 Task: Look for space in Butte, United States from 10th July, 2023 to 15th July, 2023 for 7 adults in price range Rs.10000 to Rs.15000. Place can be entire place or shared room with 4 bedrooms having 7 beds and 4 bathrooms. Property type can be house, flat, guest house. Amenities needed are: wifi, TV, free parkinig on premises, gym, breakfast. Booking option can be shelf check-in. Required host language is English.
Action: Mouse moved to (529, 120)
Screenshot: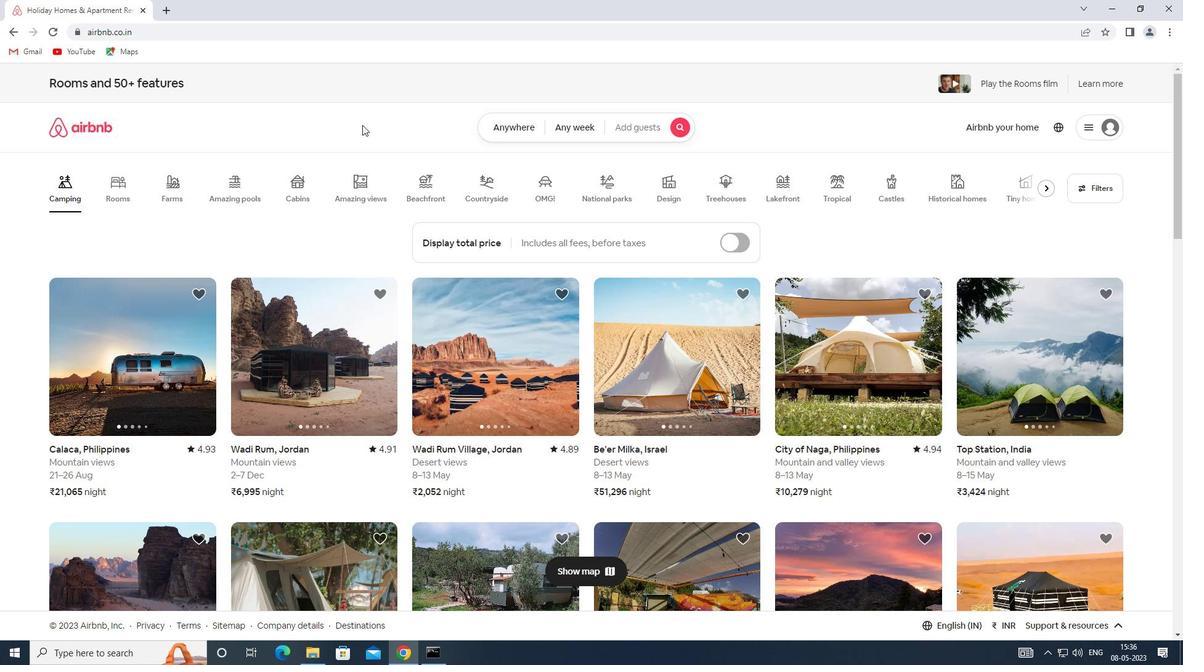 
Action: Mouse pressed left at (529, 120)
Screenshot: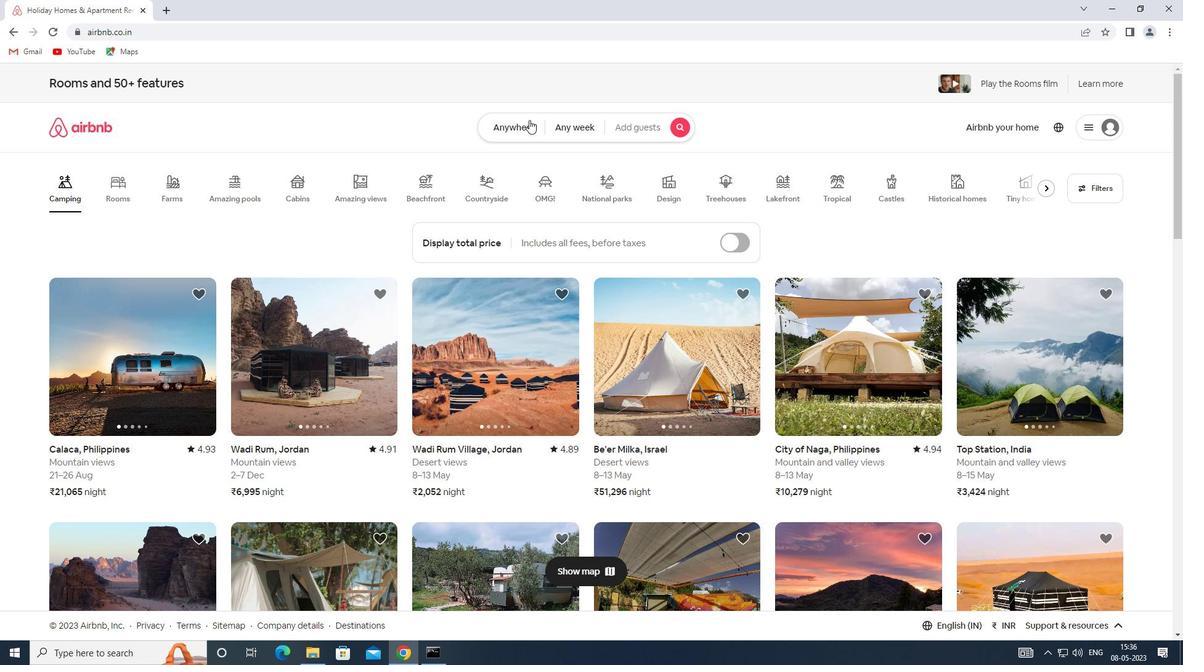 
Action: Mouse moved to (436, 170)
Screenshot: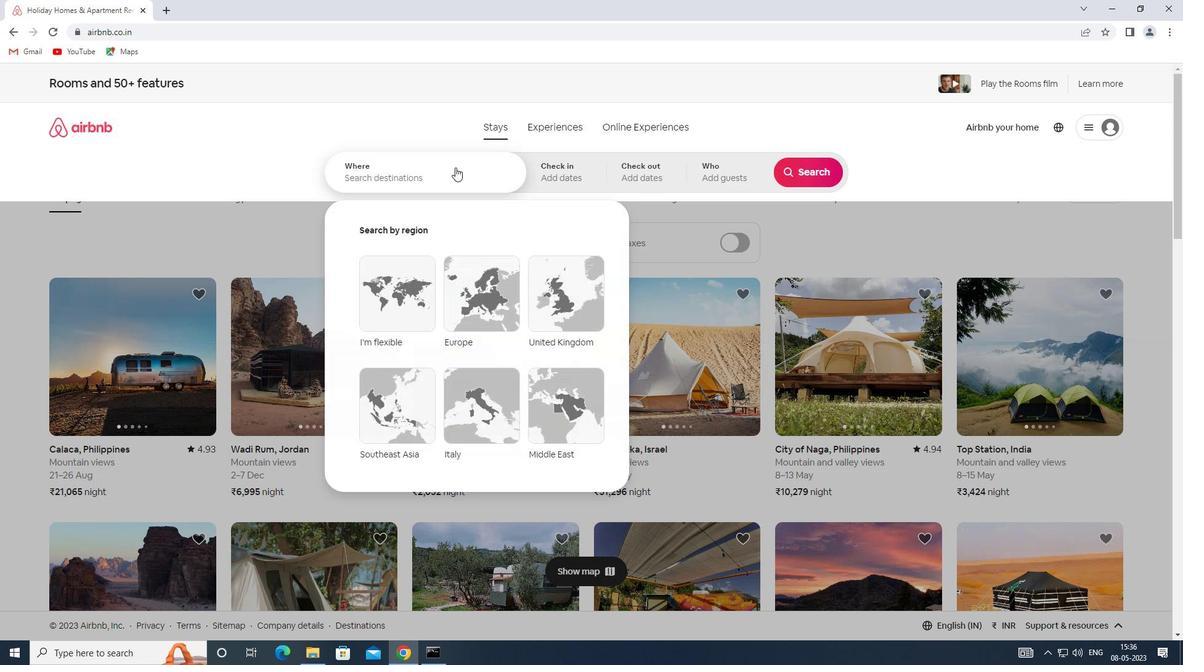 
Action: Mouse pressed left at (436, 170)
Screenshot: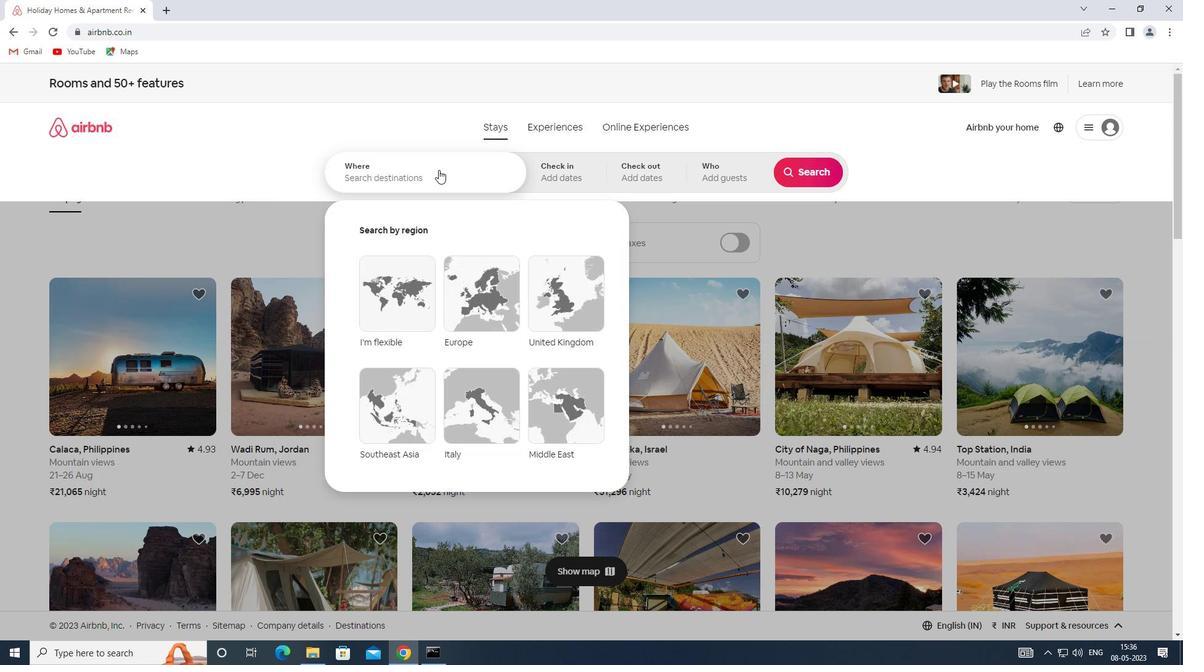 
Action: Mouse moved to (433, 172)
Screenshot: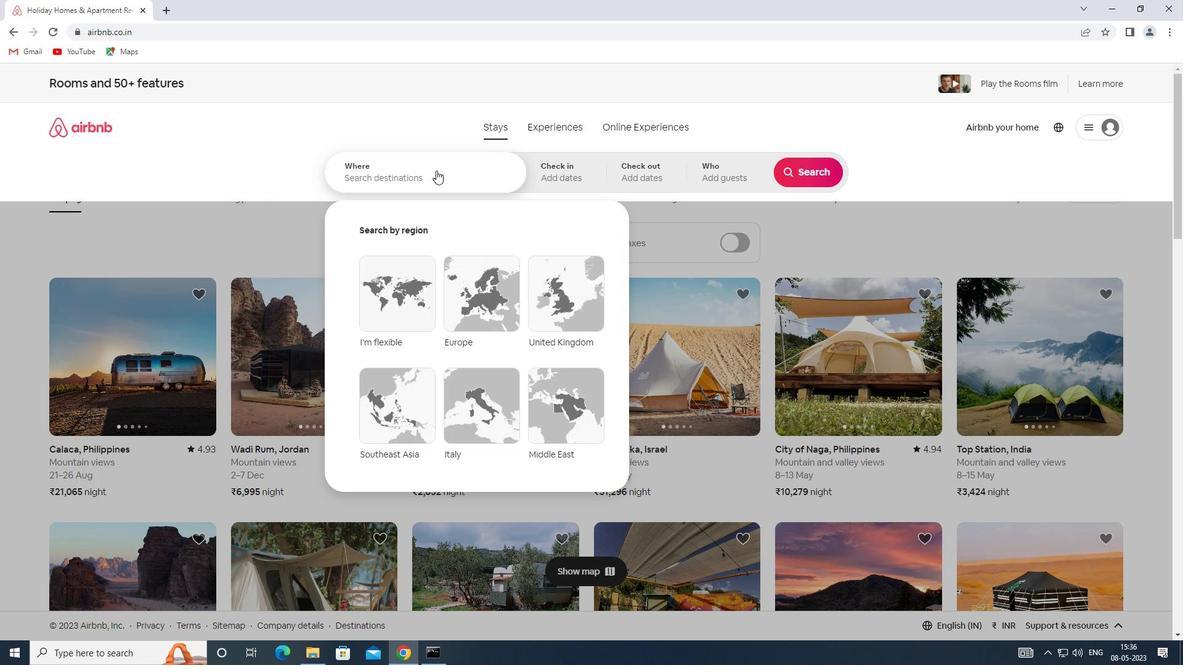 
Action: Key pressed <Key.shift>S
Screenshot: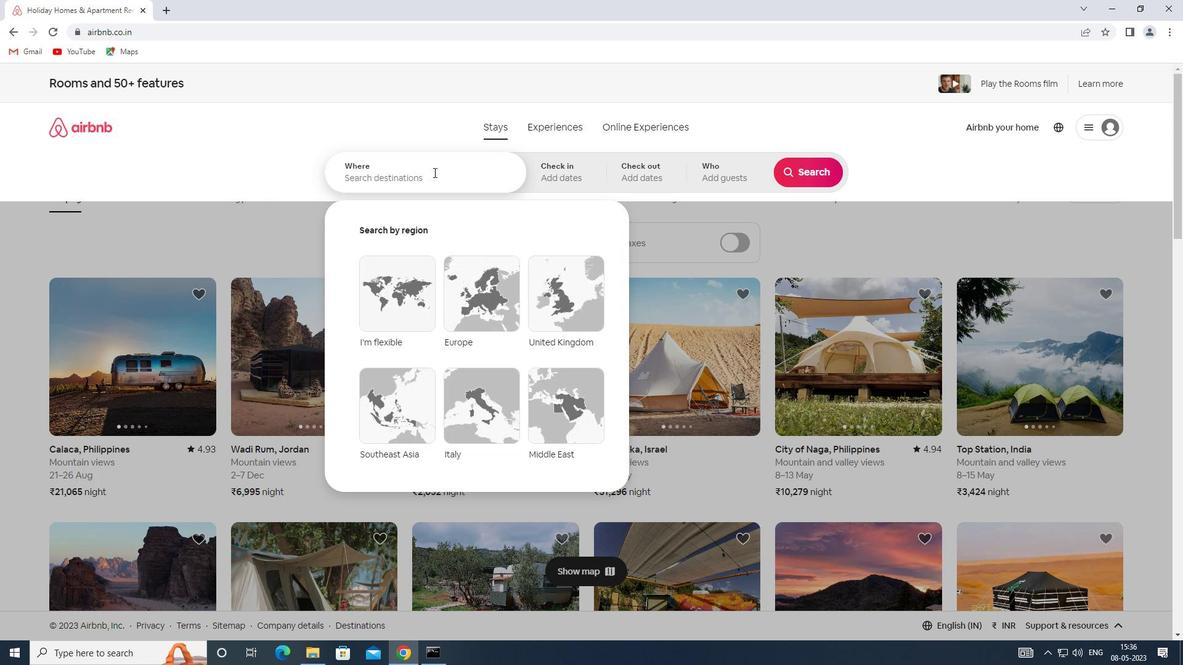 
Action: Mouse moved to (396, 179)
Screenshot: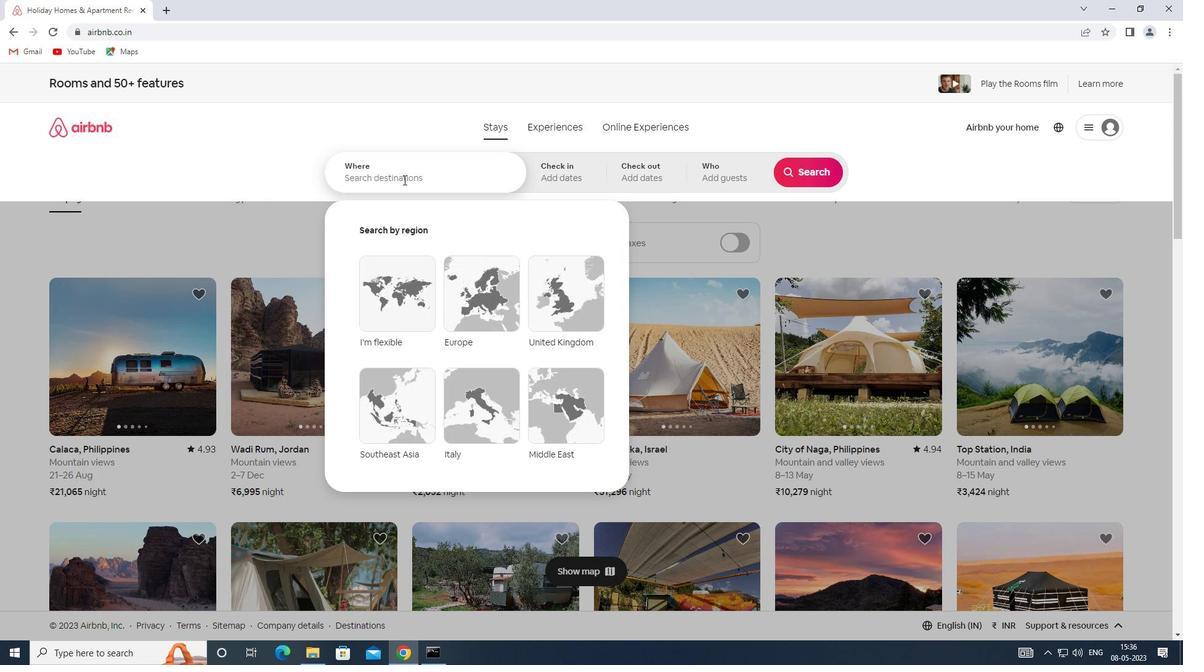 
Action: Mouse pressed left at (396, 179)
Screenshot: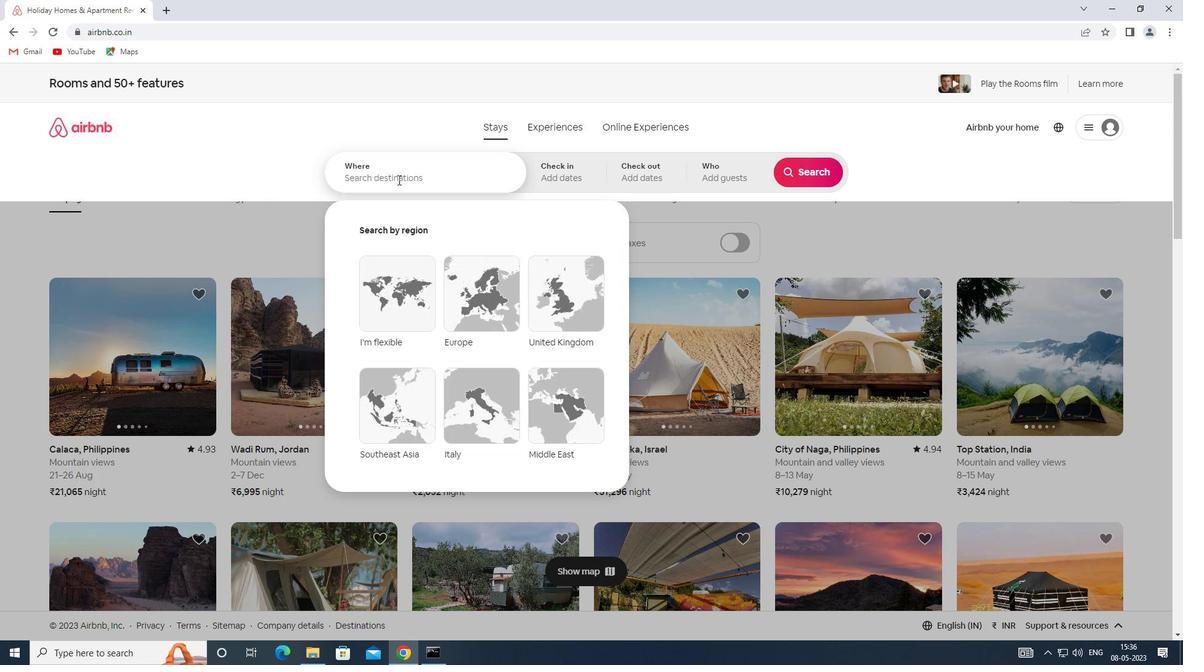 
Action: Mouse moved to (392, 180)
Screenshot: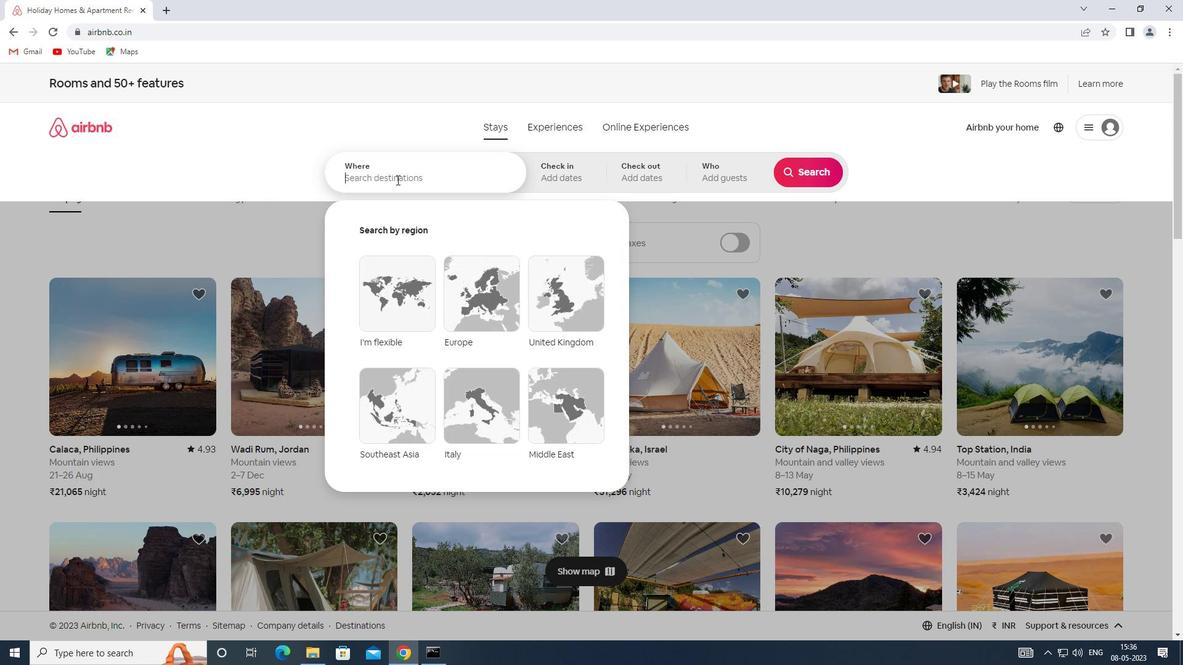 
Action: Key pressed <Key.shift>SPACE<Key.space>IN<Key.space><Key.shift>BUTTE,<Key.shift>UNITED<Key.space><Key.shift>STATES
Screenshot: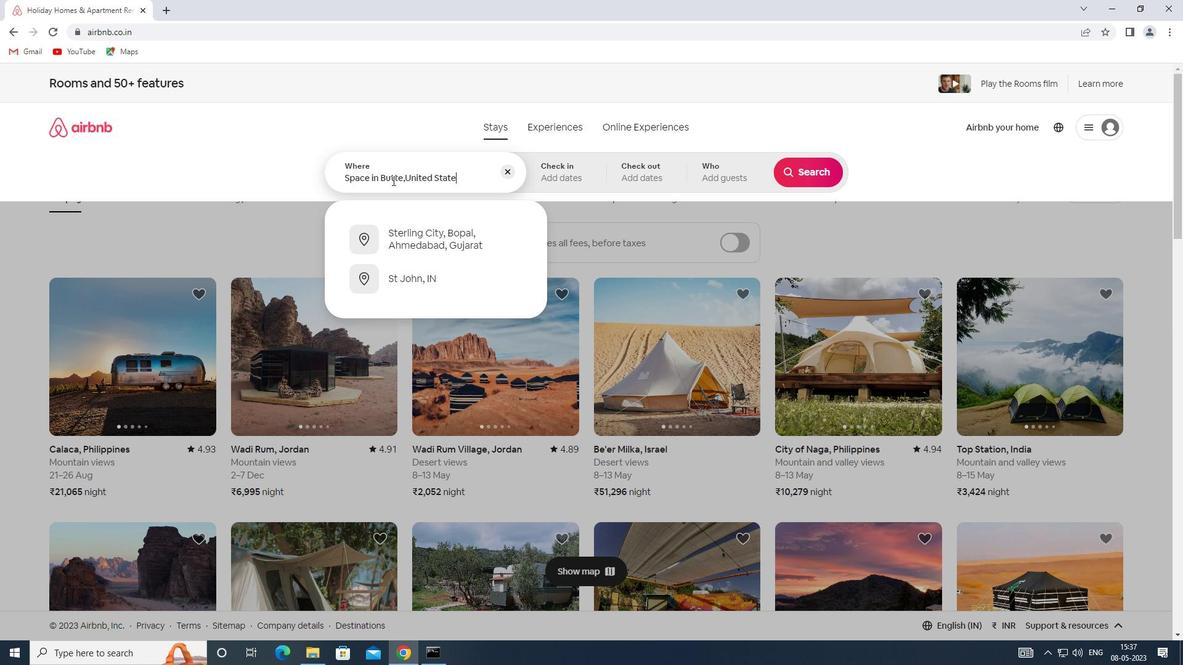 
Action: Mouse moved to (560, 173)
Screenshot: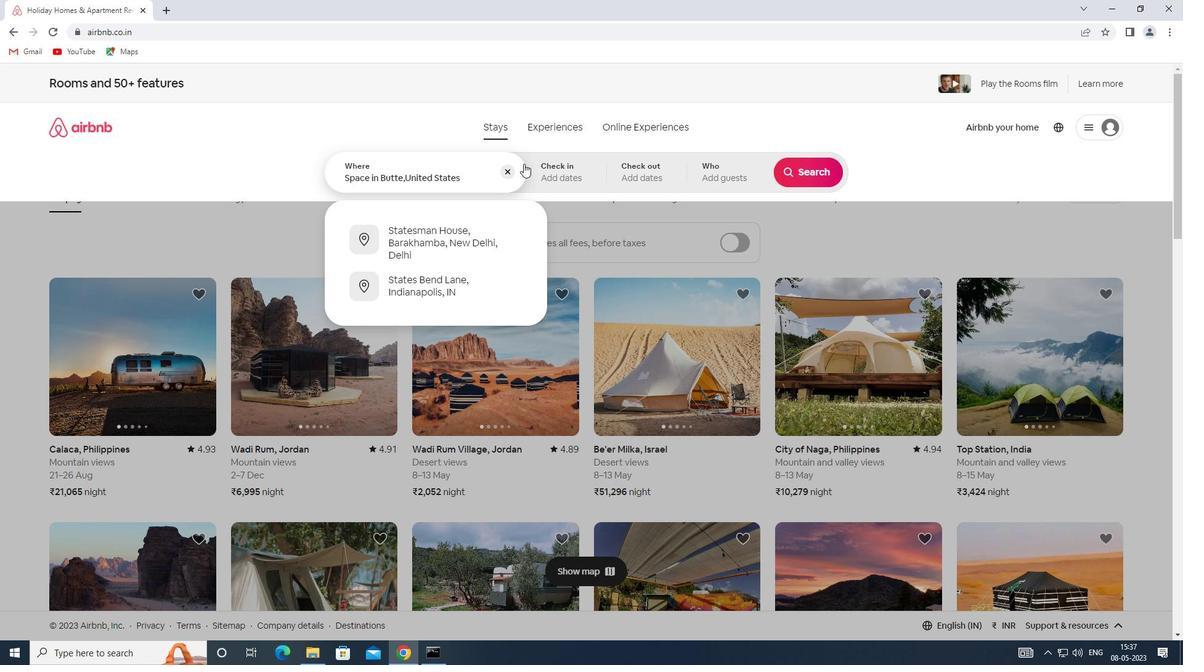 
Action: Mouse pressed left at (560, 173)
Screenshot: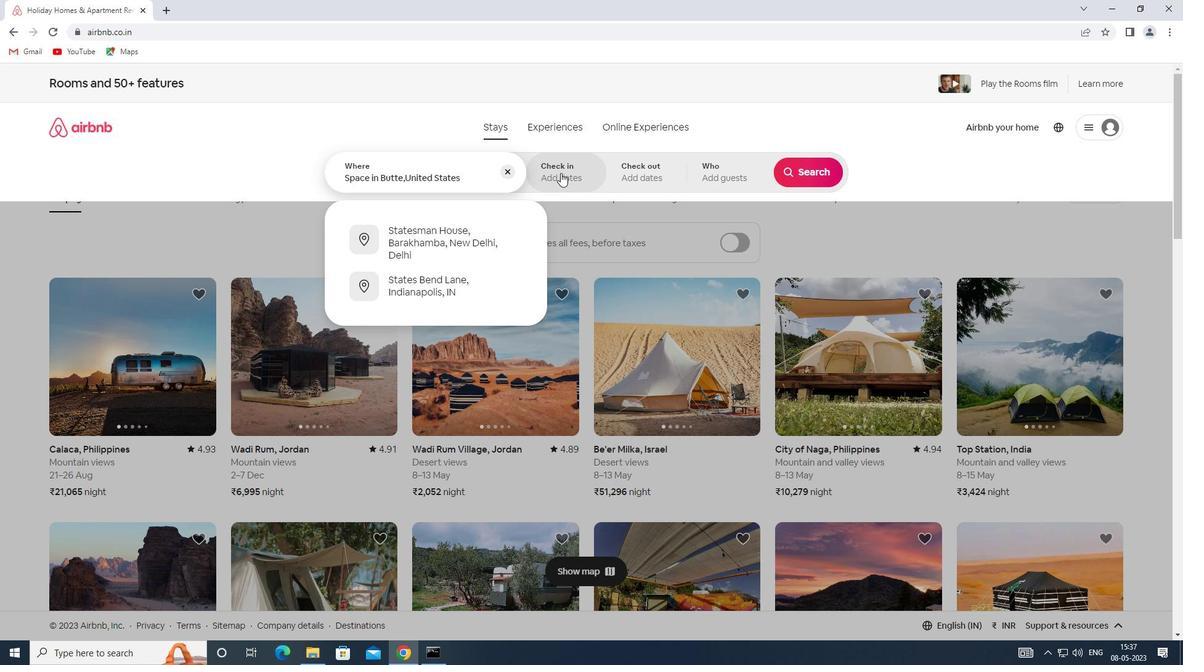 
Action: Mouse moved to (807, 271)
Screenshot: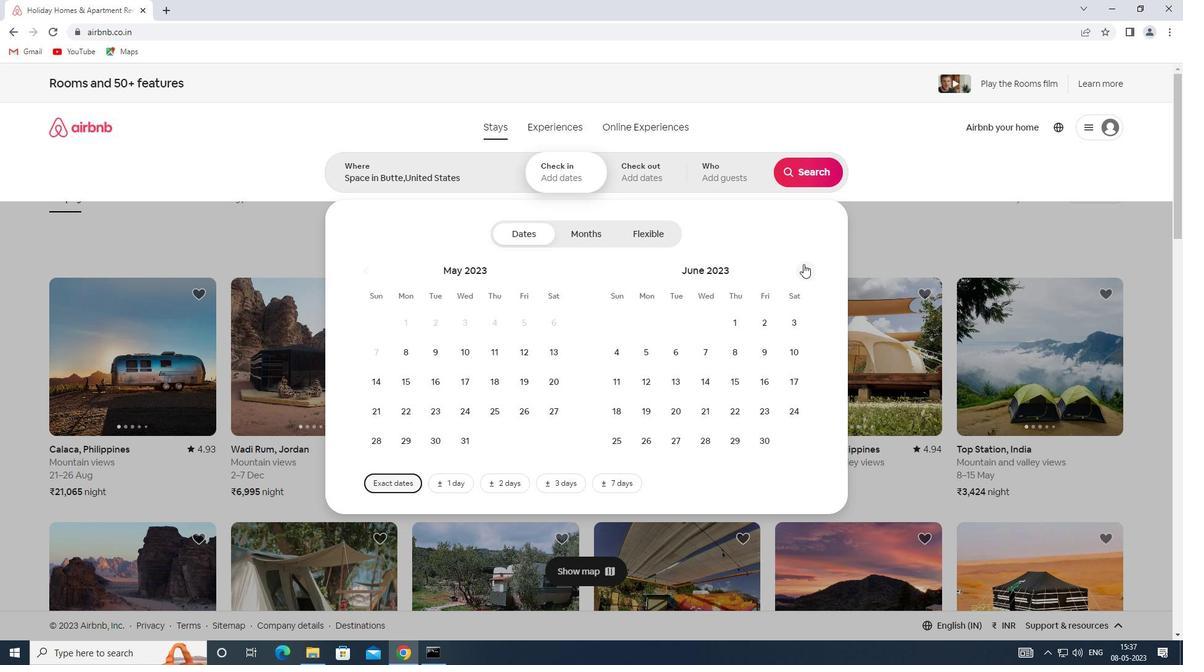 
Action: Mouse pressed left at (807, 271)
Screenshot: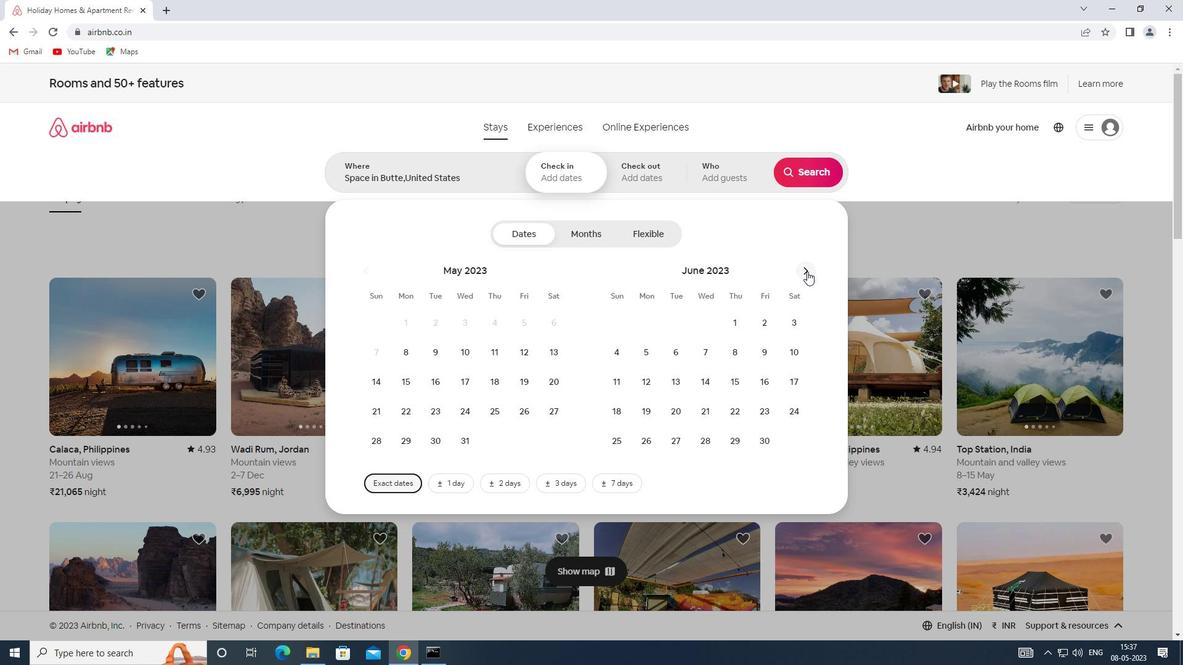 
Action: Mouse moved to (648, 371)
Screenshot: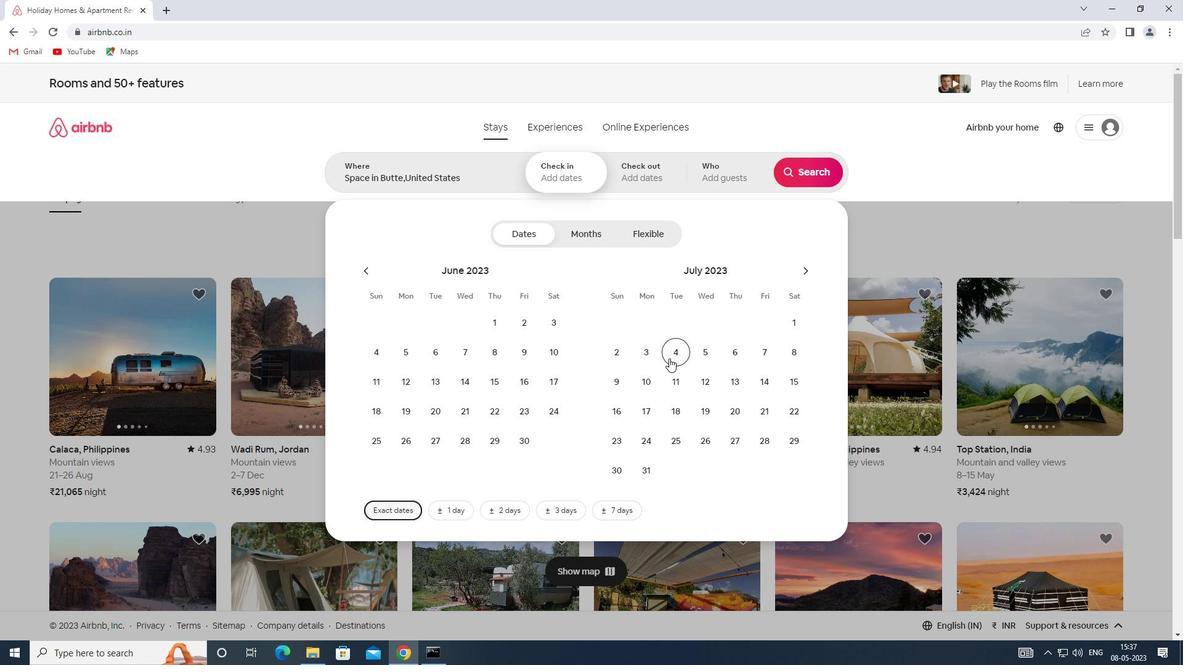 
Action: Mouse pressed left at (648, 371)
Screenshot: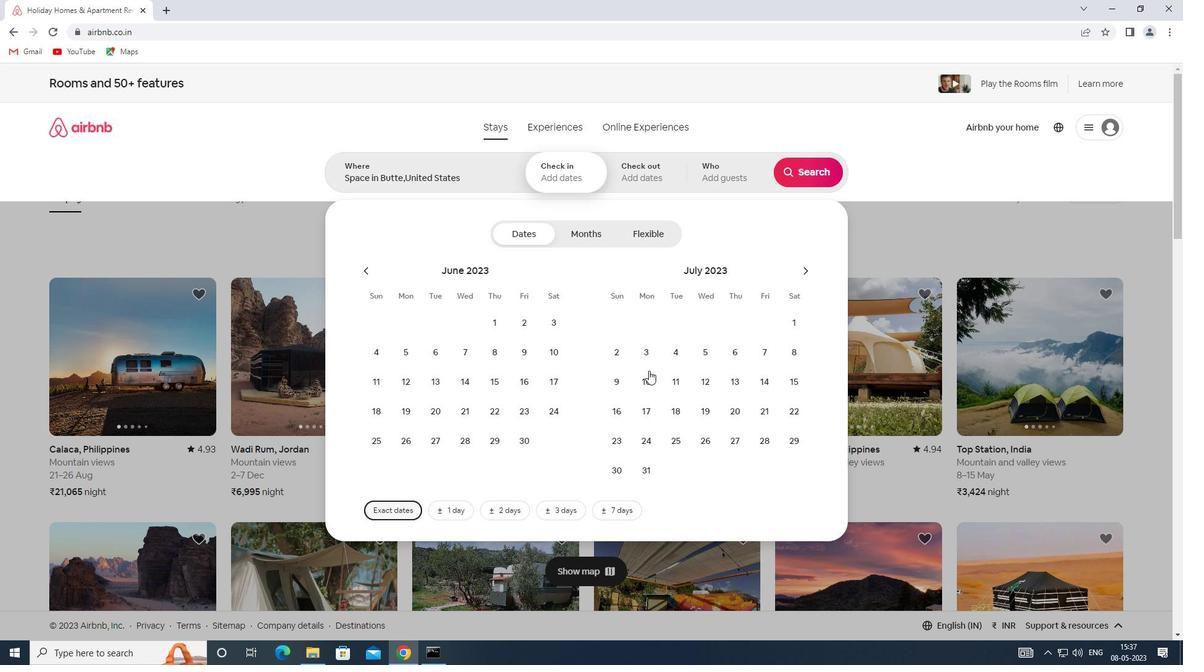 
Action: Mouse moved to (801, 378)
Screenshot: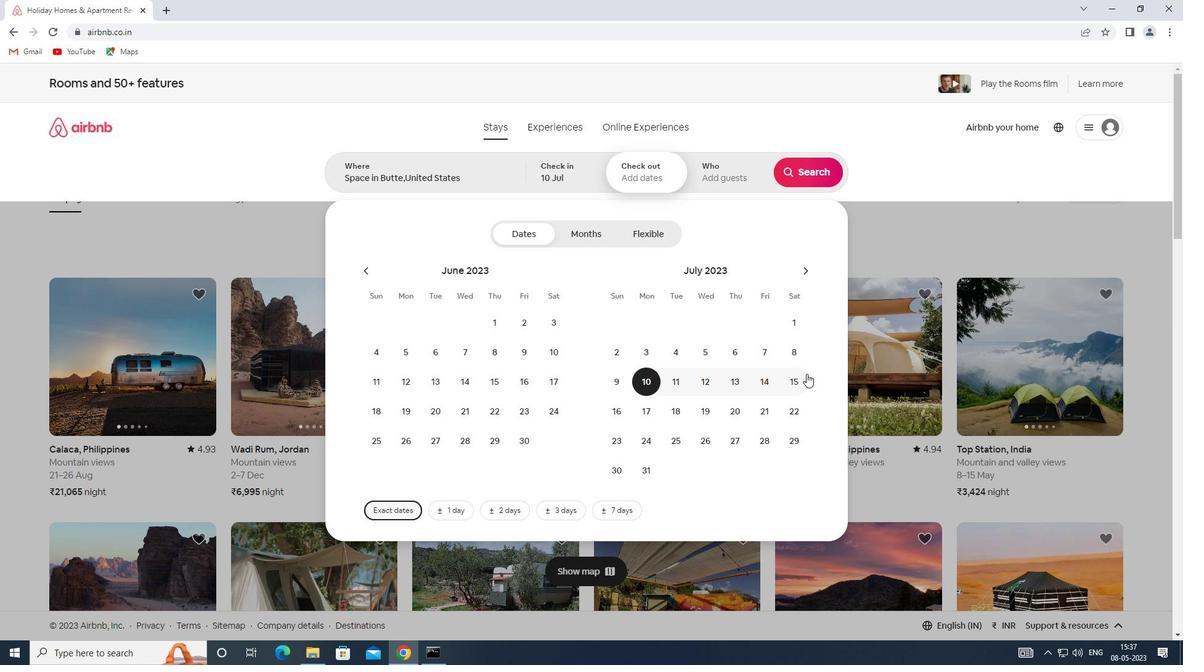 
Action: Mouse pressed left at (801, 378)
Screenshot: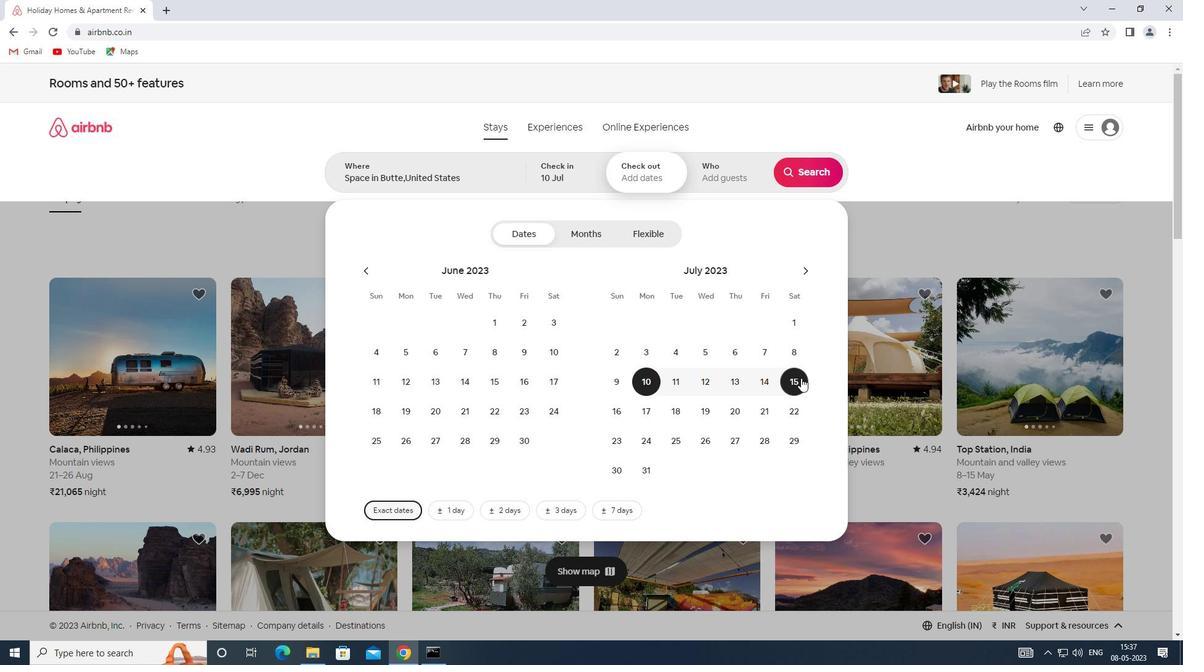 
Action: Mouse moved to (732, 174)
Screenshot: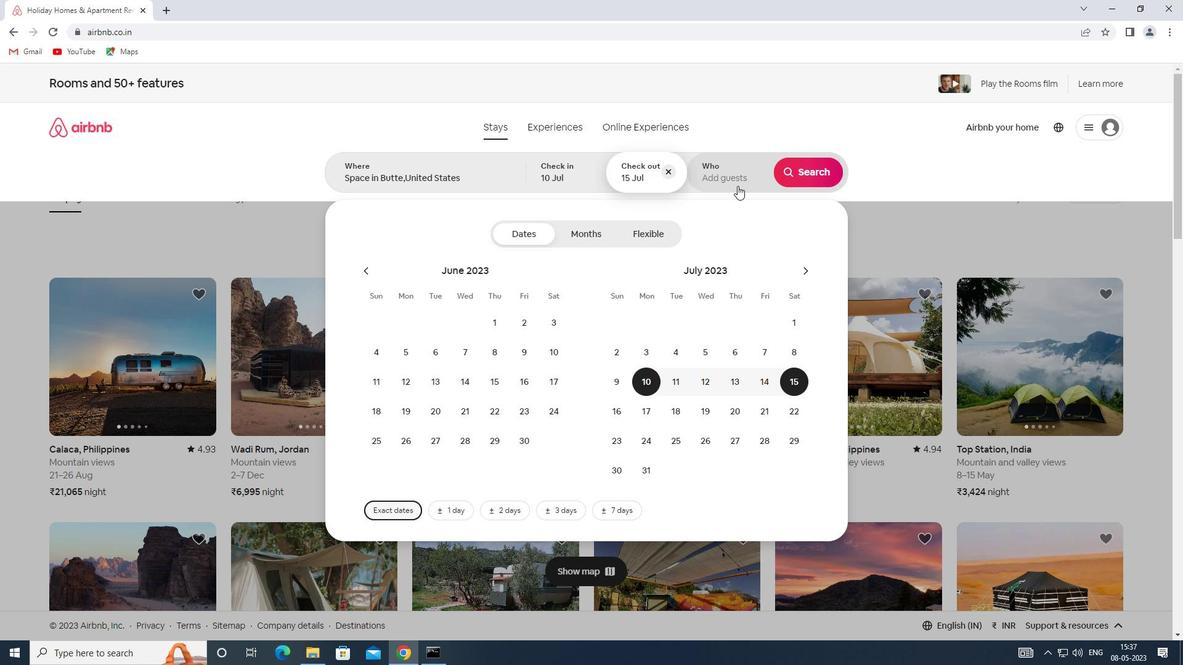 
Action: Mouse pressed left at (732, 174)
Screenshot: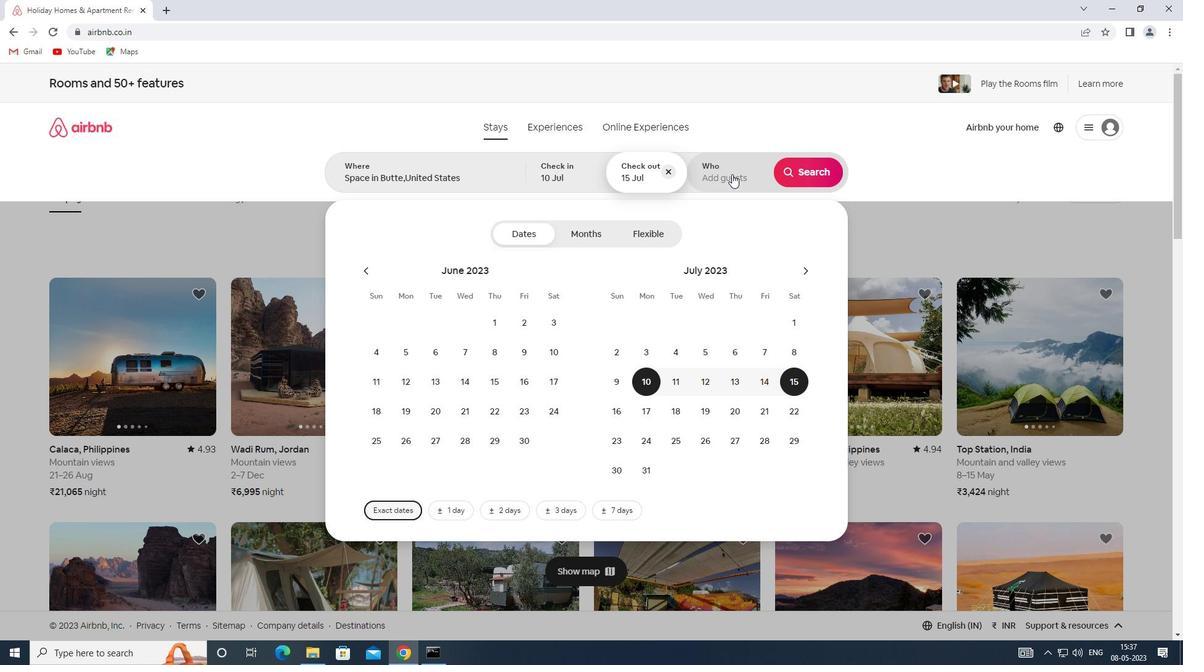 
Action: Mouse moved to (813, 239)
Screenshot: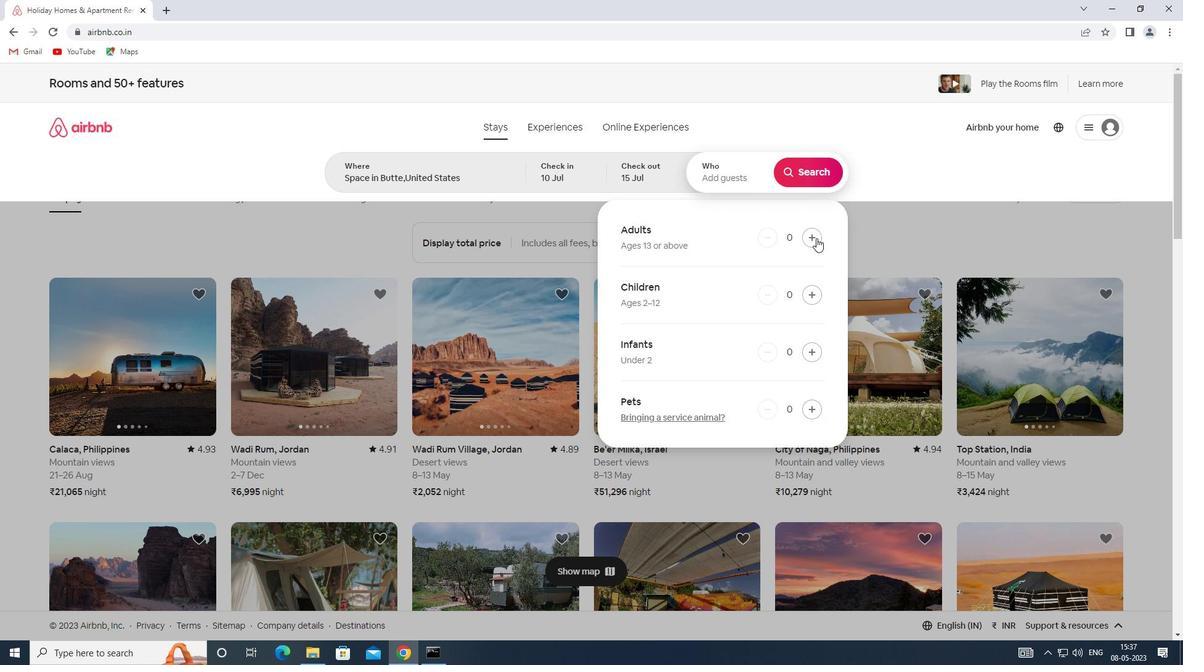 
Action: Mouse pressed left at (813, 239)
Screenshot: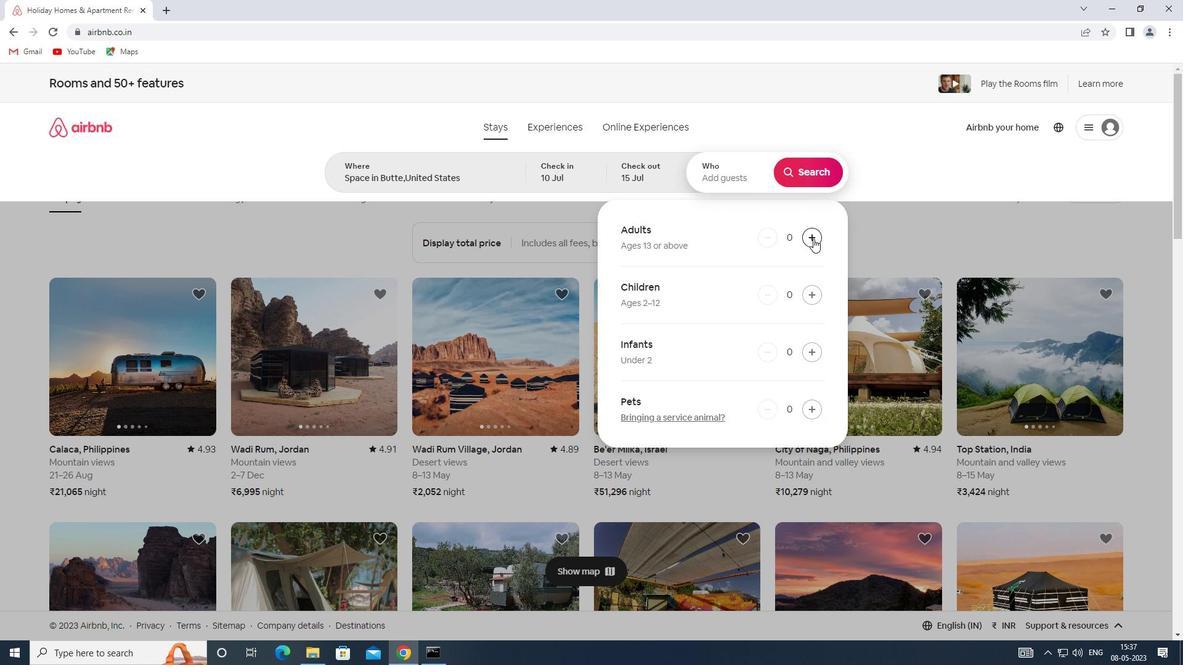 
Action: Mouse pressed left at (813, 239)
Screenshot: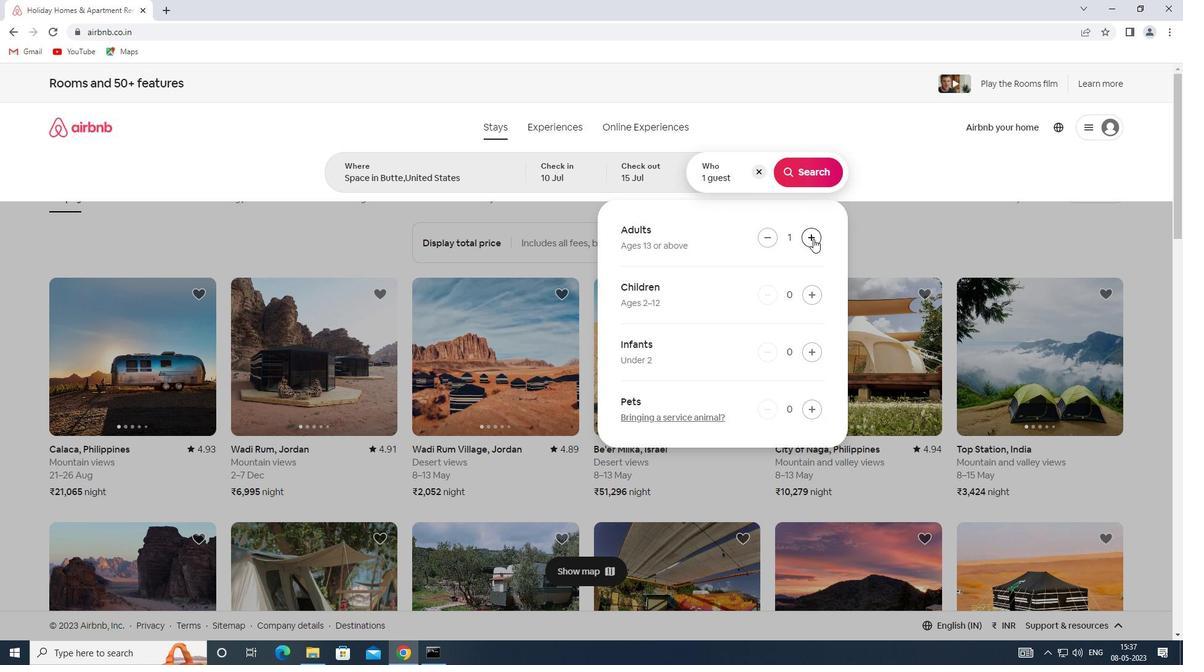 
Action: Mouse pressed left at (813, 239)
Screenshot: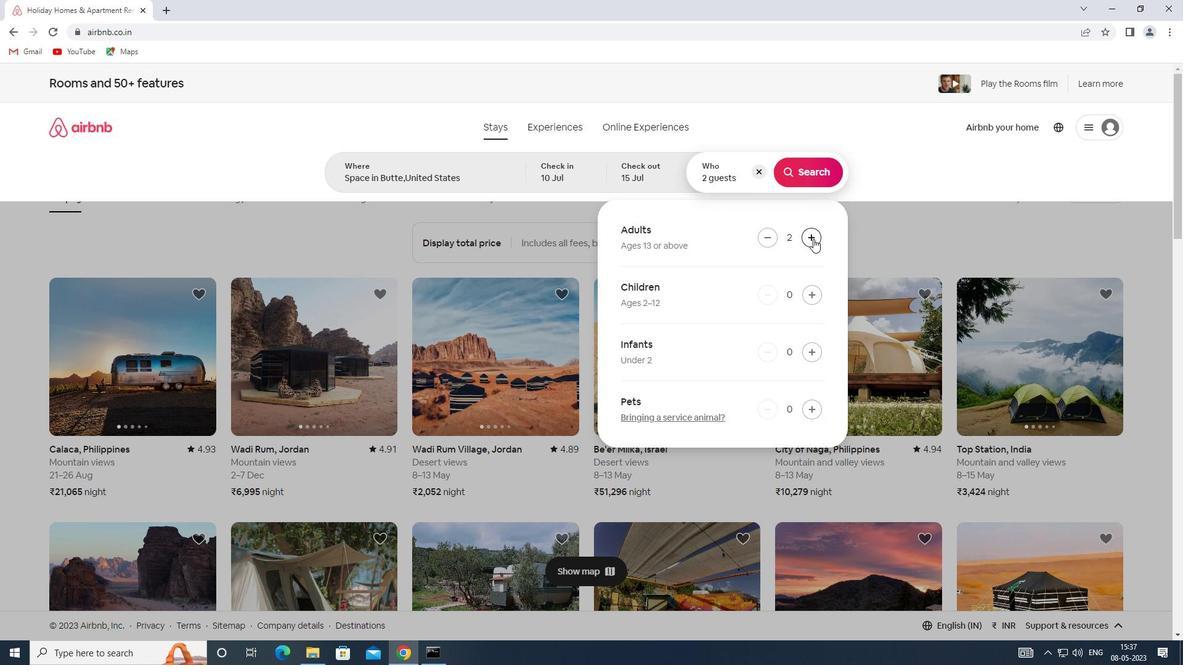 
Action: Mouse pressed left at (813, 239)
Screenshot: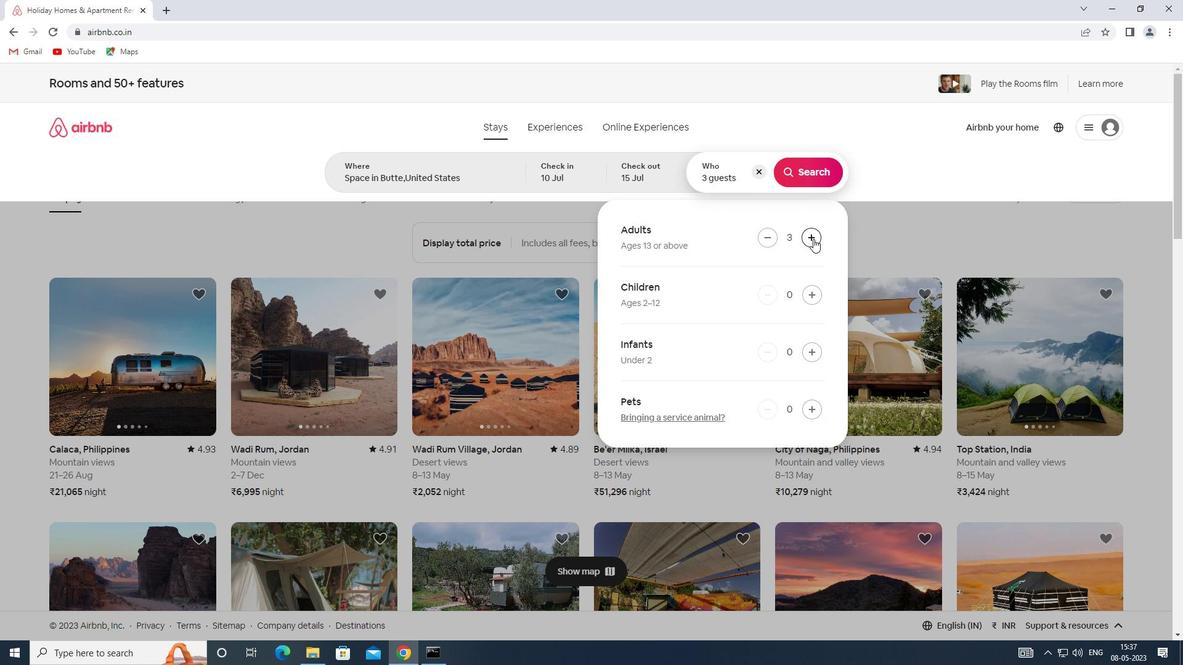 
Action: Mouse pressed left at (813, 239)
Screenshot: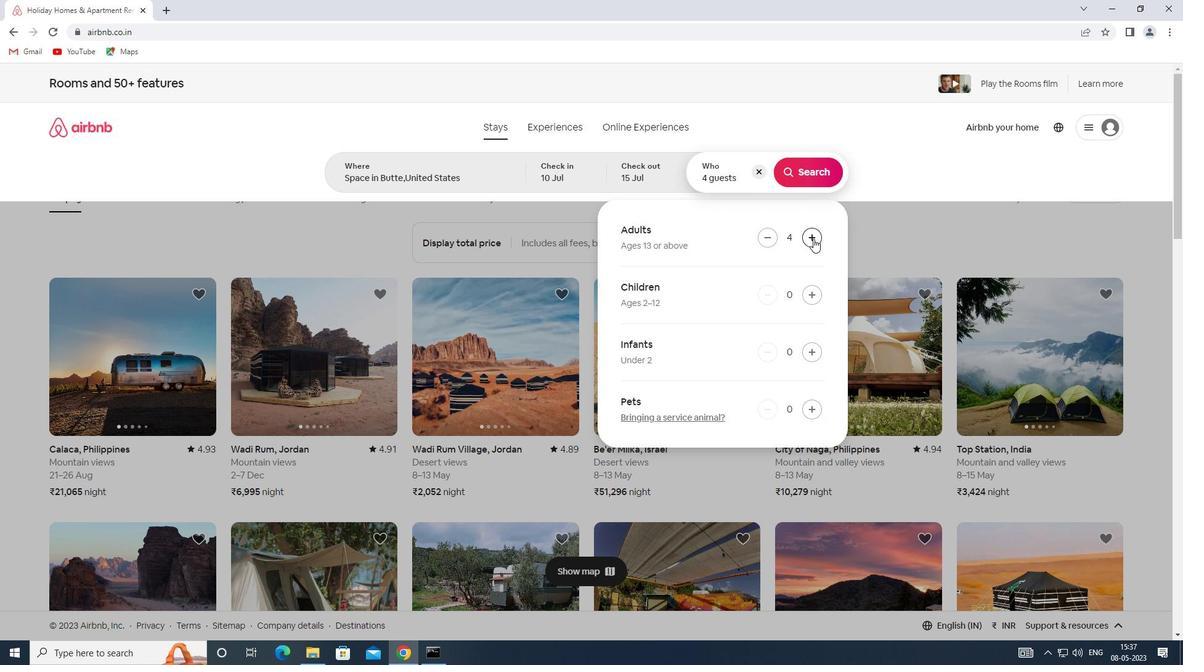 
Action: Mouse pressed left at (813, 239)
Screenshot: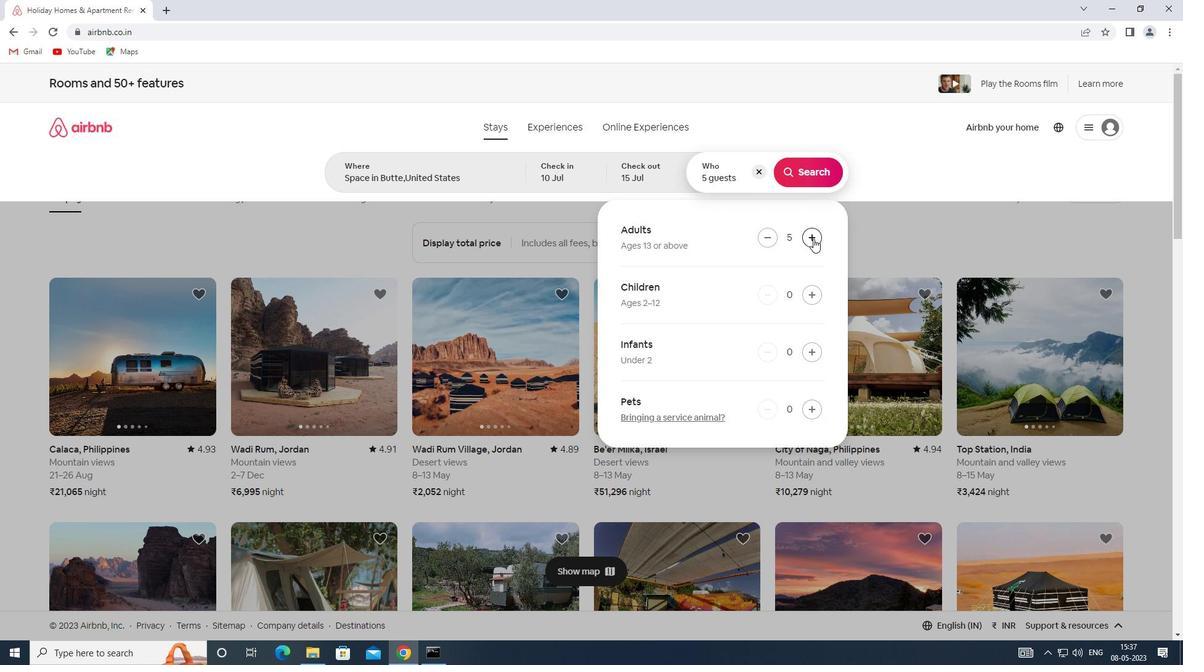 
Action: Mouse moved to (813, 239)
Screenshot: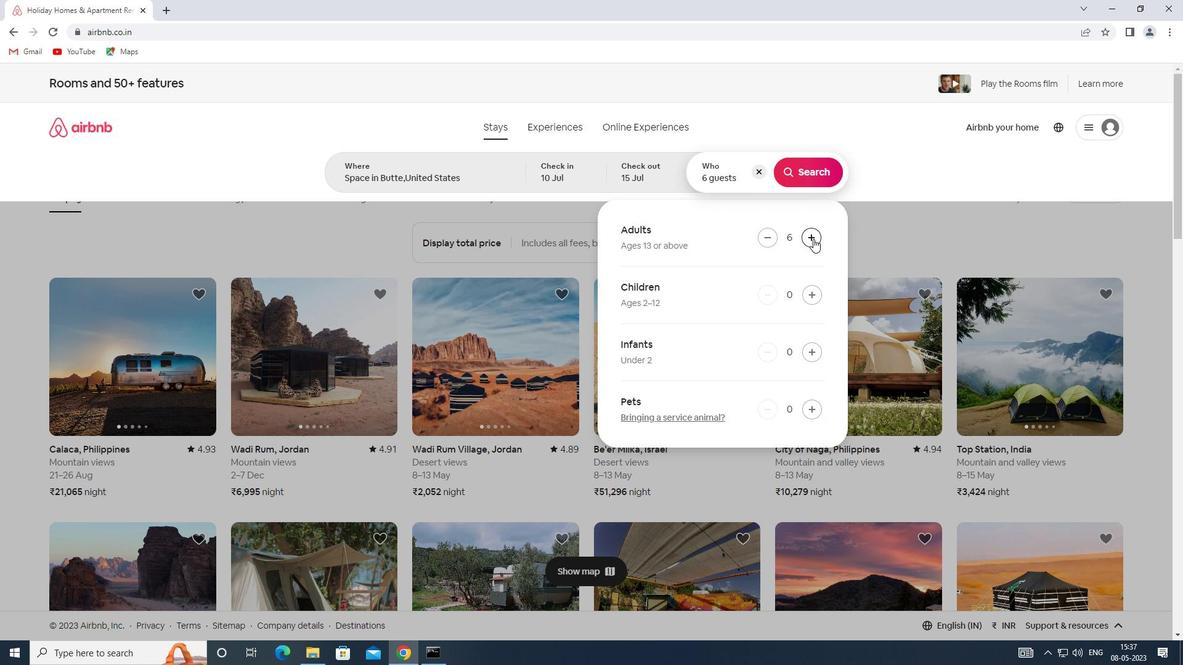 
Action: Mouse pressed left at (813, 239)
Screenshot: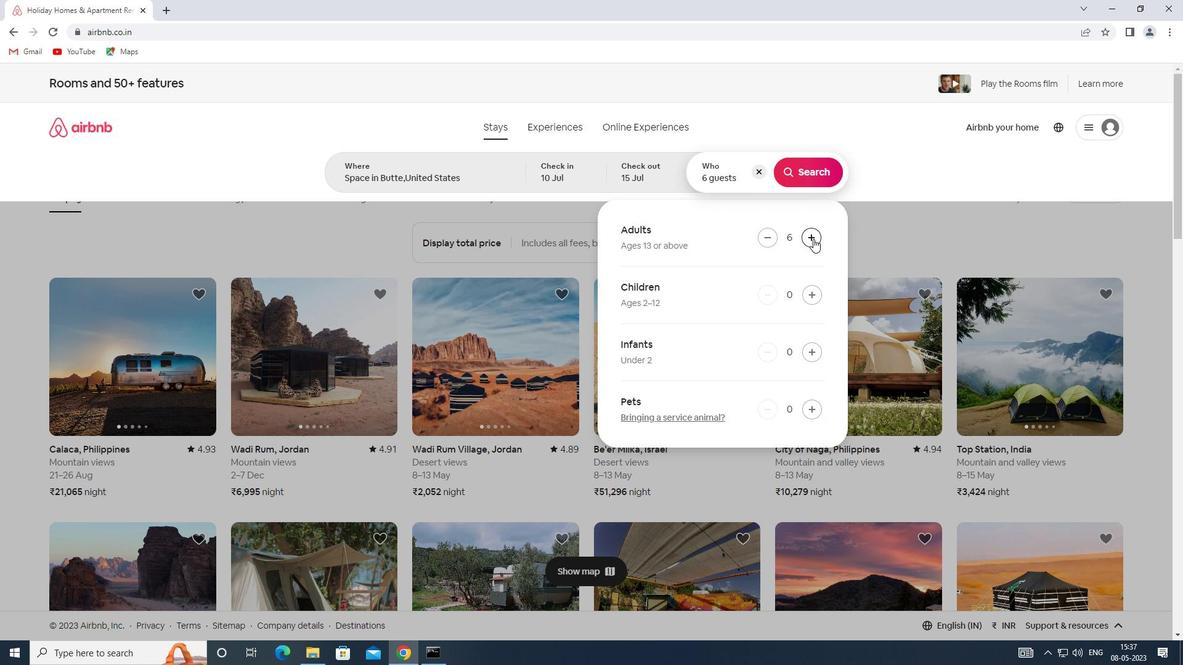 
Action: Mouse moved to (797, 180)
Screenshot: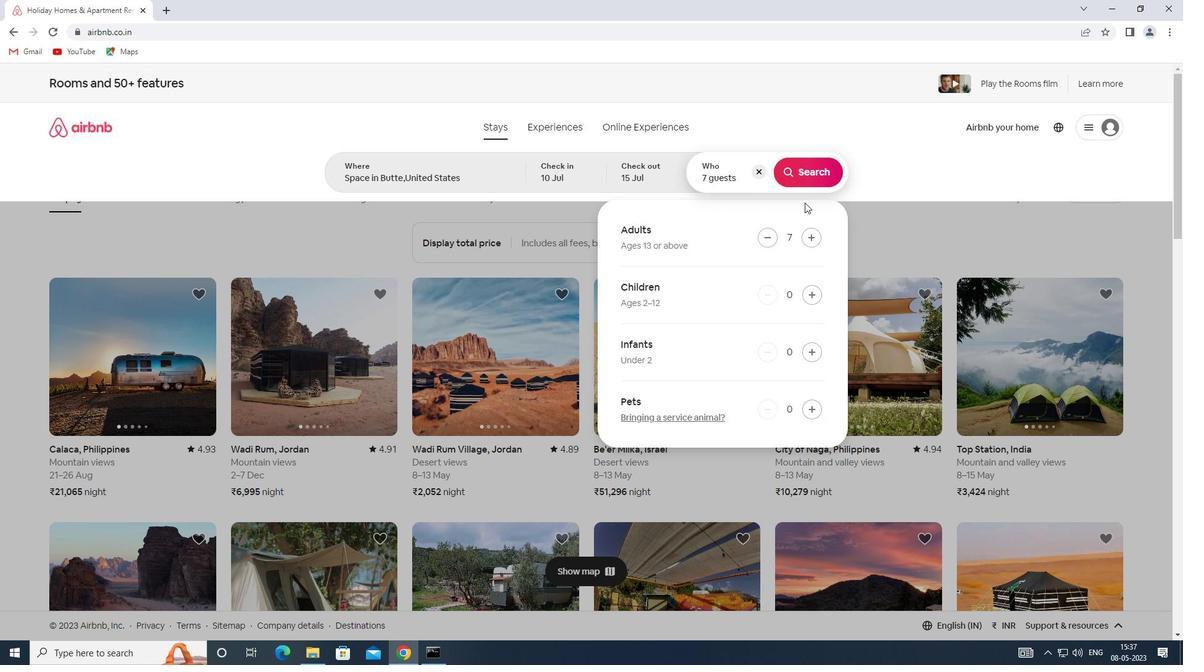 
Action: Mouse pressed left at (797, 180)
Screenshot: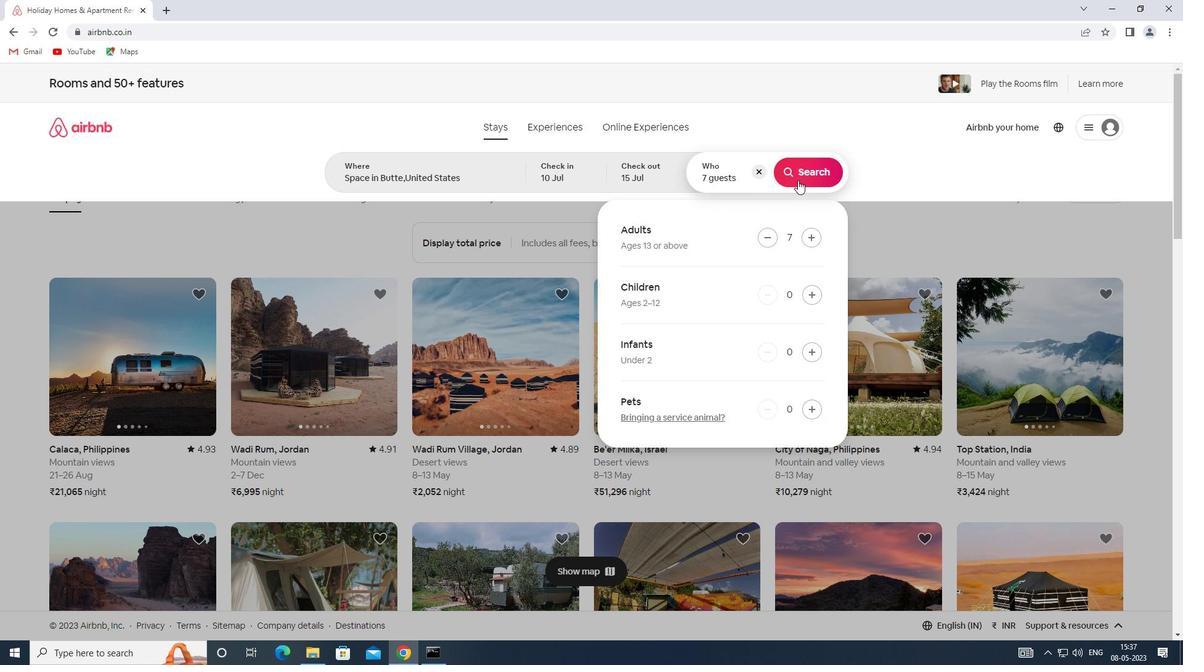 
Action: Mouse moved to (1120, 139)
Screenshot: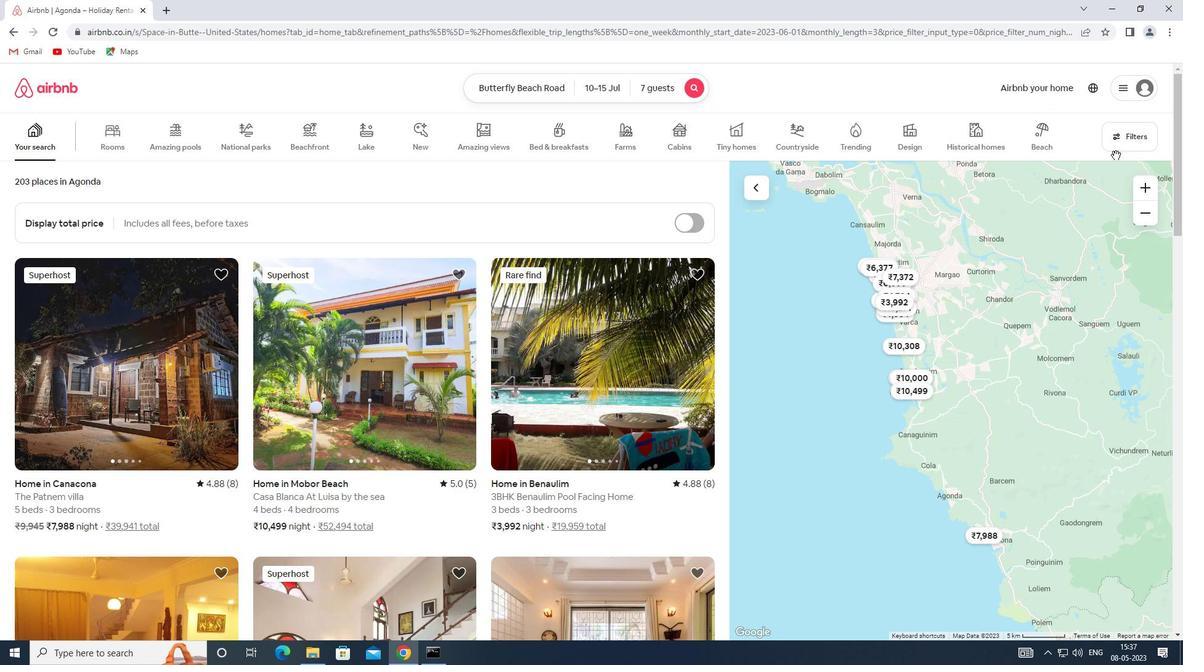
Action: Mouse pressed left at (1120, 139)
Screenshot: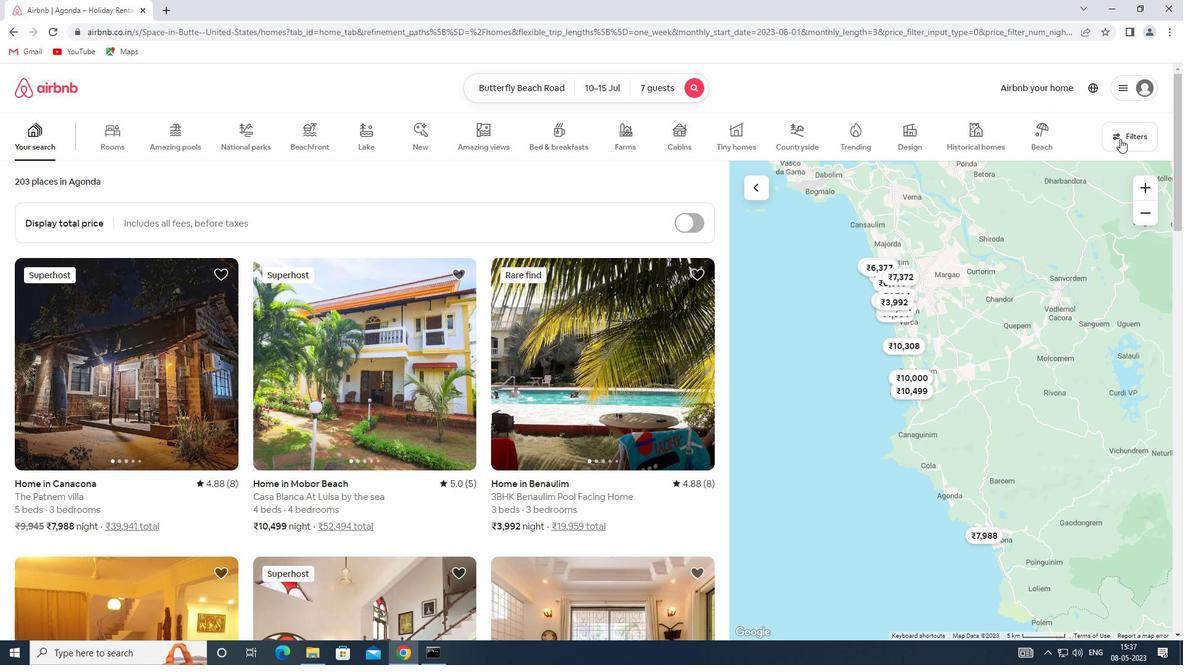
Action: Mouse moved to (432, 433)
Screenshot: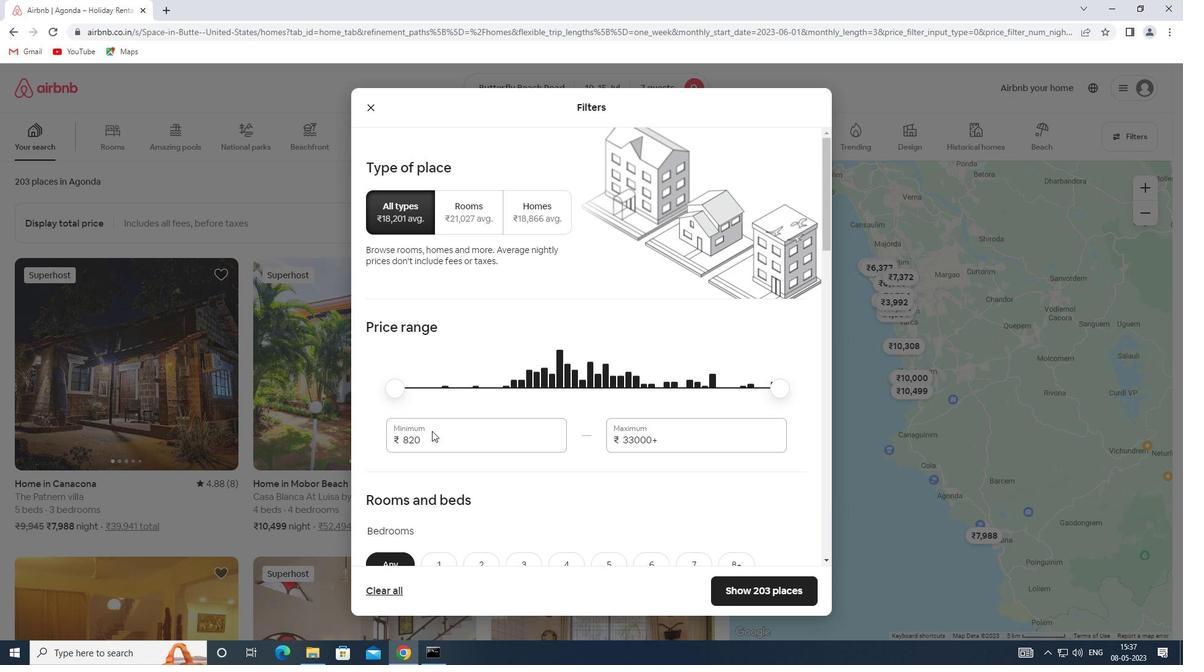 
Action: Mouse pressed left at (432, 433)
Screenshot: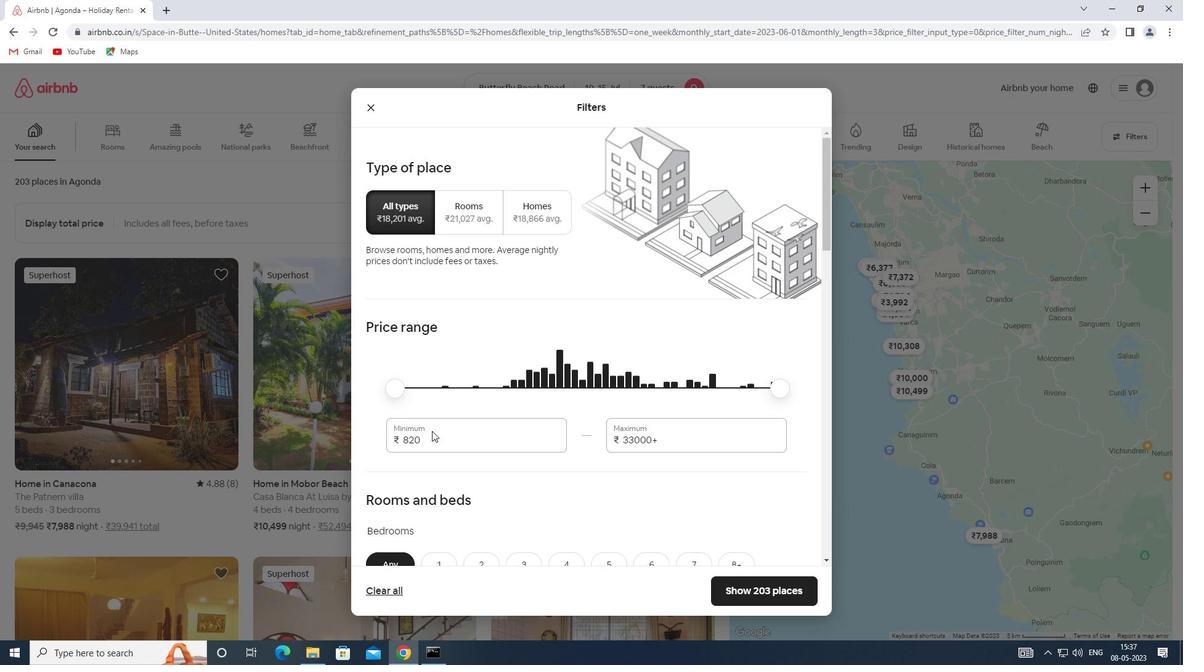 
Action: Mouse moved to (422, 441)
Screenshot: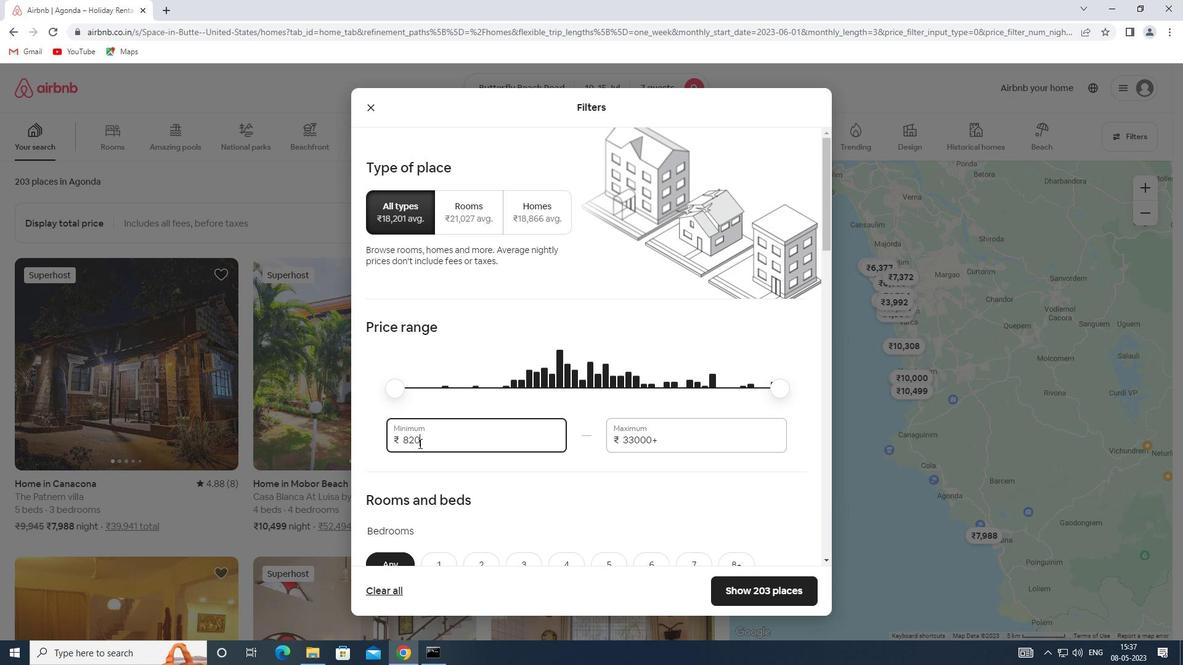 
Action: Mouse pressed left at (422, 441)
Screenshot: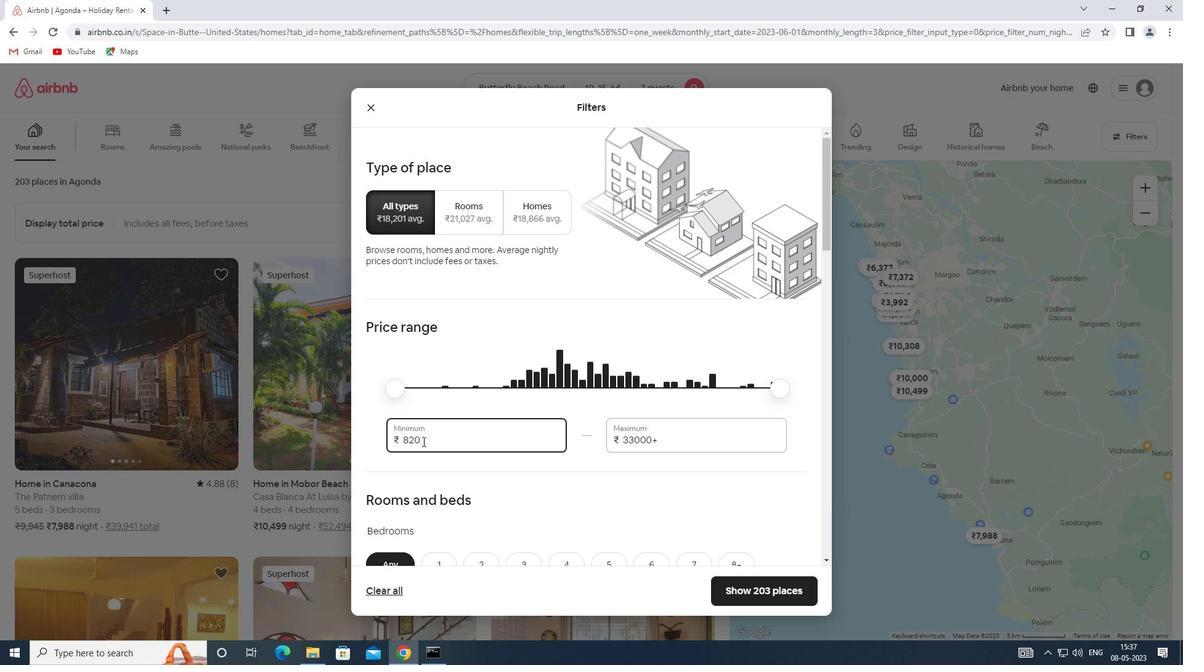 
Action: Mouse moved to (400, 436)
Screenshot: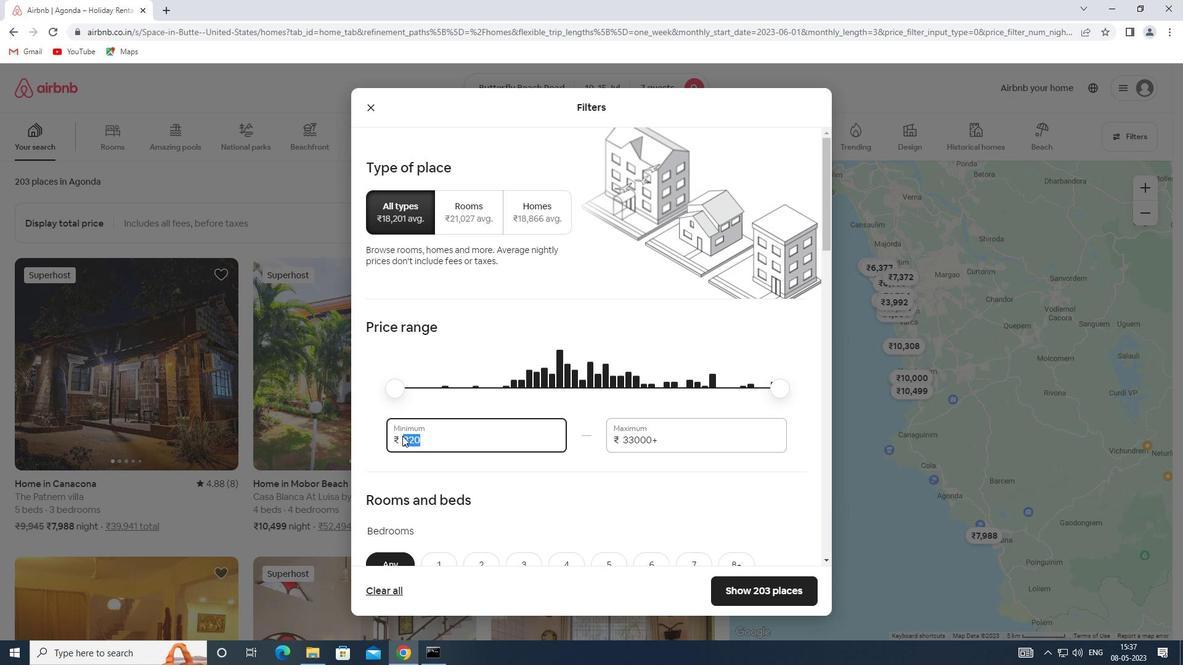 
Action: Key pressed 10000
Screenshot: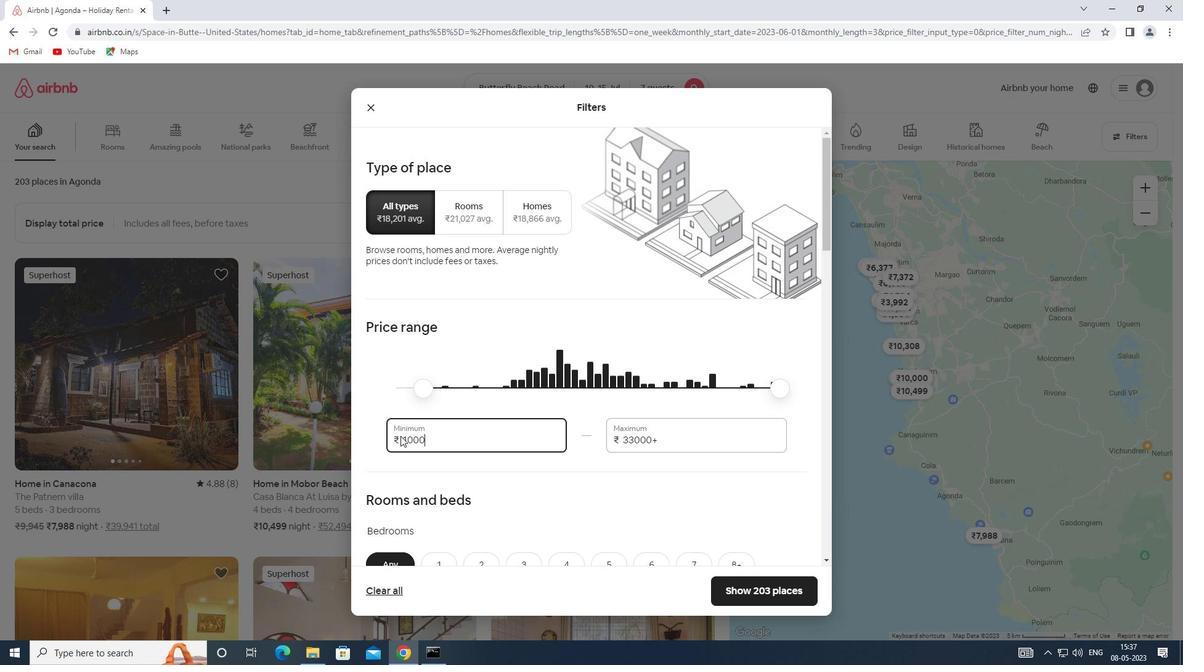 
Action: Mouse moved to (659, 435)
Screenshot: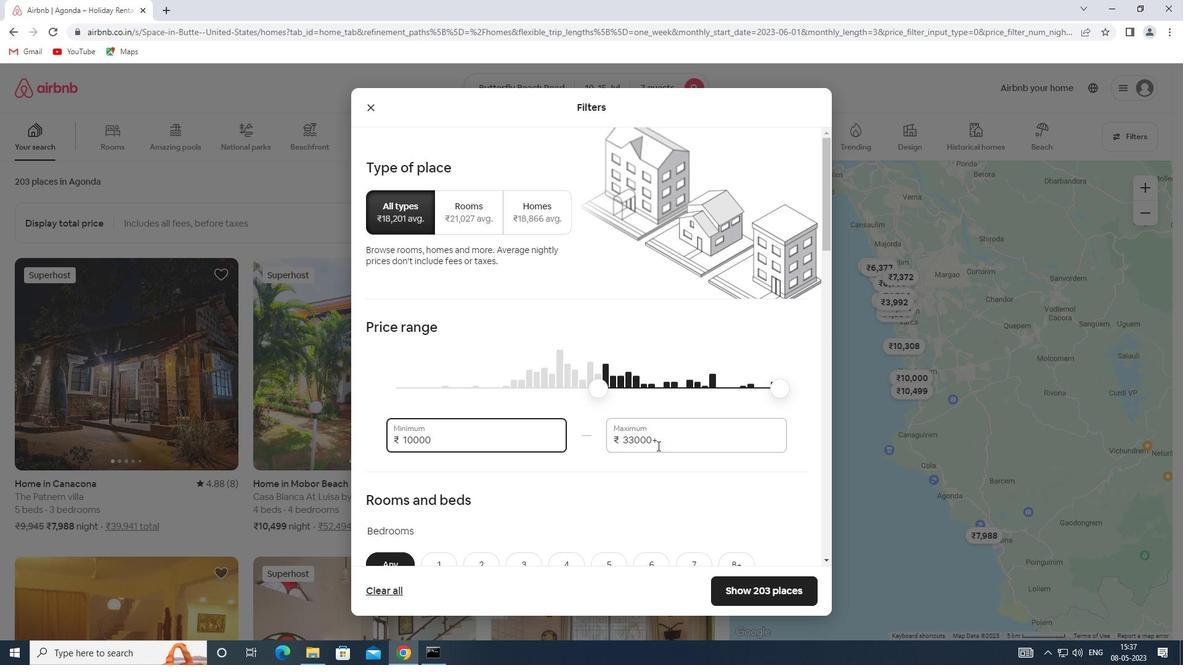 
Action: Mouse pressed left at (659, 435)
Screenshot: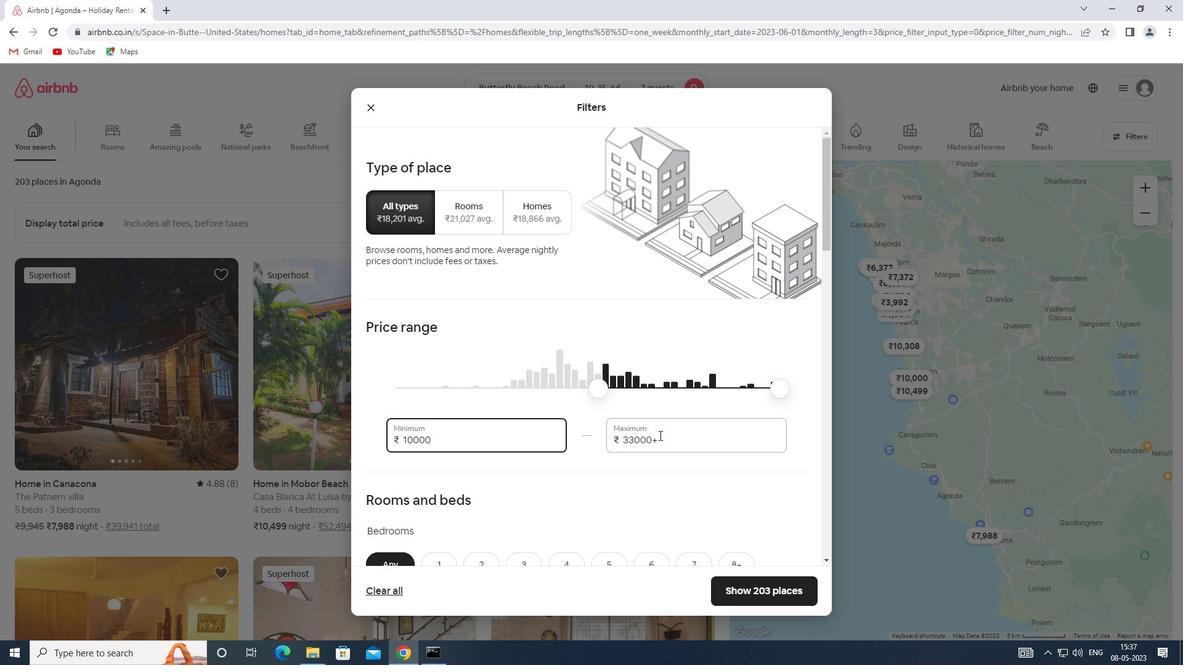 
Action: Mouse moved to (617, 438)
Screenshot: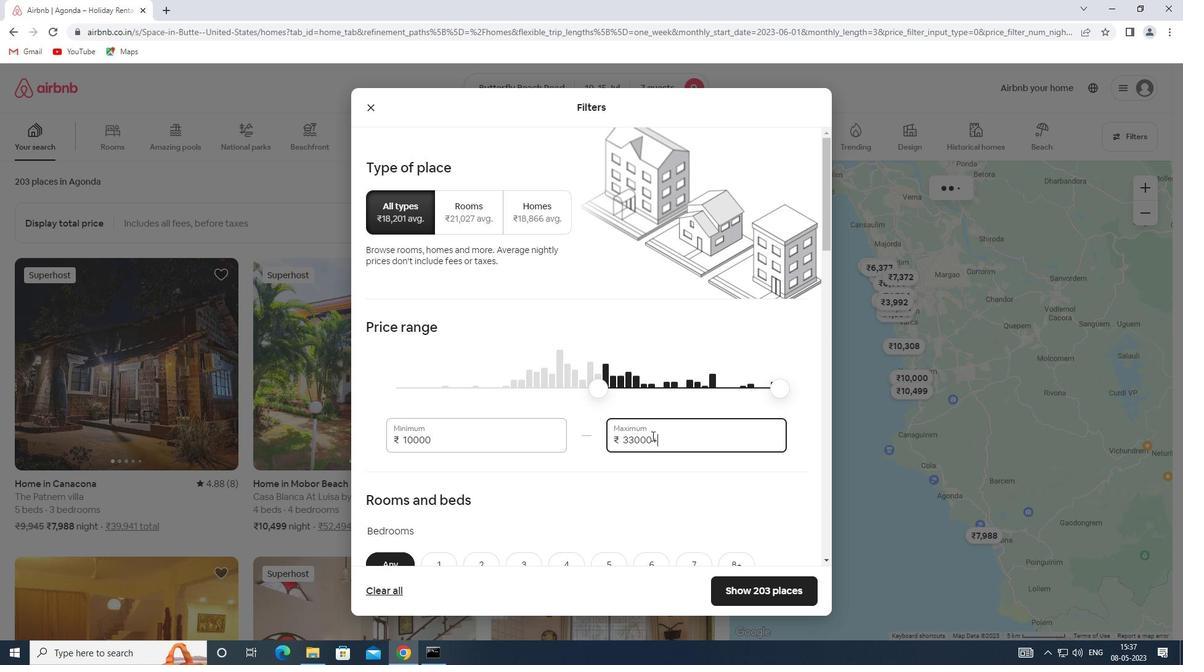 
Action: Key pressed 15000
Screenshot: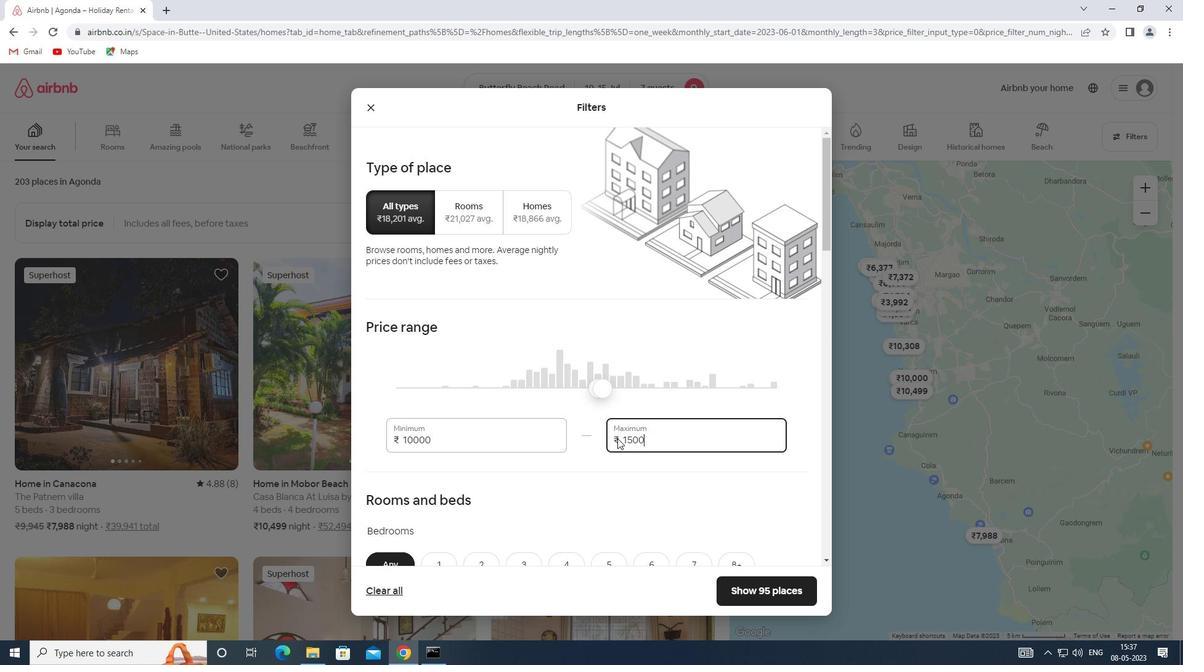 
Action: Mouse moved to (612, 437)
Screenshot: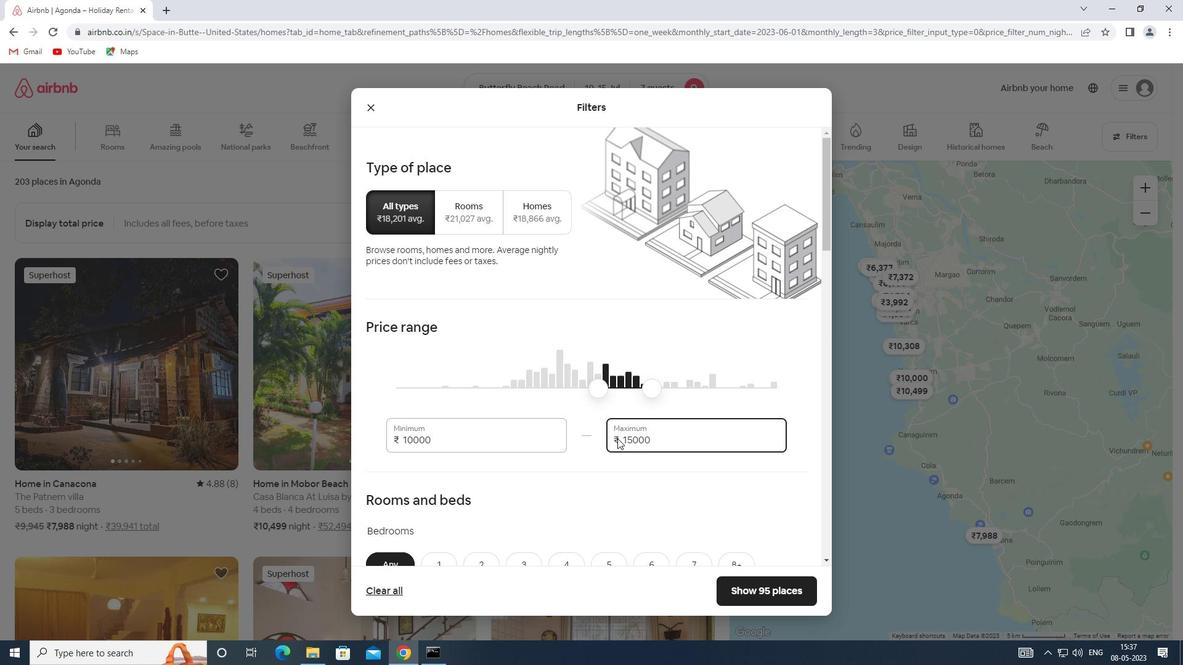 
Action: Mouse scrolled (612, 436) with delta (0, 0)
Screenshot: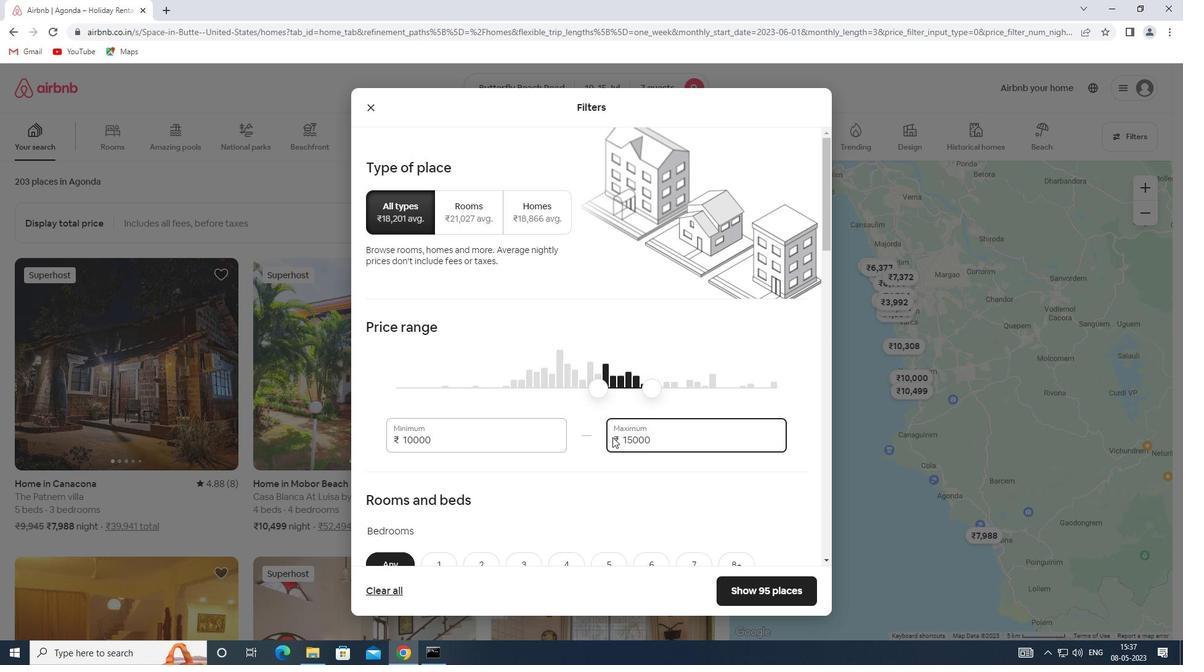 
Action: Mouse scrolled (612, 436) with delta (0, 0)
Screenshot: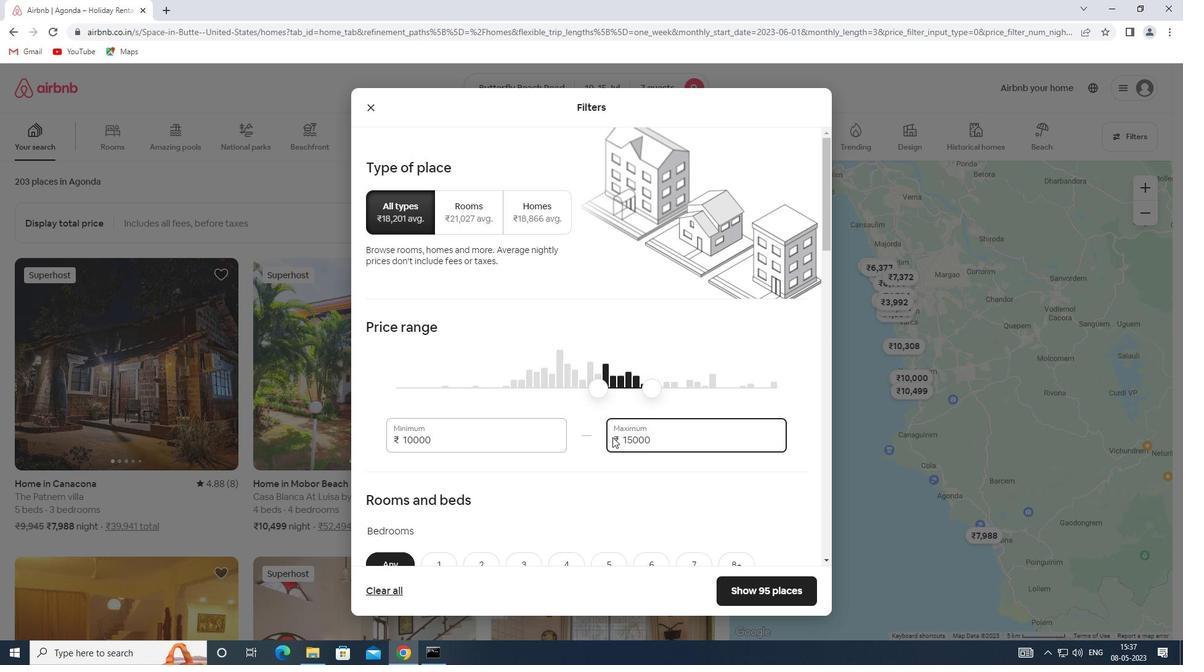 
Action: Mouse moved to (611, 437)
Screenshot: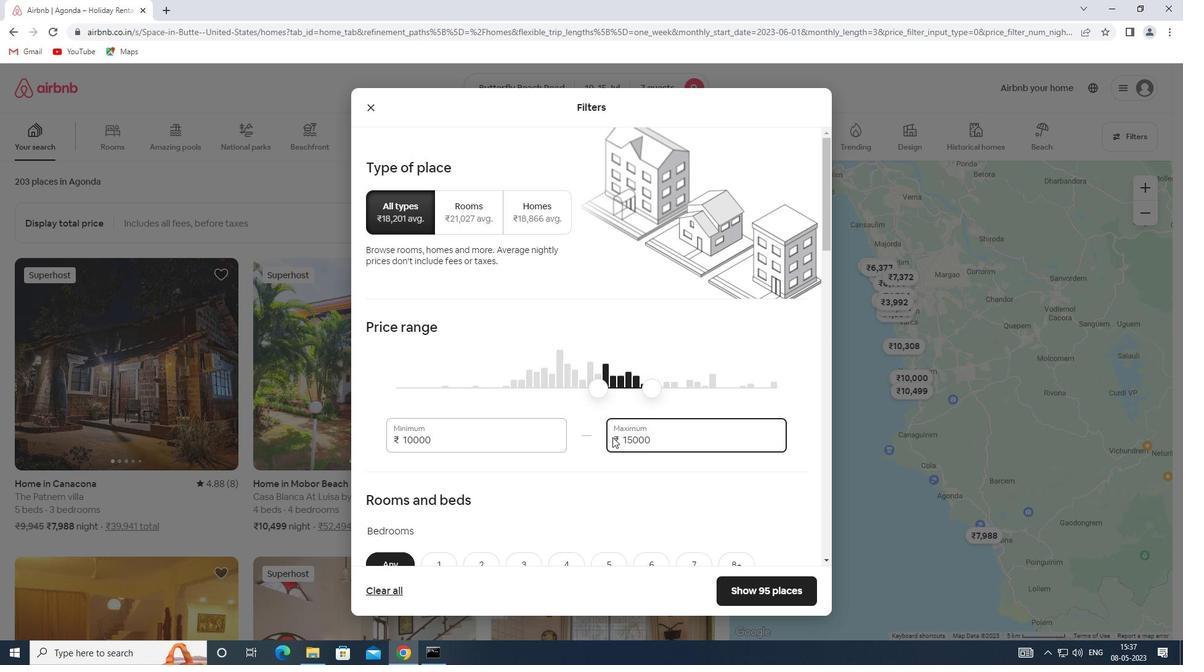 
Action: Mouse scrolled (611, 436) with delta (0, 0)
Screenshot: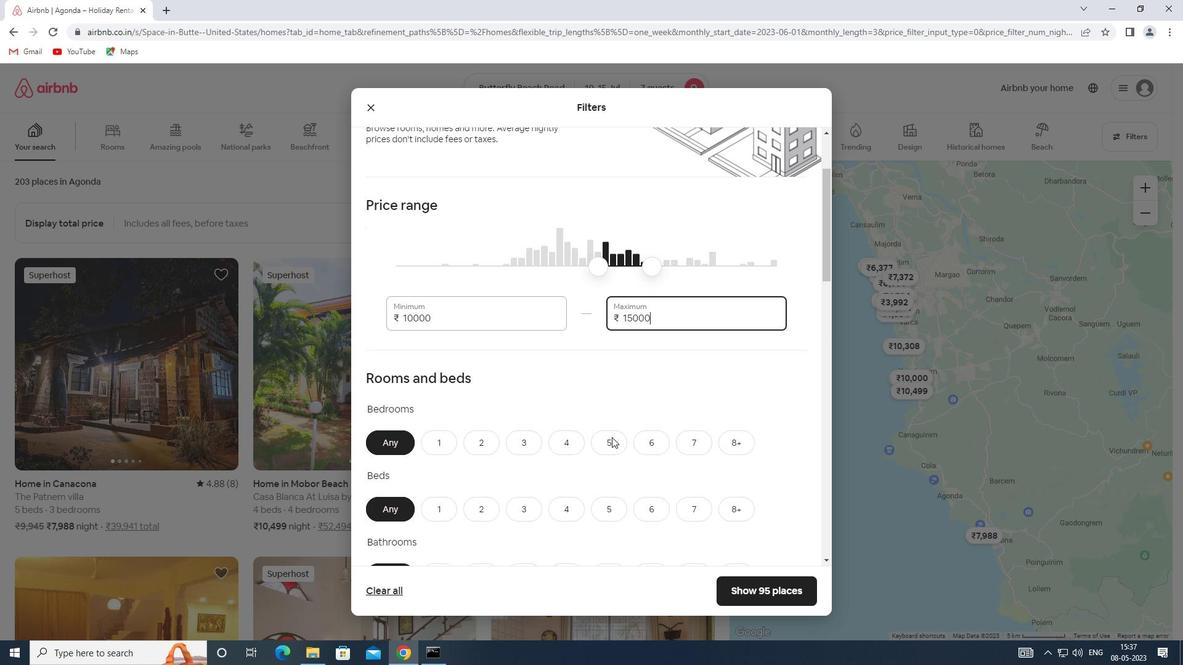 
Action: Mouse moved to (565, 377)
Screenshot: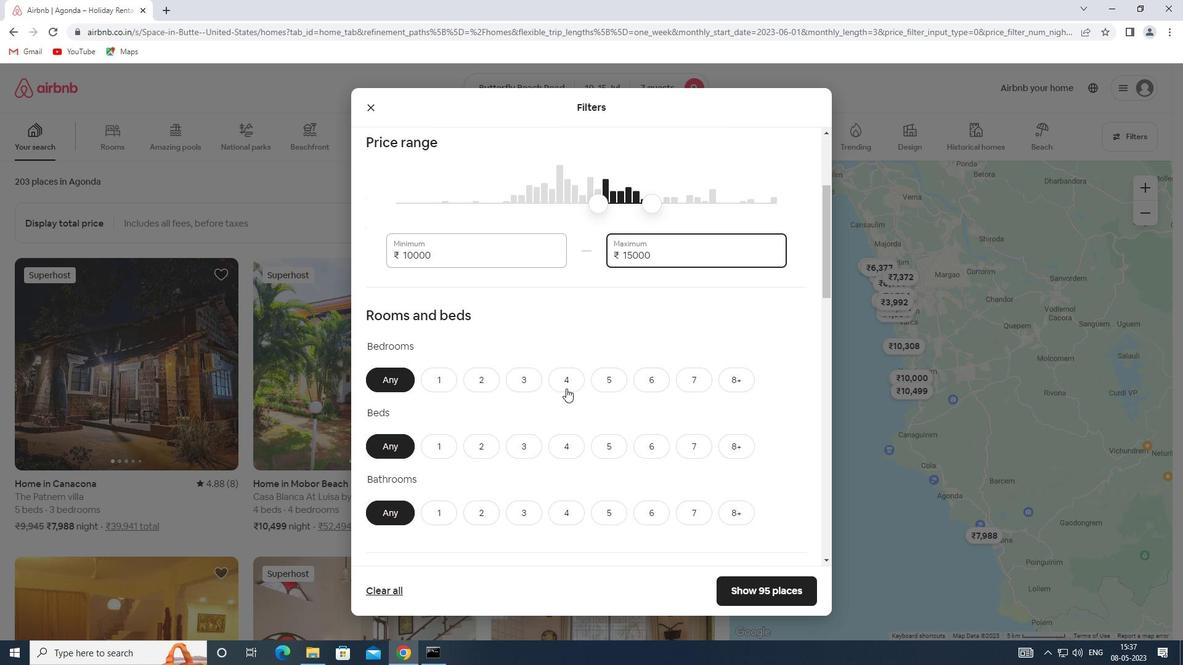 
Action: Mouse pressed left at (565, 377)
Screenshot: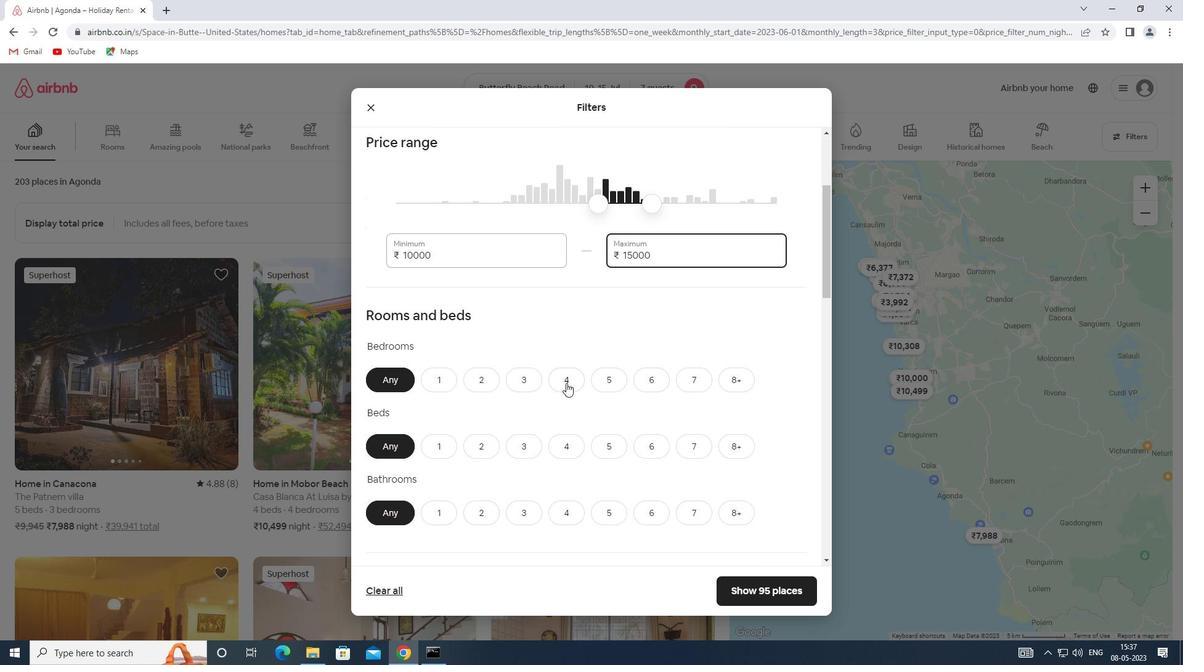 
Action: Mouse moved to (696, 446)
Screenshot: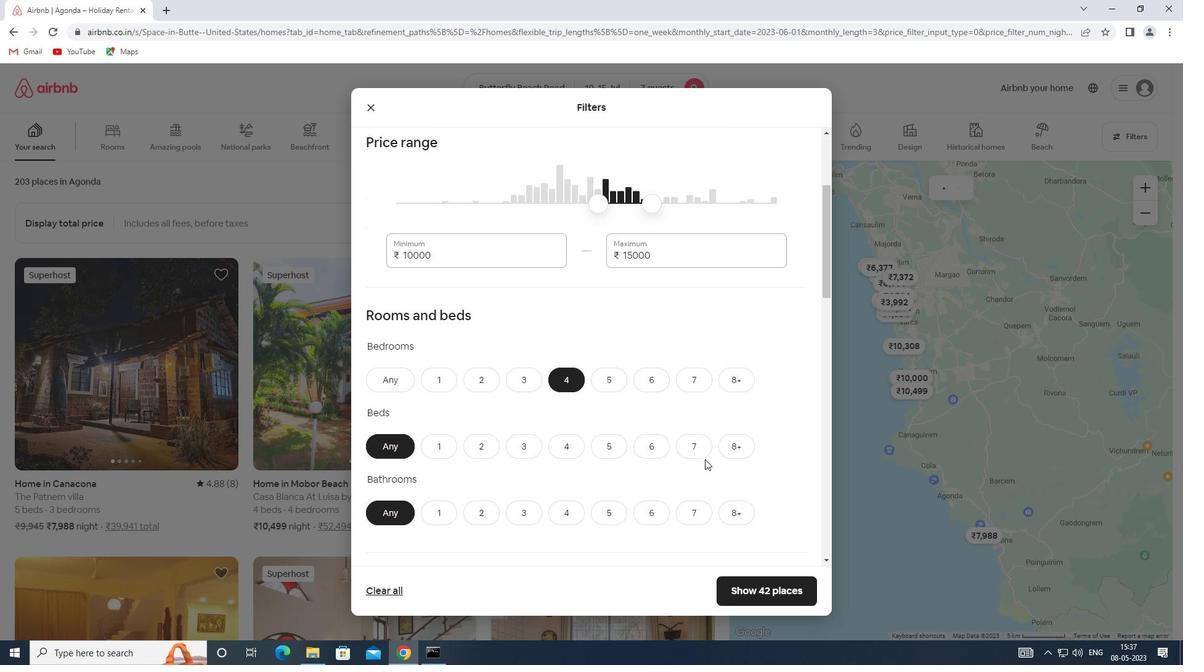 
Action: Mouse pressed left at (696, 446)
Screenshot: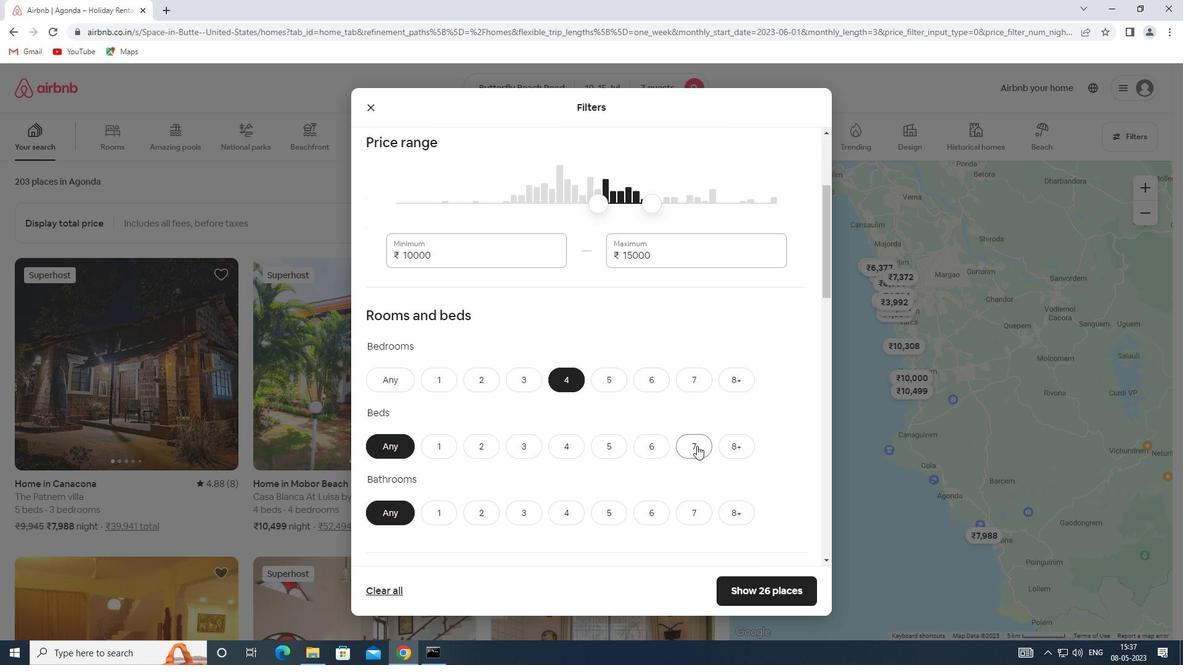 
Action: Mouse moved to (565, 507)
Screenshot: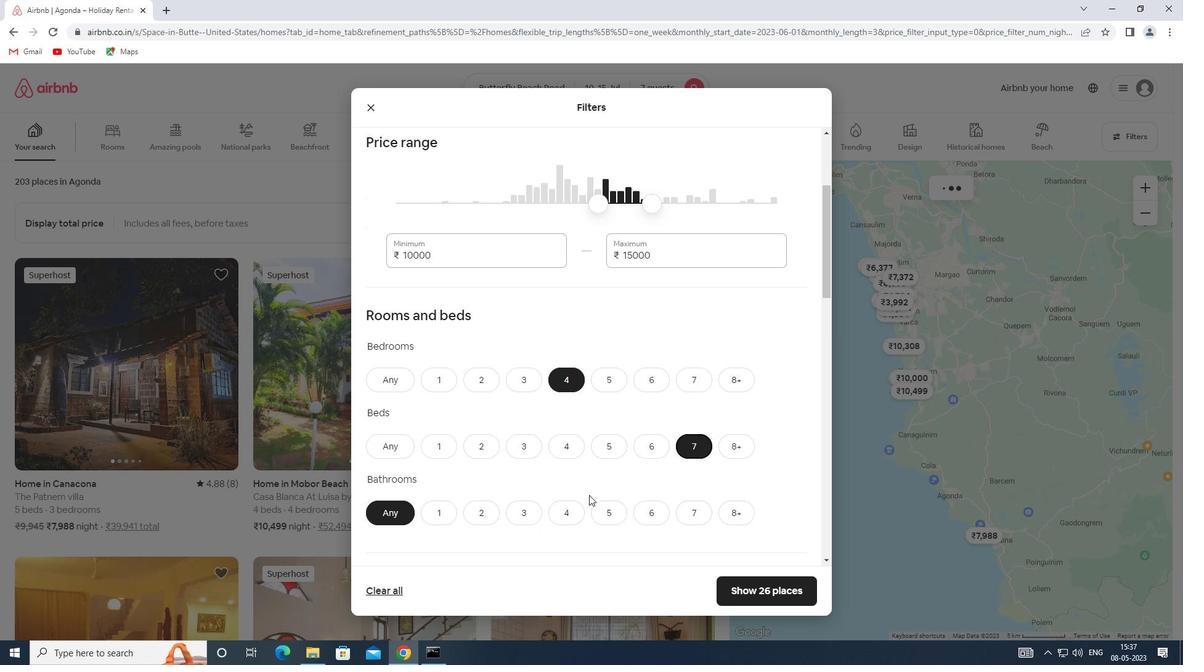 
Action: Mouse pressed left at (565, 507)
Screenshot: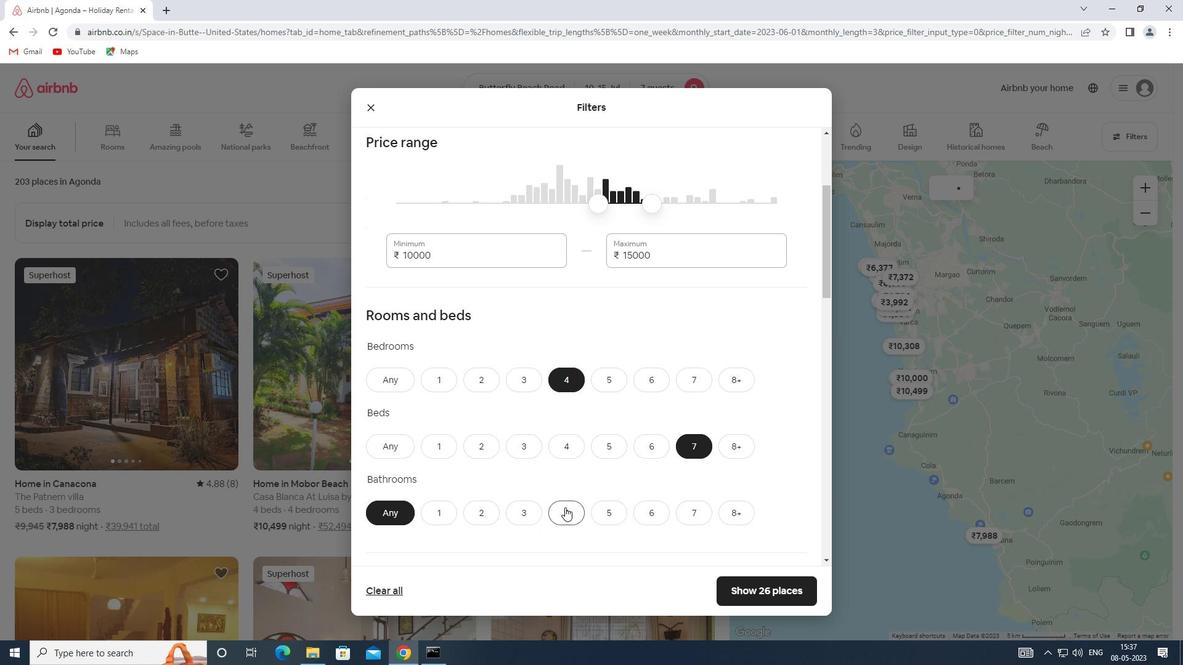 
Action: Mouse moved to (564, 505)
Screenshot: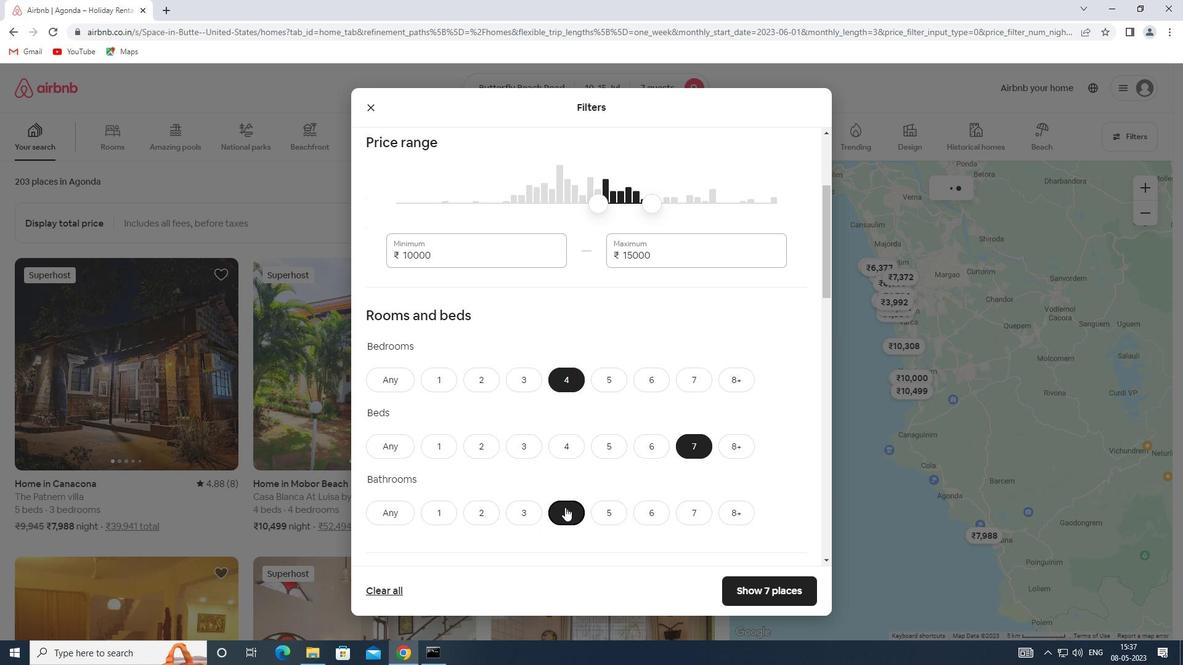 
Action: Mouse scrolled (564, 504) with delta (0, 0)
Screenshot: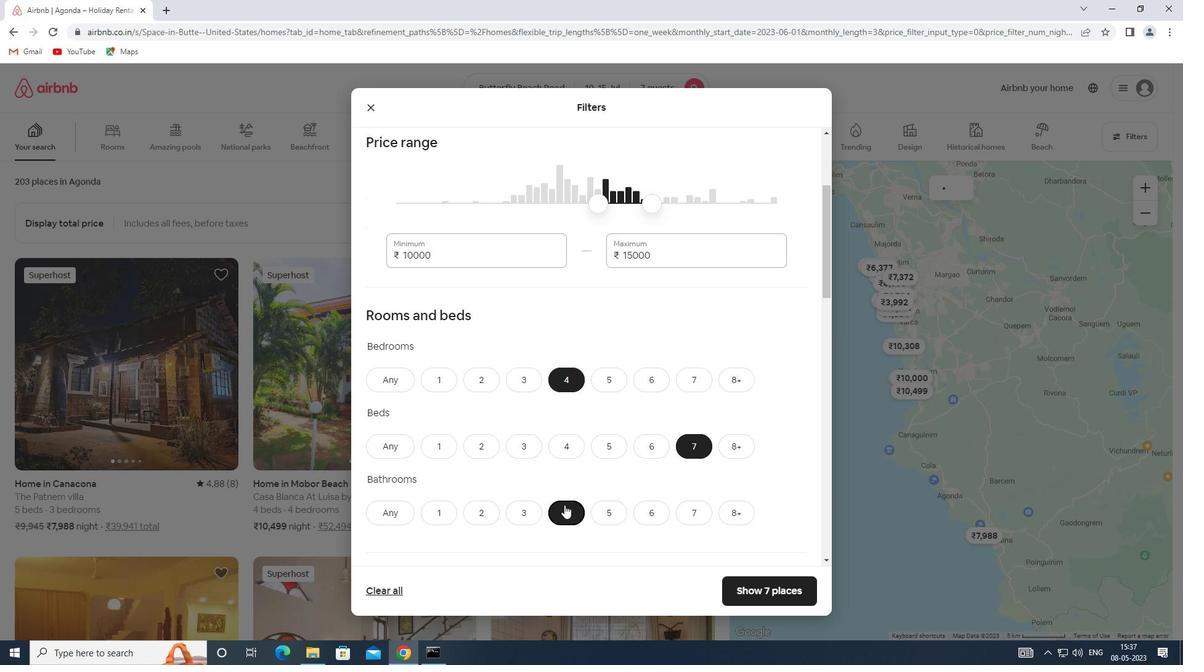 
Action: Mouse scrolled (564, 504) with delta (0, 0)
Screenshot: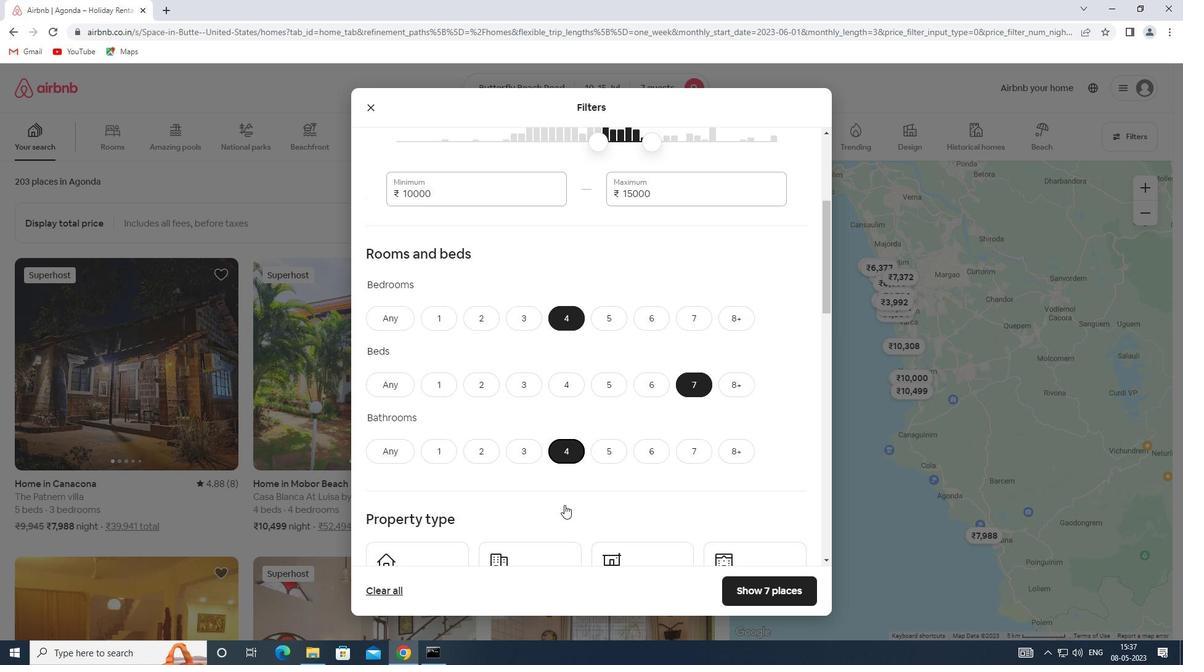 
Action: Mouse scrolled (564, 504) with delta (0, 0)
Screenshot: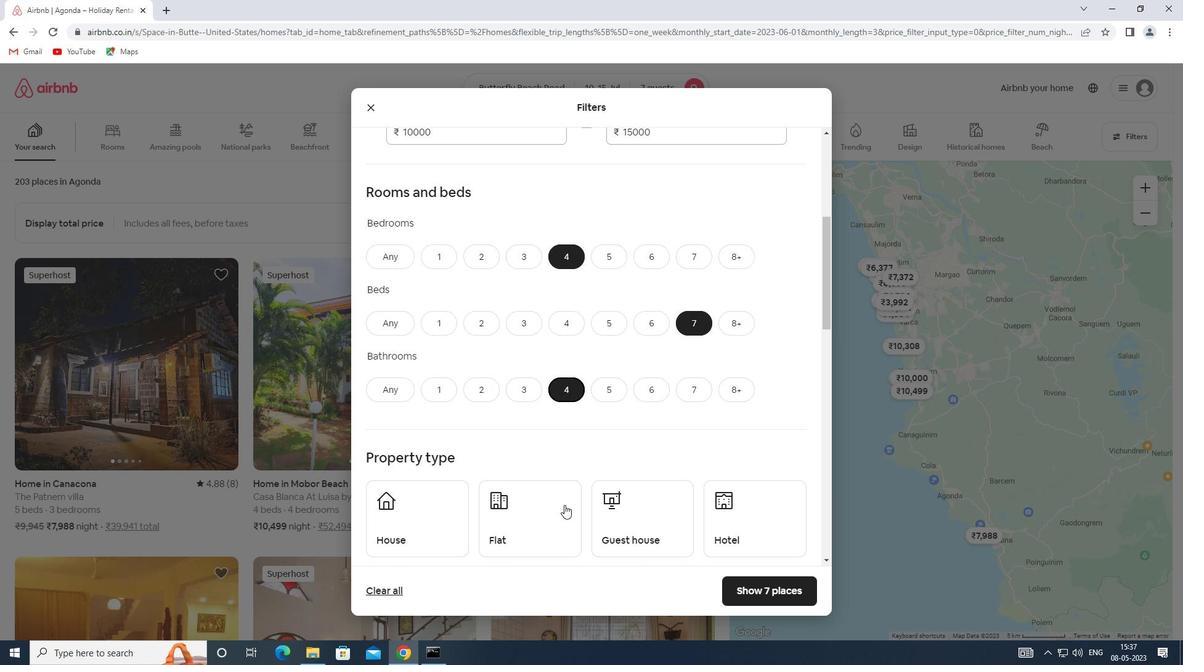 
Action: Mouse moved to (449, 462)
Screenshot: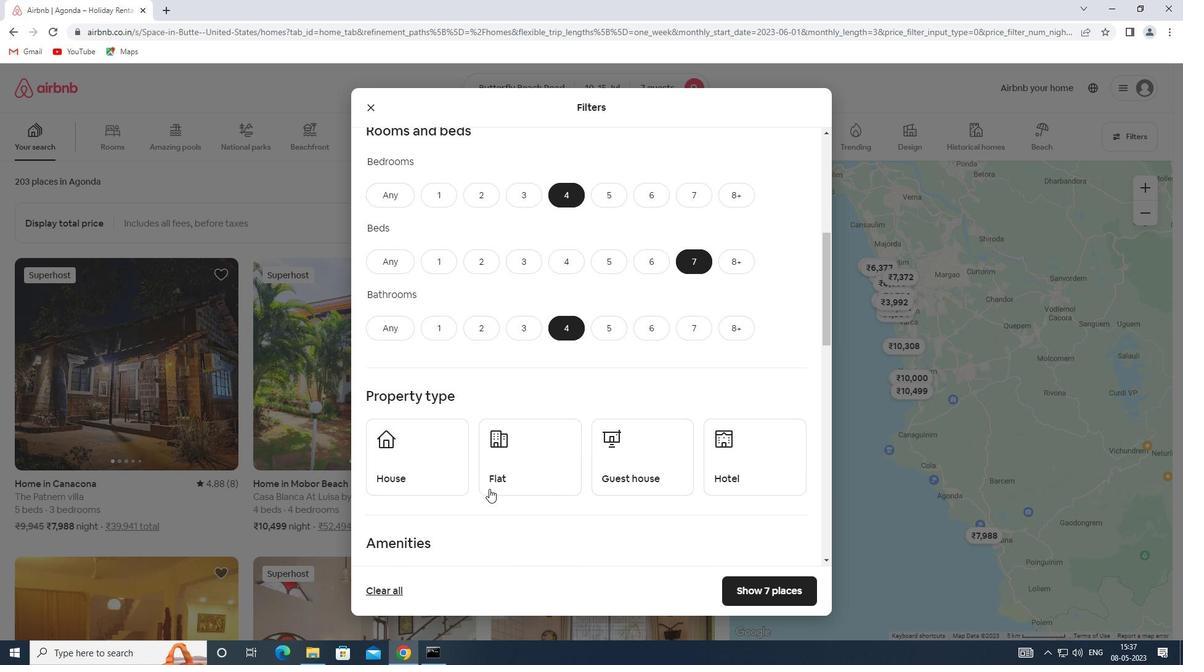 
Action: Mouse pressed left at (449, 462)
Screenshot: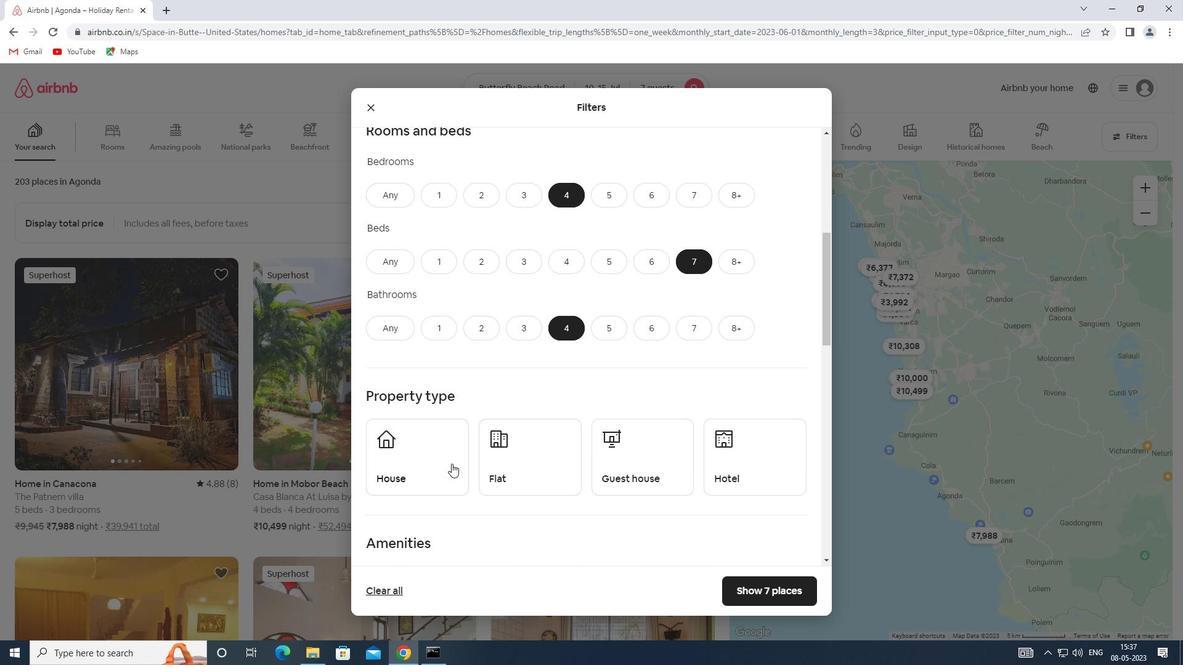 
Action: Mouse moved to (504, 463)
Screenshot: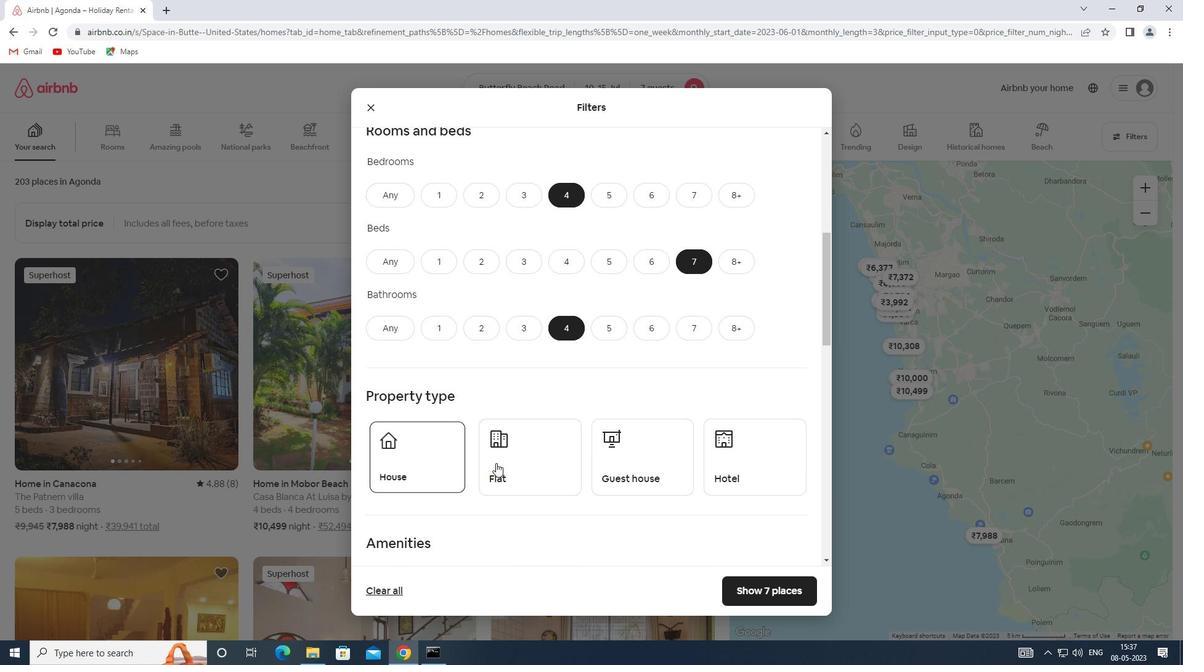 
Action: Mouse pressed left at (504, 463)
Screenshot: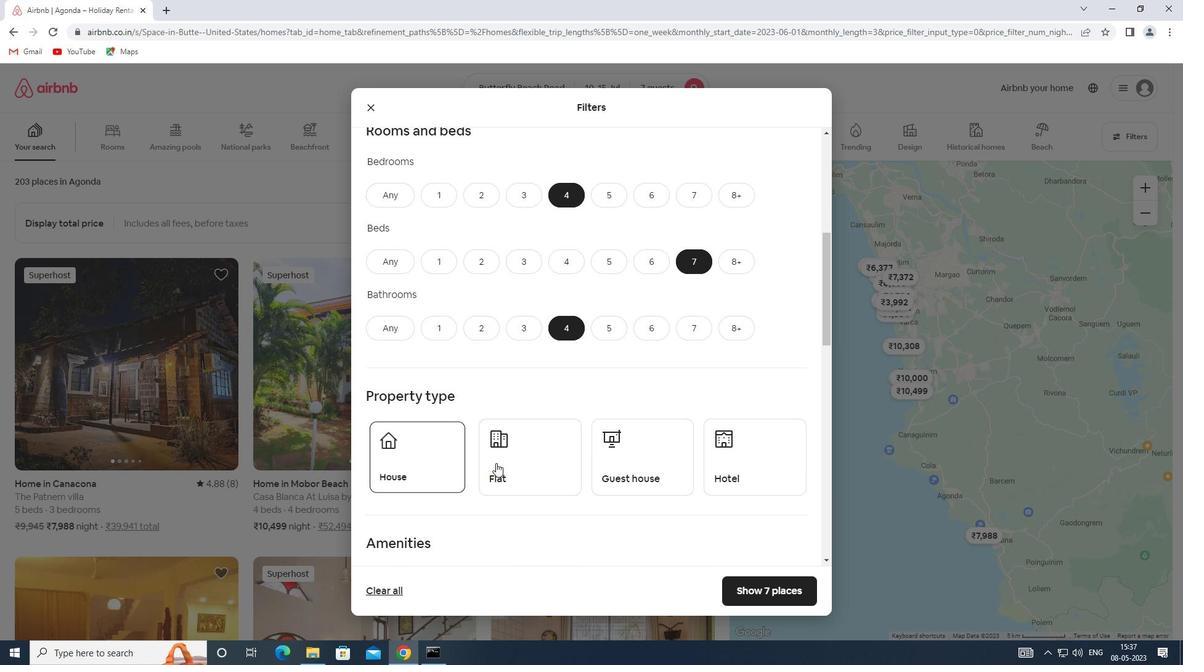 
Action: Mouse moved to (621, 463)
Screenshot: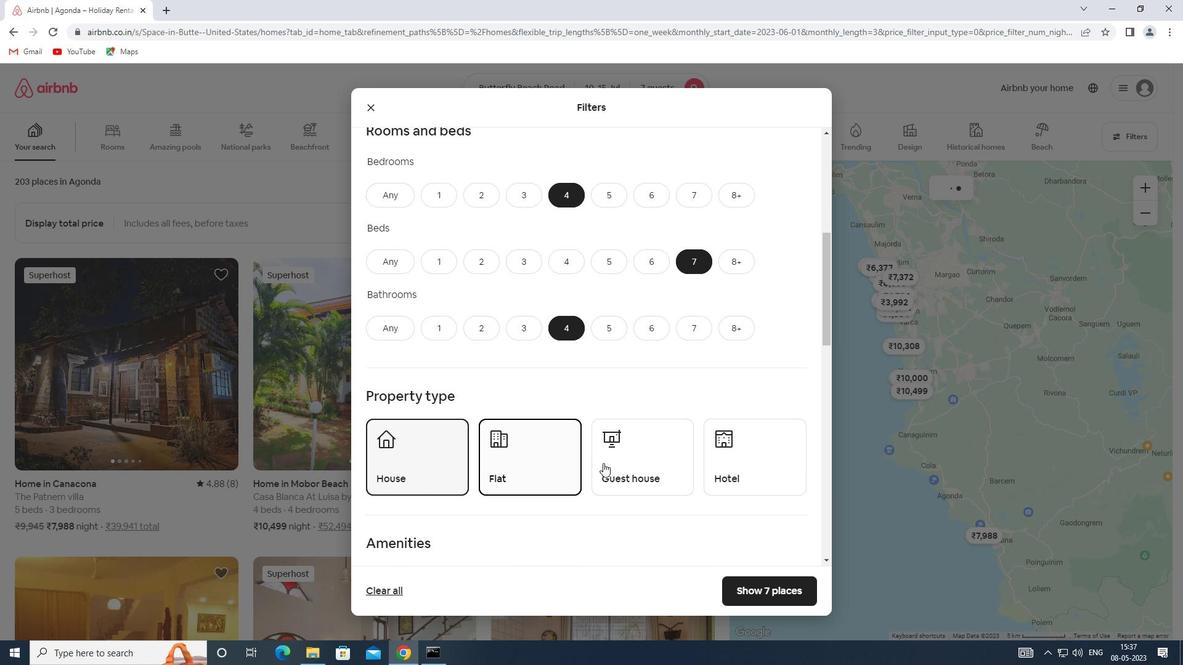 
Action: Mouse pressed left at (621, 463)
Screenshot: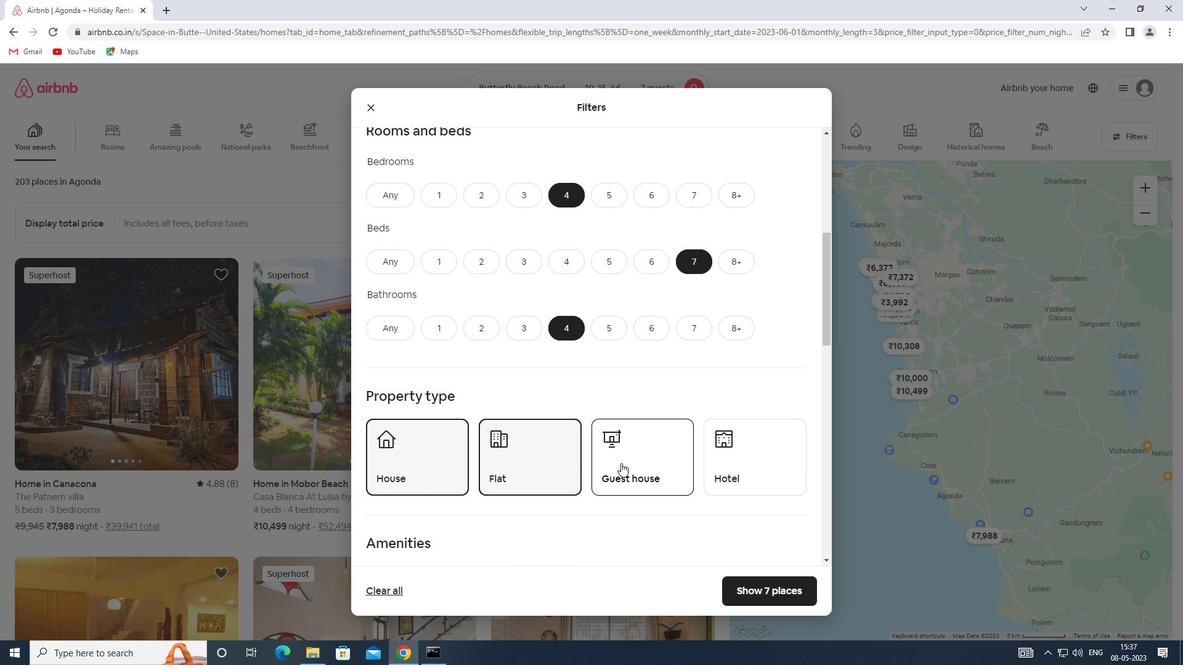 
Action: Mouse scrolled (621, 462) with delta (0, 0)
Screenshot: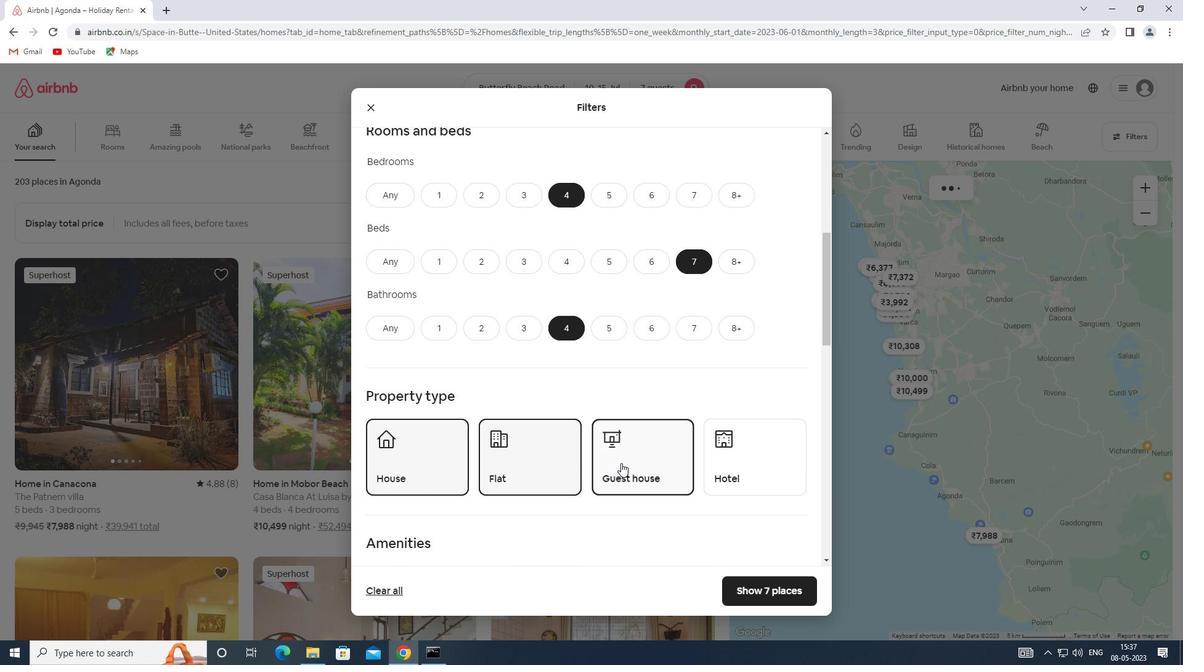 
Action: Mouse scrolled (621, 462) with delta (0, 0)
Screenshot: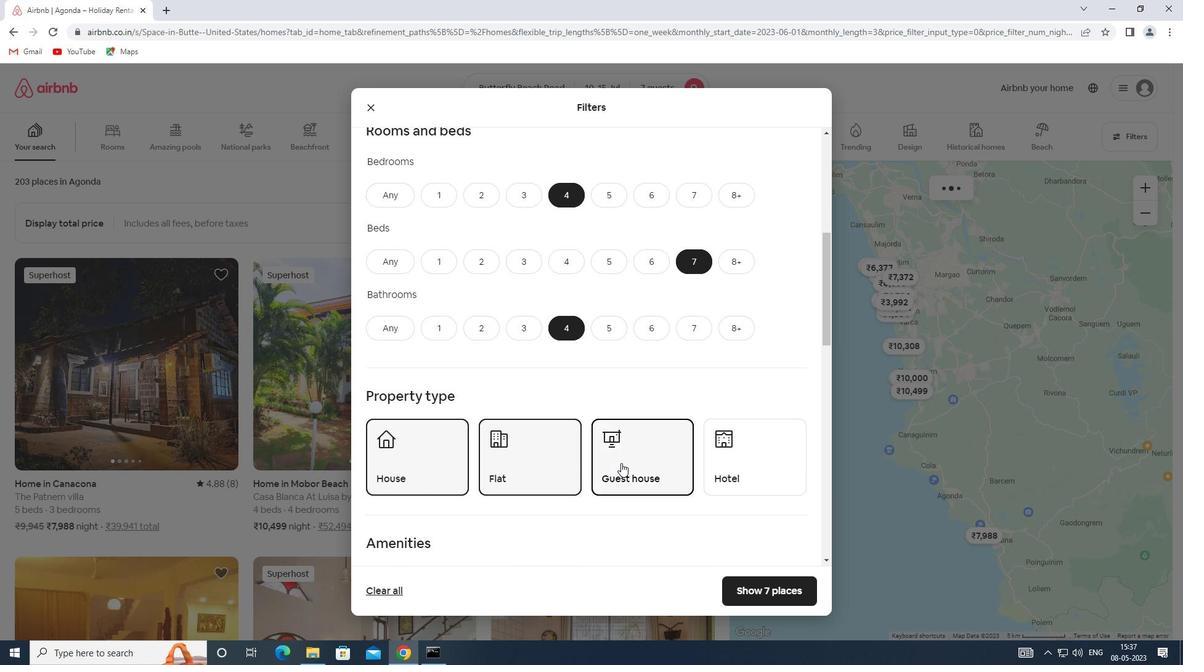 
Action: Mouse moved to (622, 463)
Screenshot: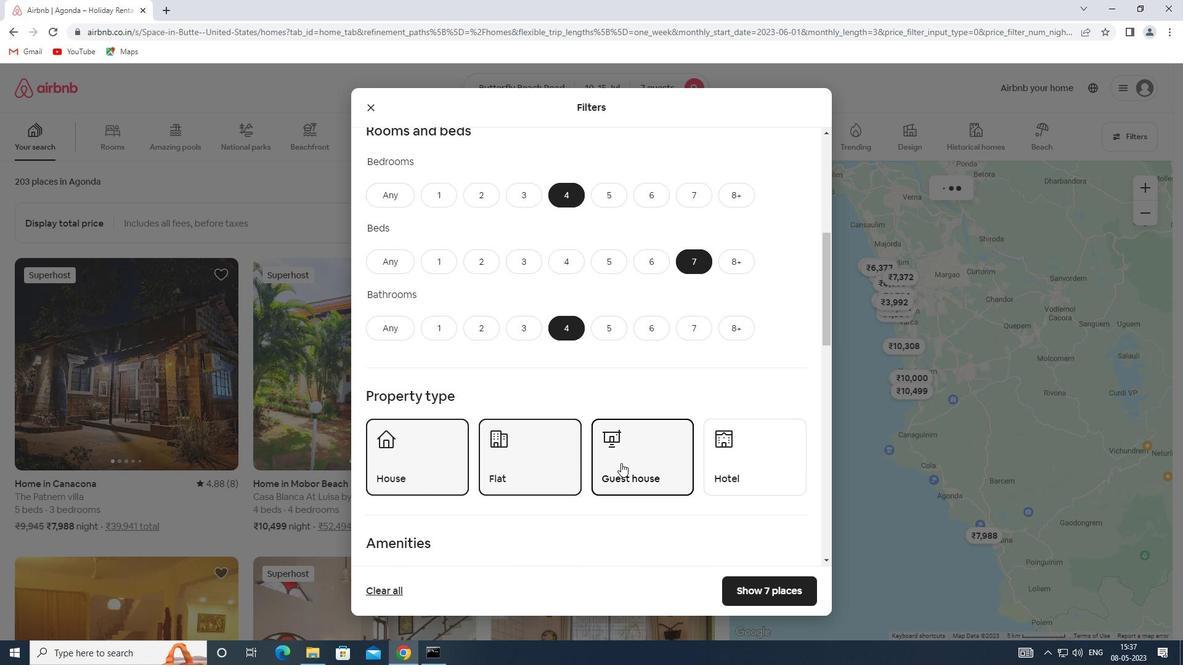 
Action: Mouse scrolled (622, 462) with delta (0, 0)
Screenshot: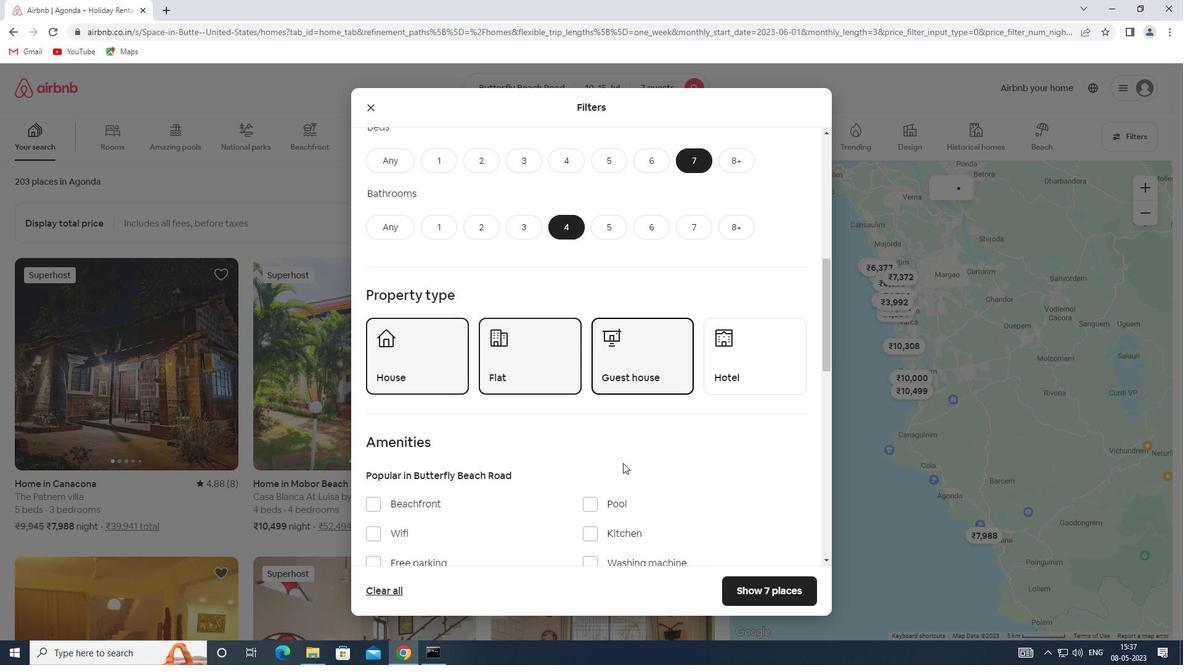 
Action: Mouse moved to (410, 507)
Screenshot: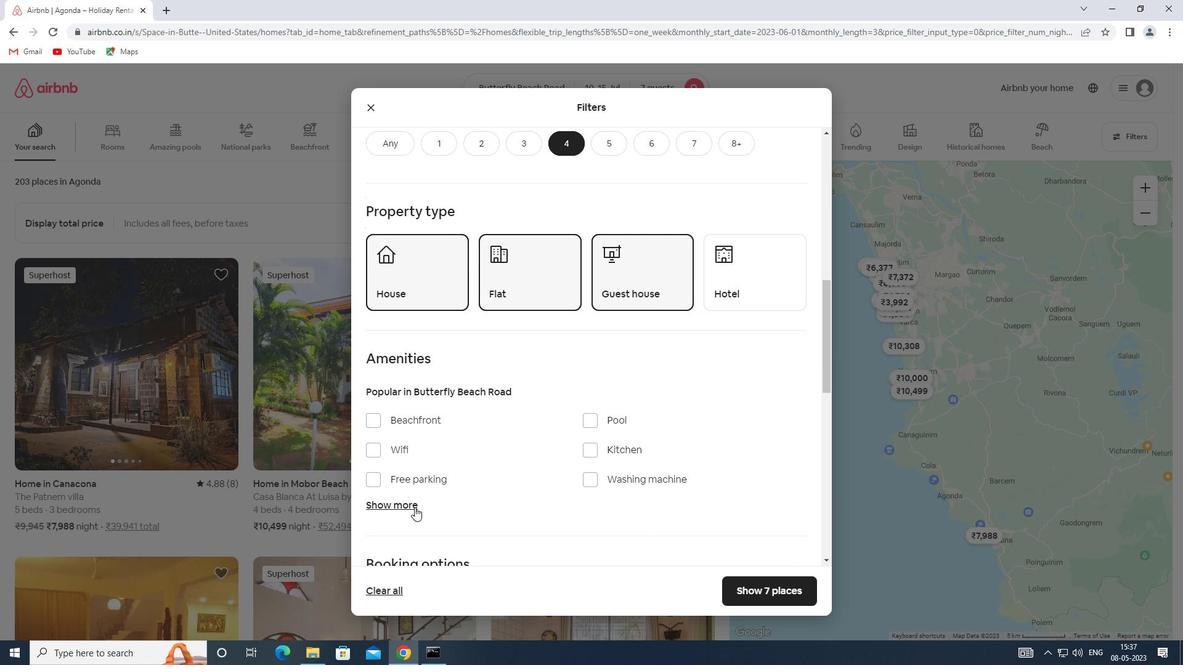 
Action: Mouse pressed left at (410, 507)
Screenshot: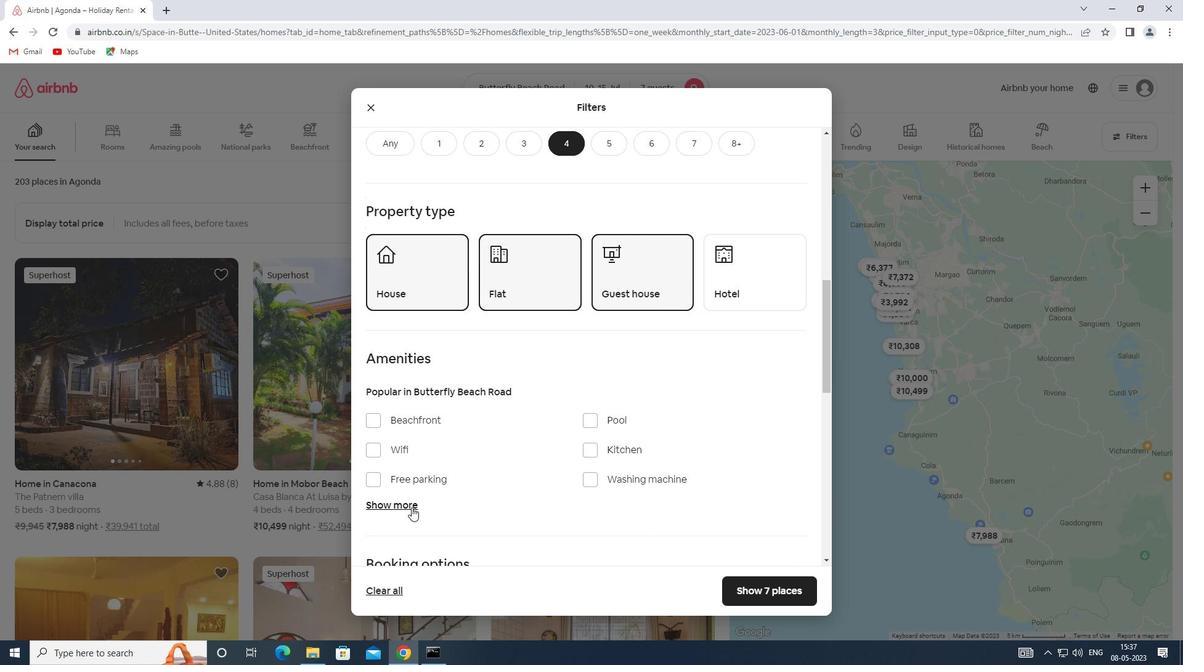 
Action: Mouse moved to (370, 452)
Screenshot: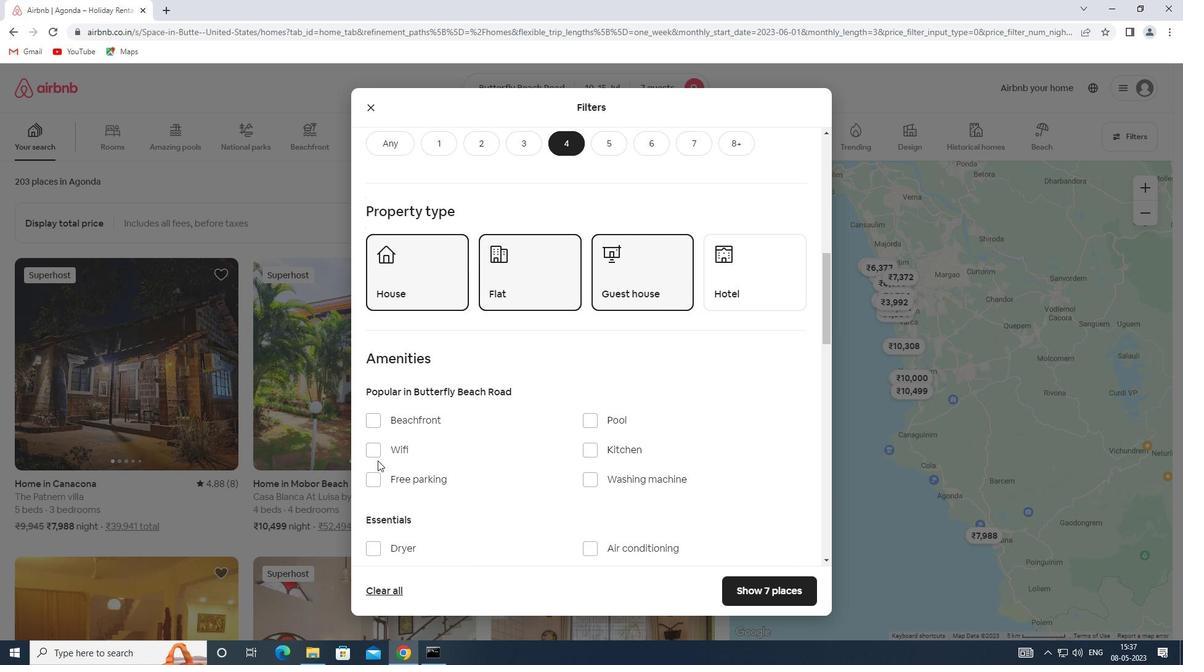 
Action: Mouse pressed left at (370, 452)
Screenshot: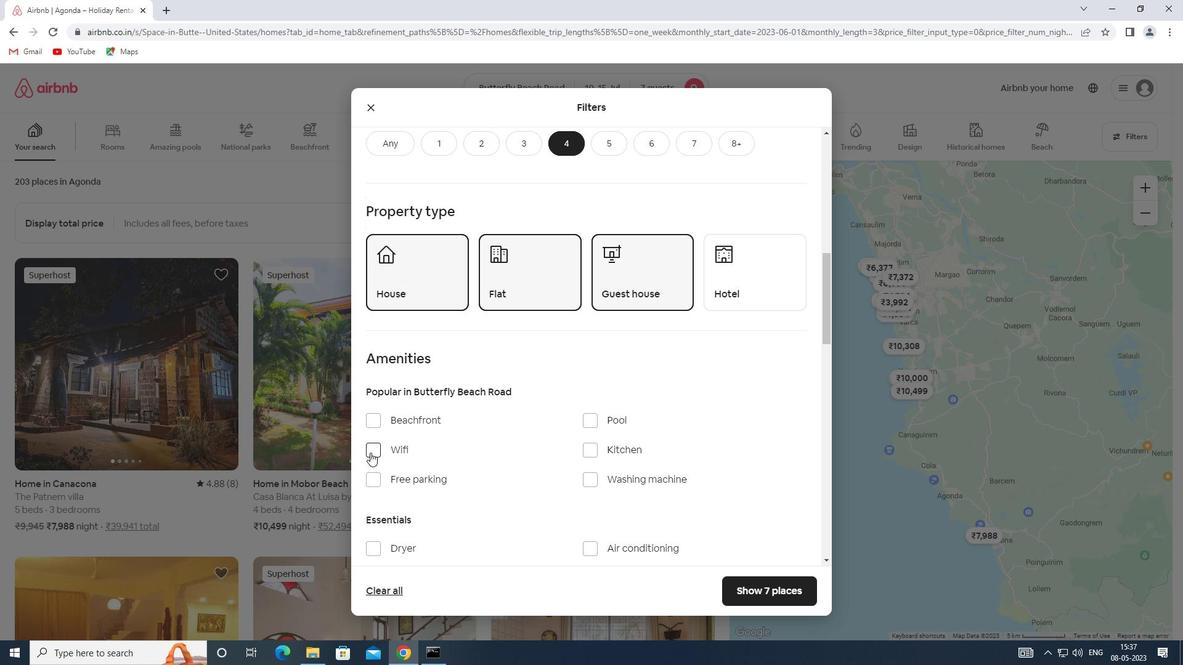 
Action: Mouse moved to (388, 505)
Screenshot: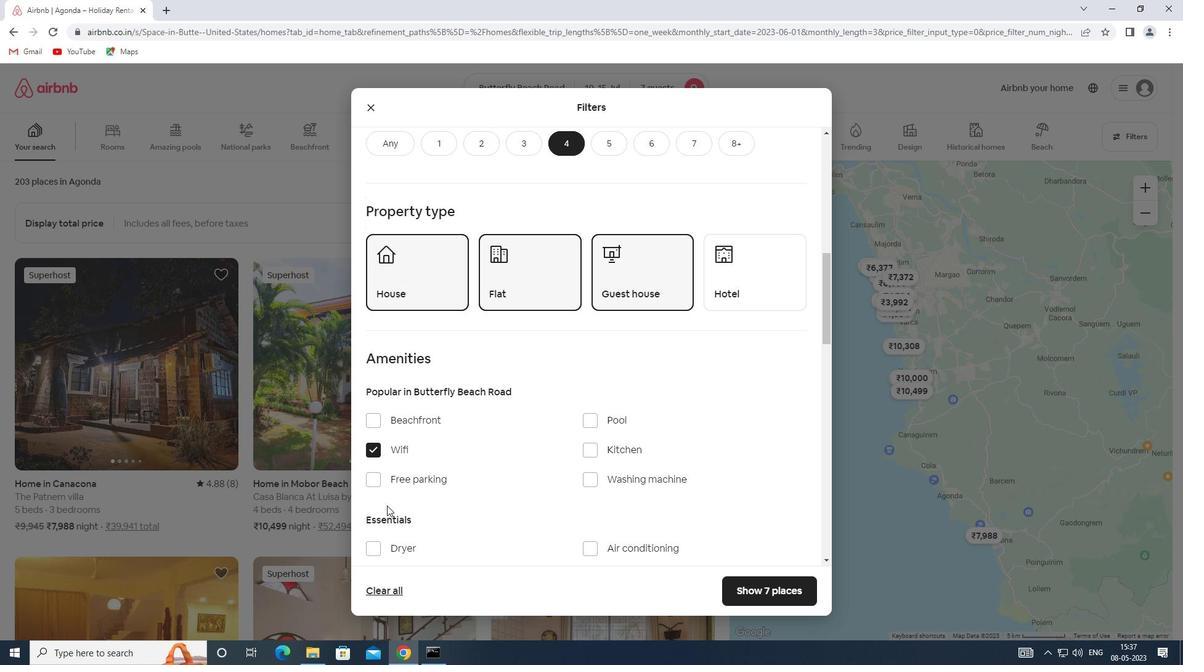 
Action: Mouse scrolled (388, 504) with delta (0, 0)
Screenshot: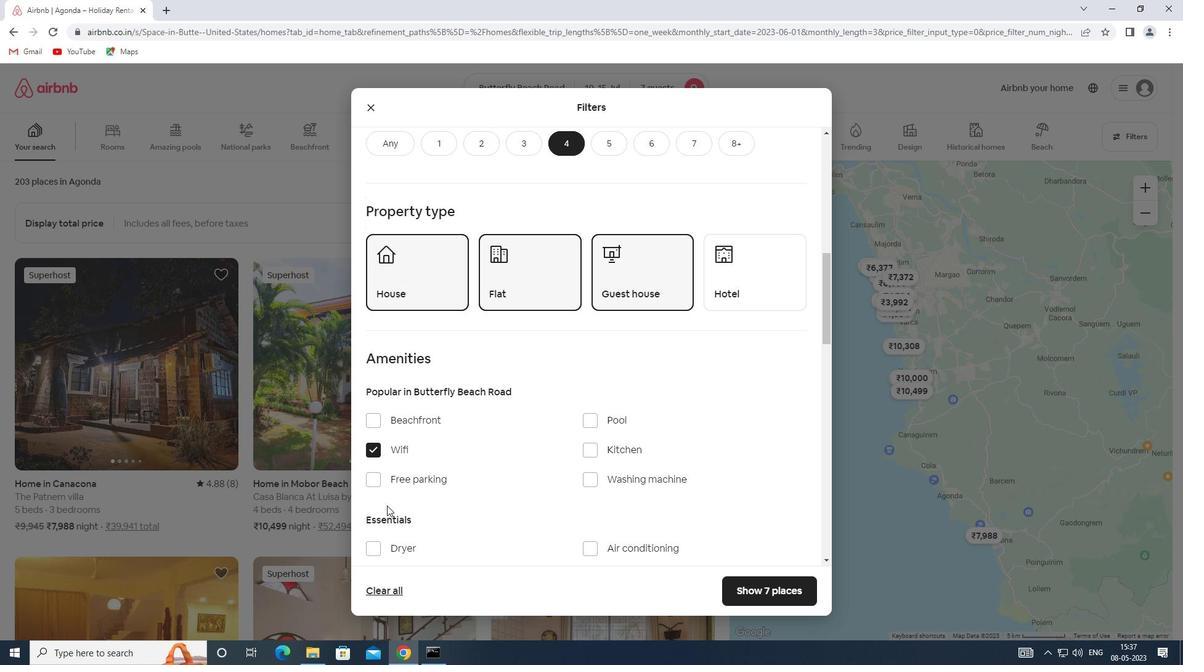 
Action: Mouse scrolled (388, 504) with delta (0, 0)
Screenshot: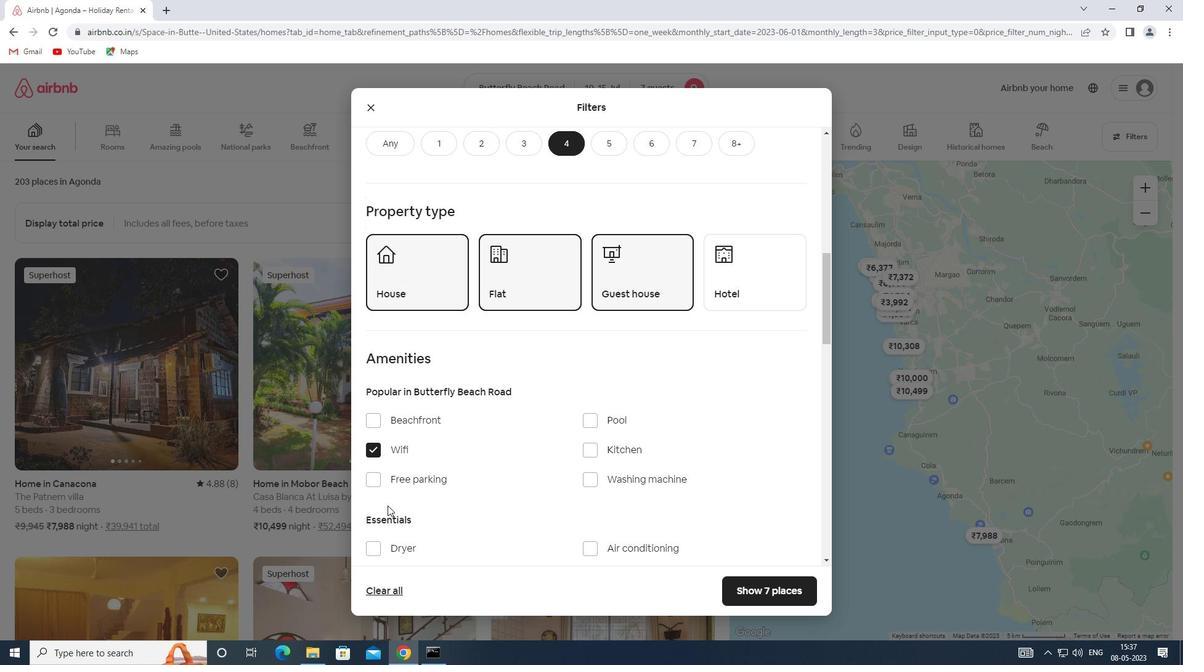 
Action: Mouse moved to (374, 483)
Screenshot: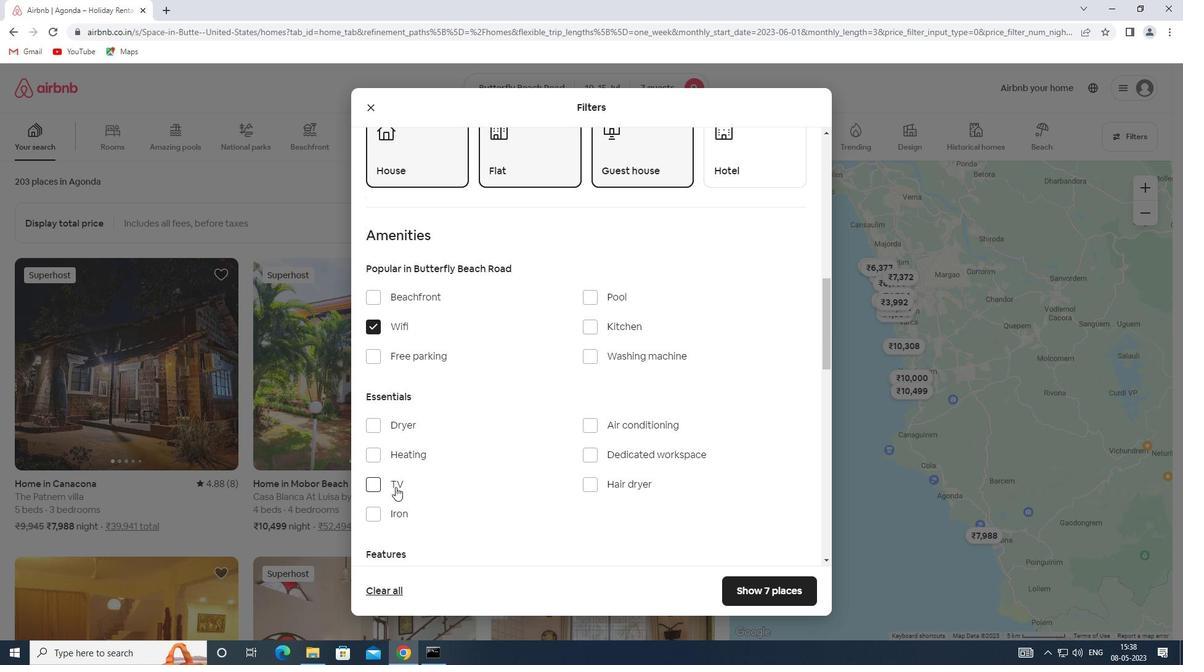 
Action: Mouse pressed left at (374, 483)
Screenshot: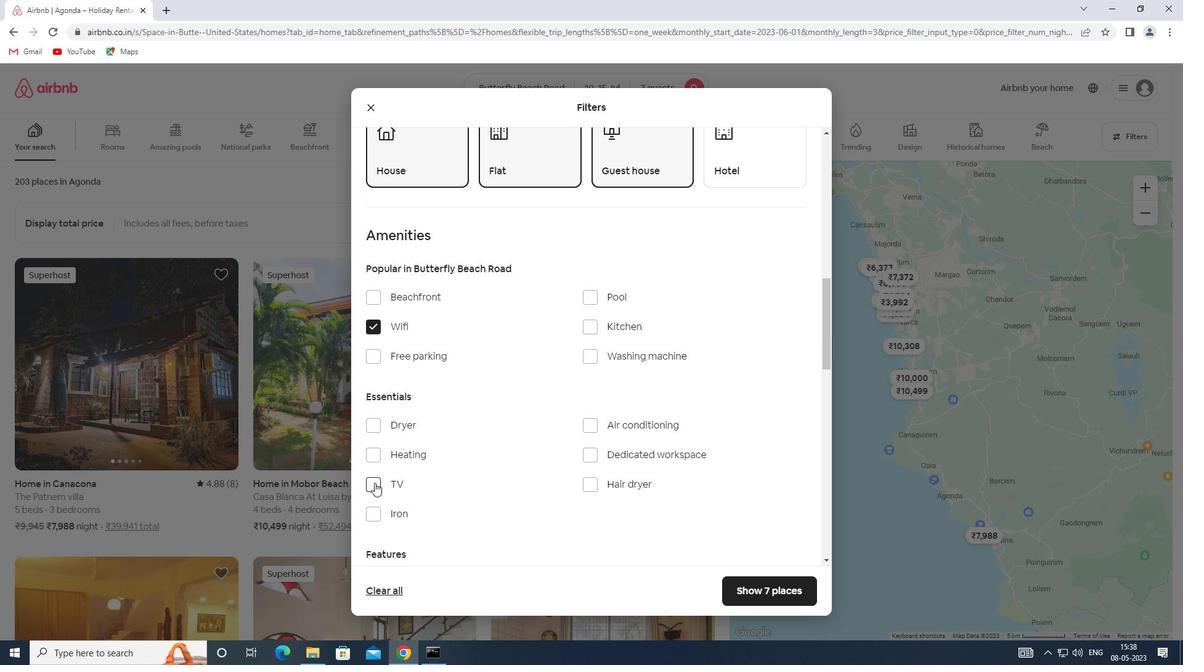 
Action: Mouse moved to (378, 356)
Screenshot: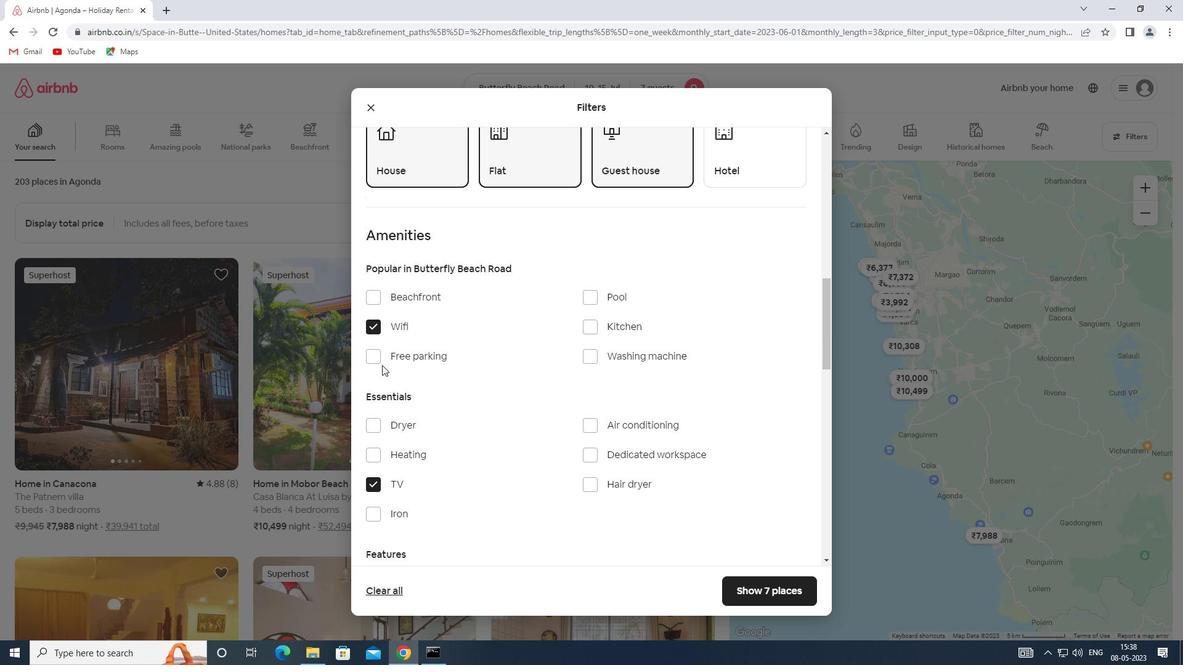 
Action: Mouse pressed left at (378, 356)
Screenshot: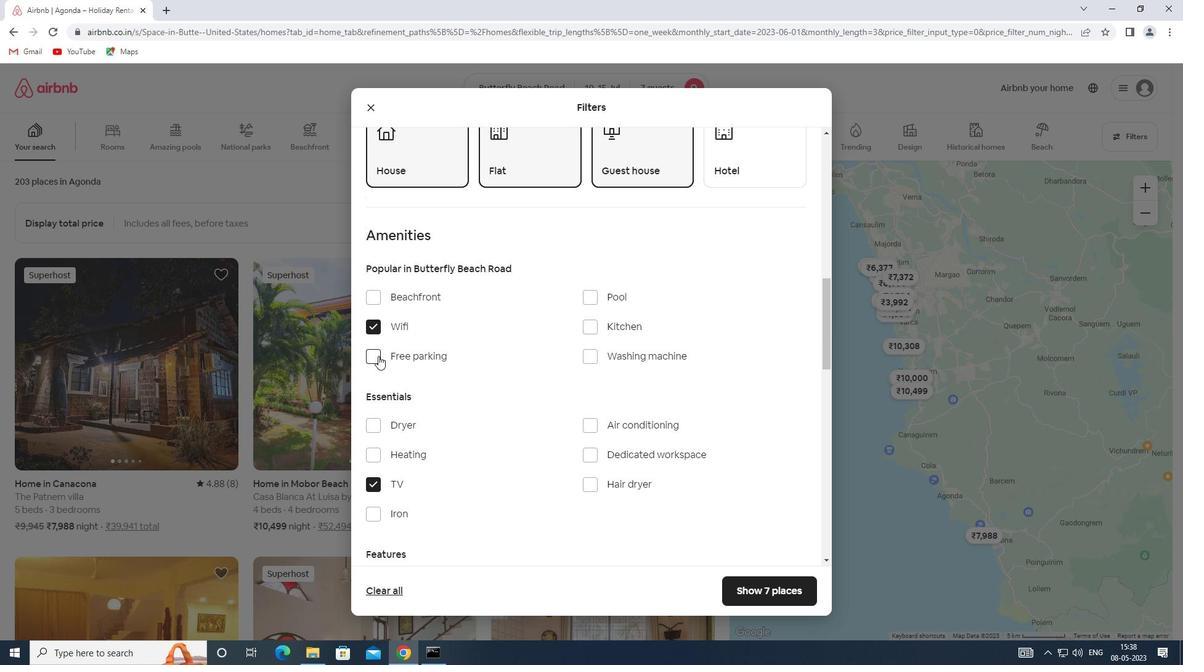 
Action: Mouse moved to (470, 390)
Screenshot: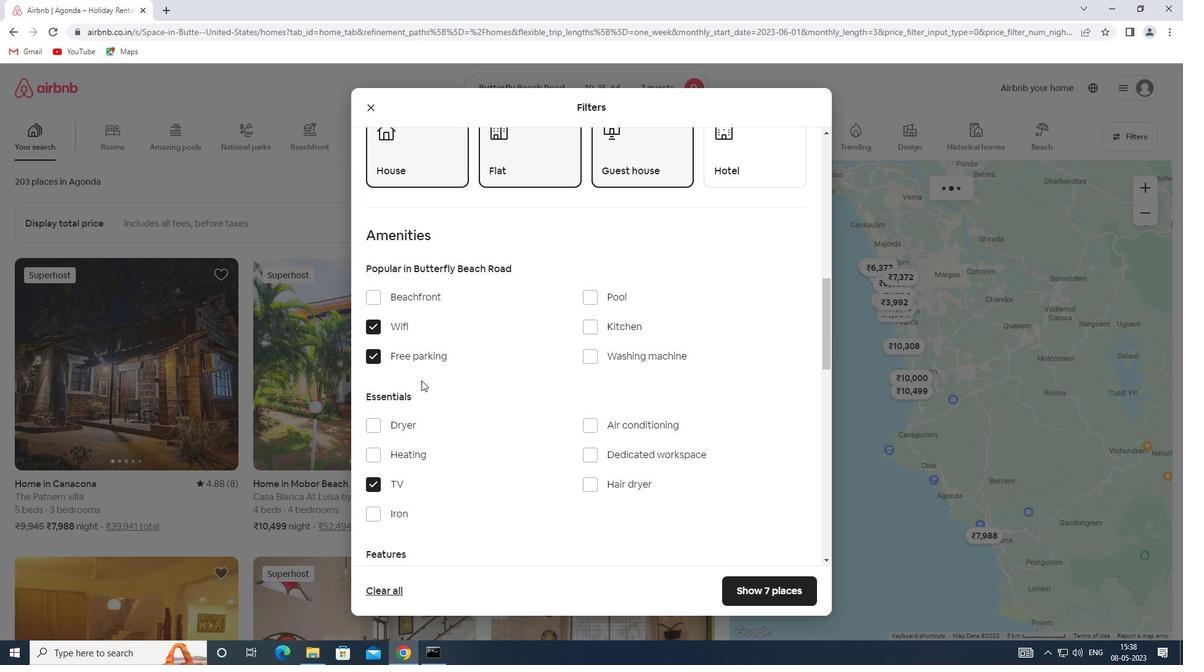 
Action: Mouse scrolled (470, 389) with delta (0, 0)
Screenshot: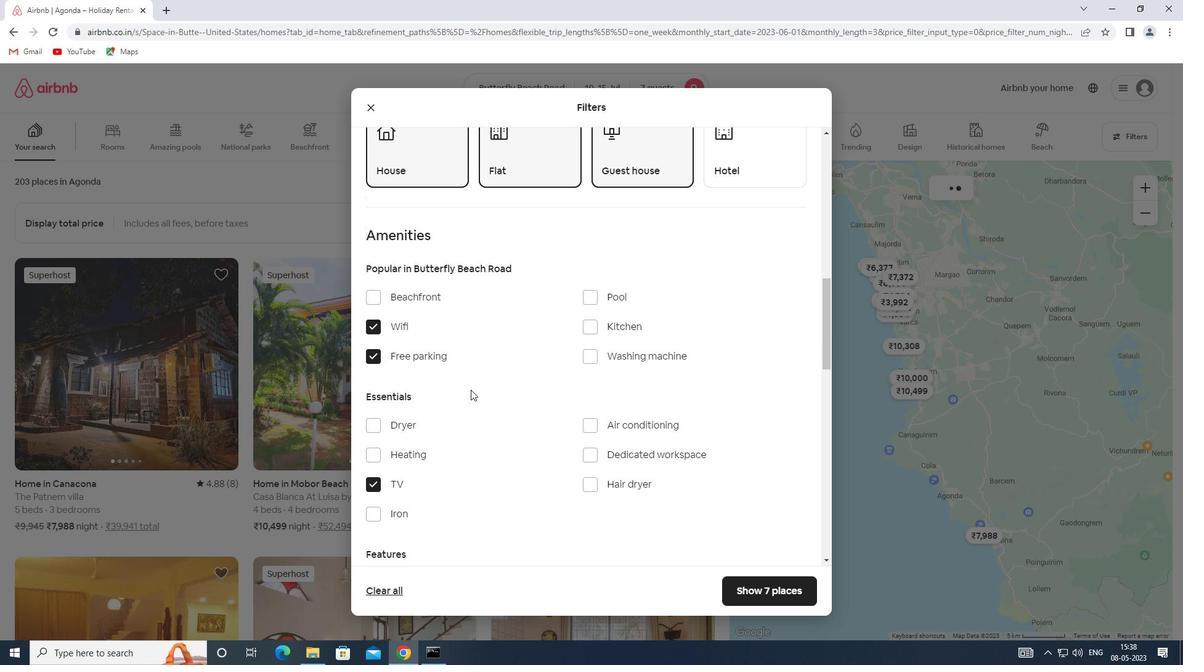 
Action: Mouse scrolled (470, 389) with delta (0, 0)
Screenshot: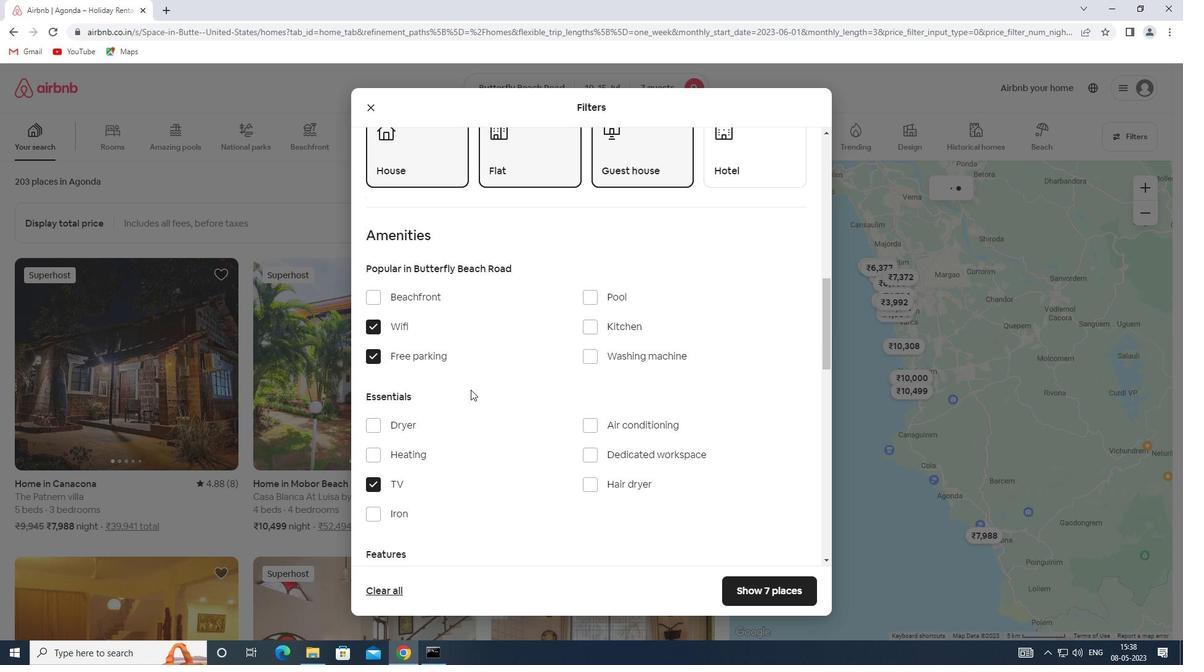 
Action: Mouse scrolled (470, 389) with delta (0, 0)
Screenshot: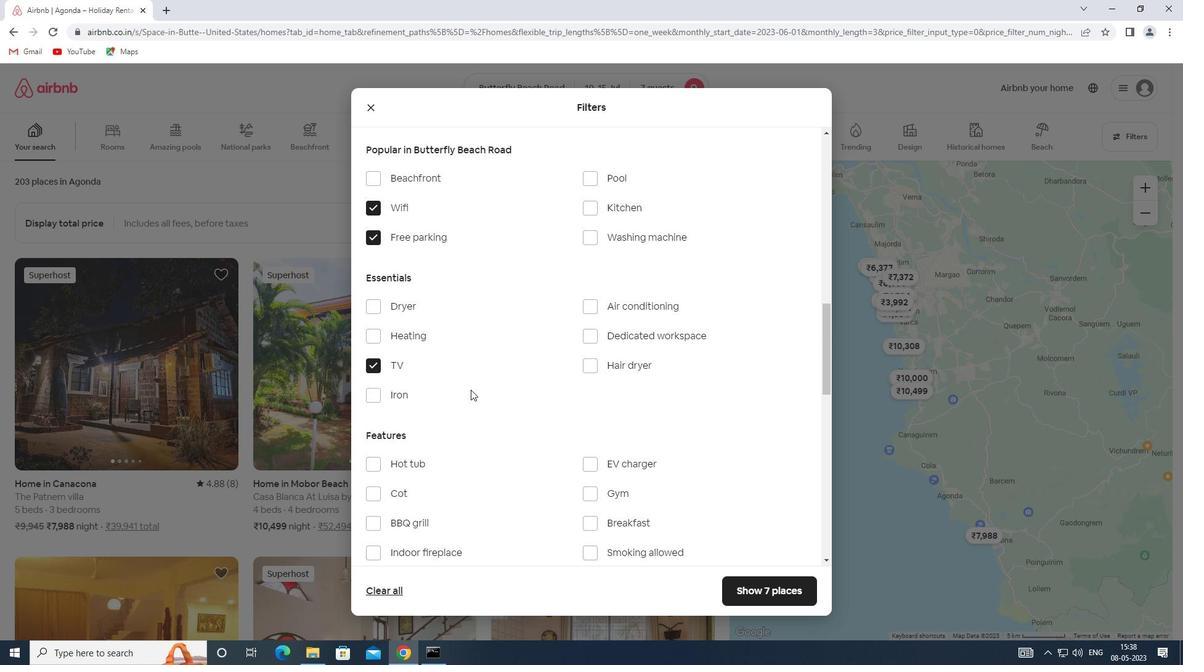 
Action: Mouse scrolled (470, 389) with delta (0, 0)
Screenshot: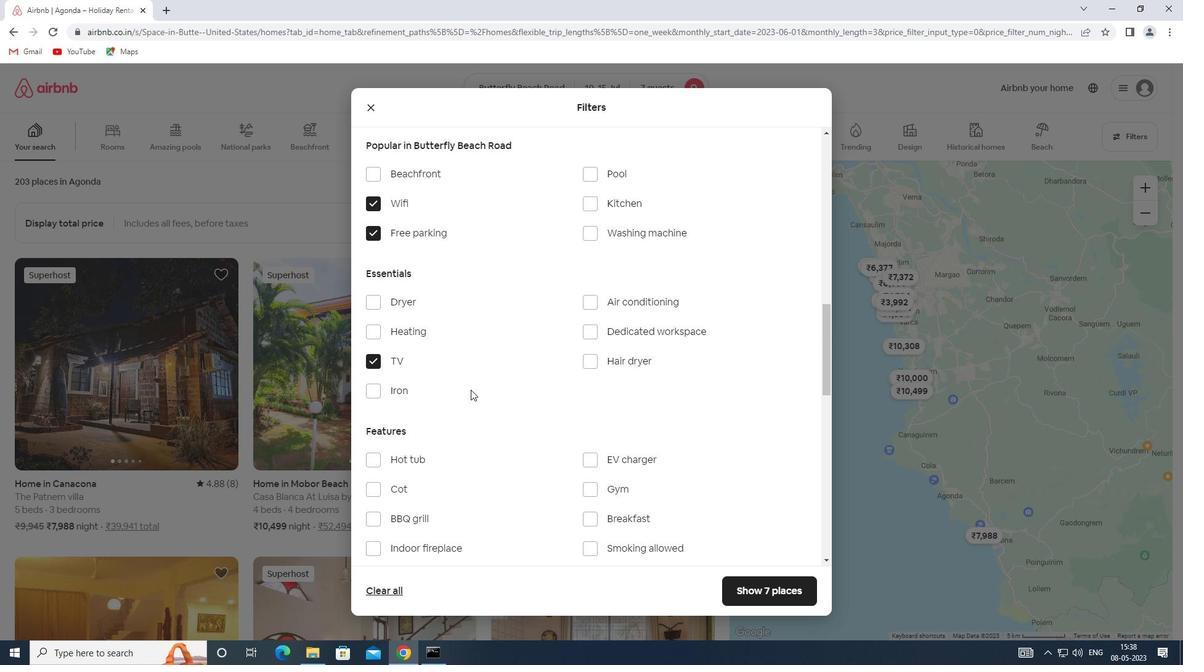 
Action: Mouse moved to (598, 364)
Screenshot: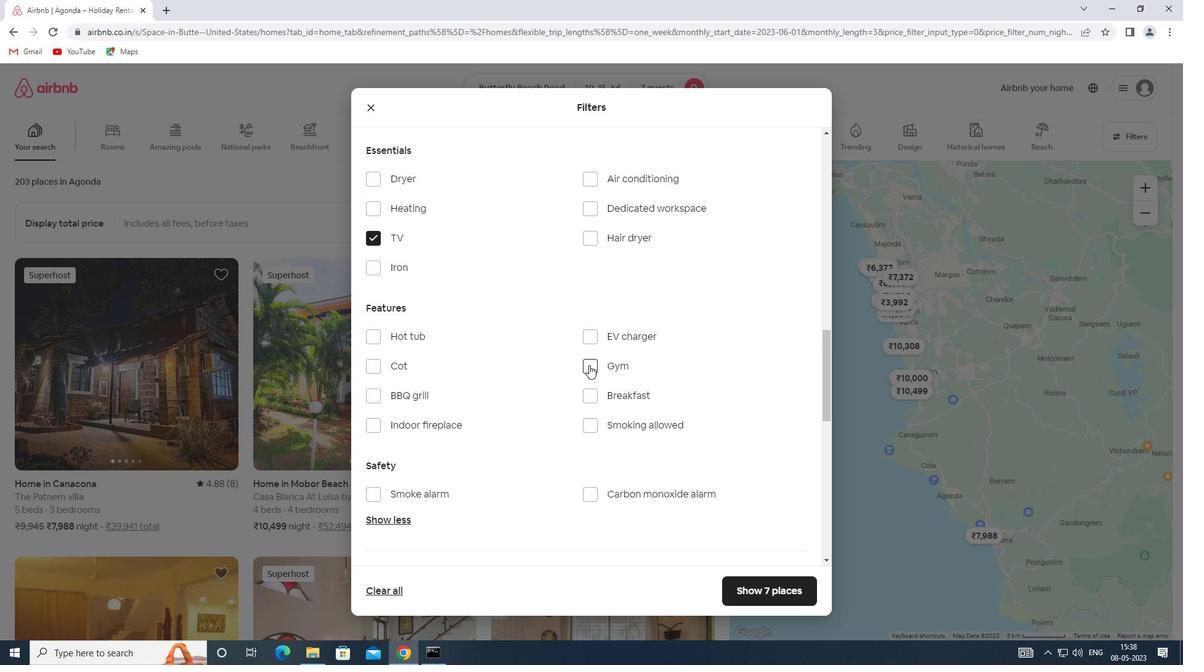 
Action: Mouse pressed left at (598, 364)
Screenshot: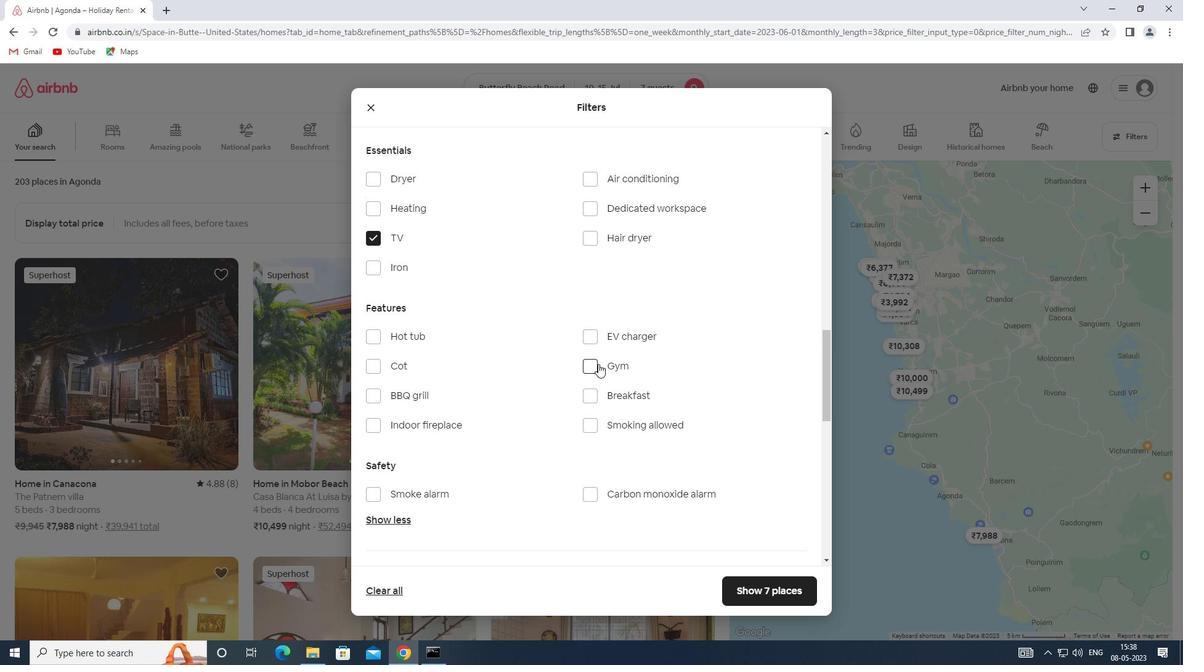 
Action: Mouse moved to (592, 395)
Screenshot: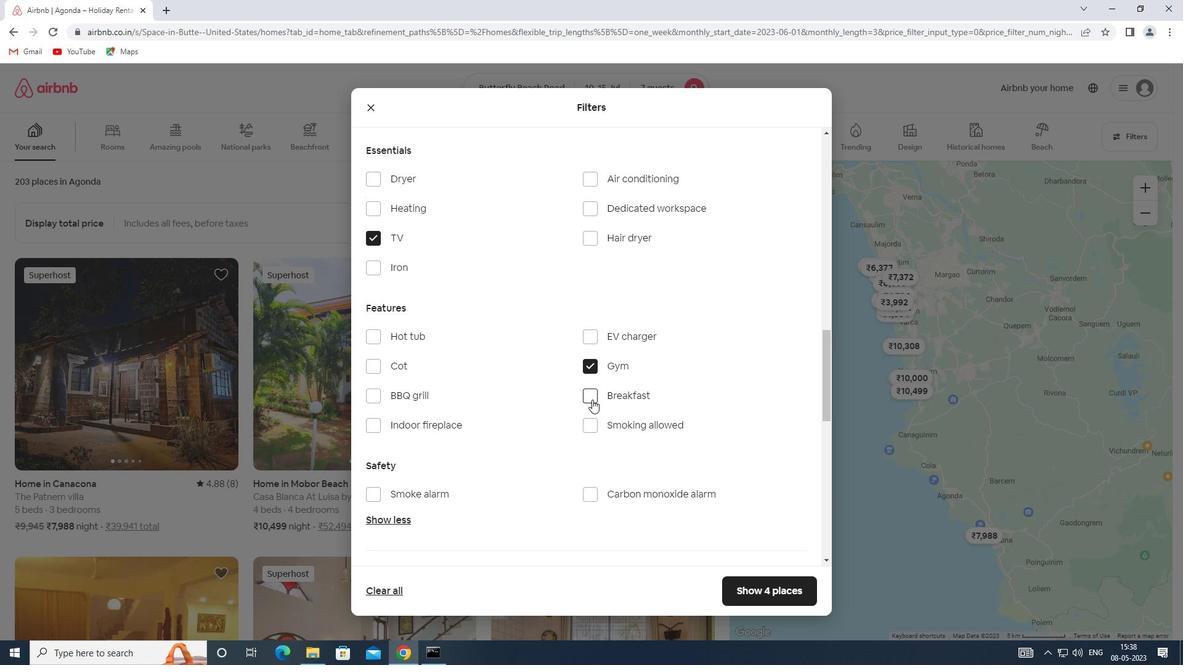 
Action: Mouse pressed left at (592, 395)
Screenshot: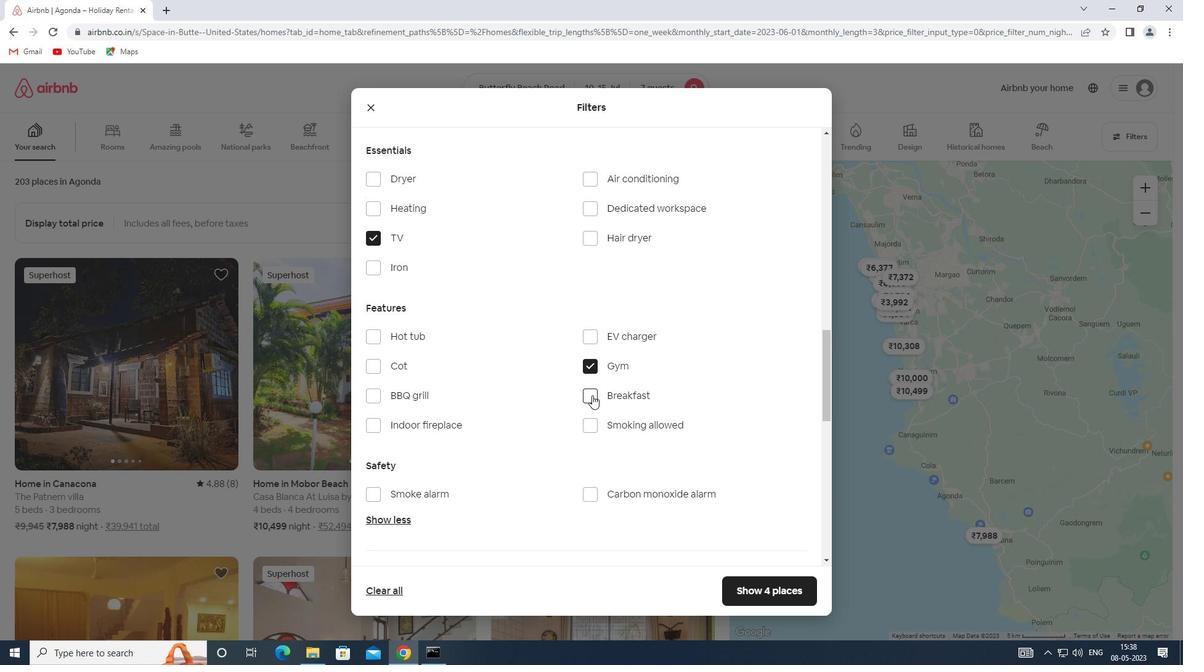 
Action: Mouse moved to (592, 399)
Screenshot: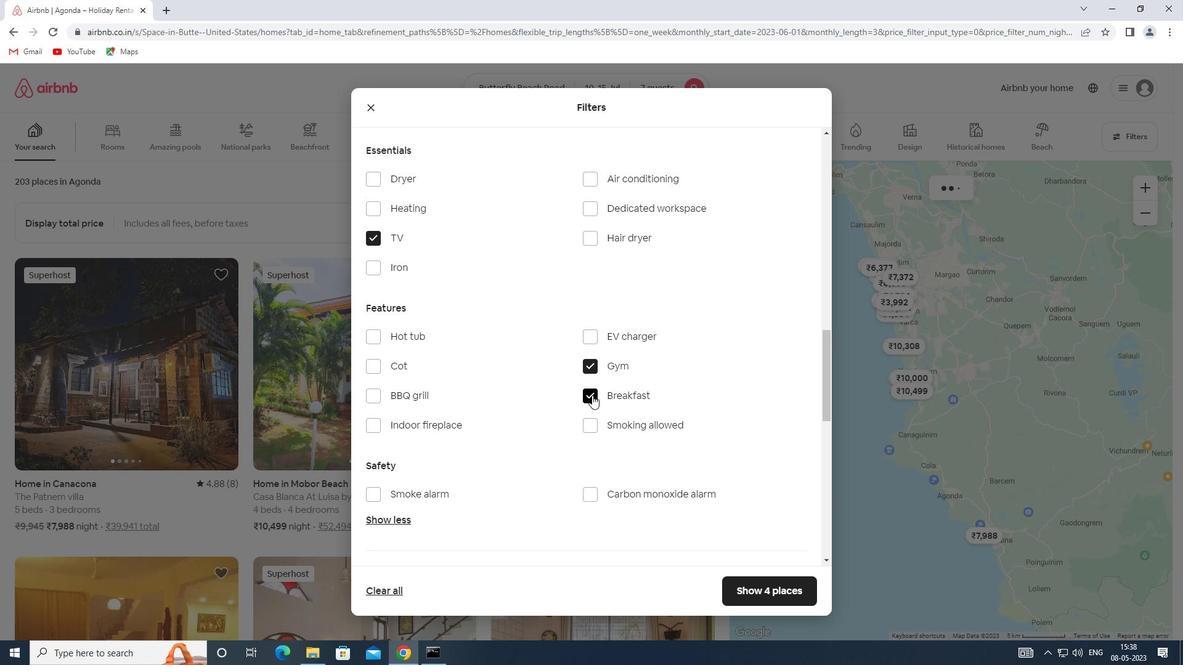 
Action: Mouse scrolled (592, 399) with delta (0, 0)
Screenshot: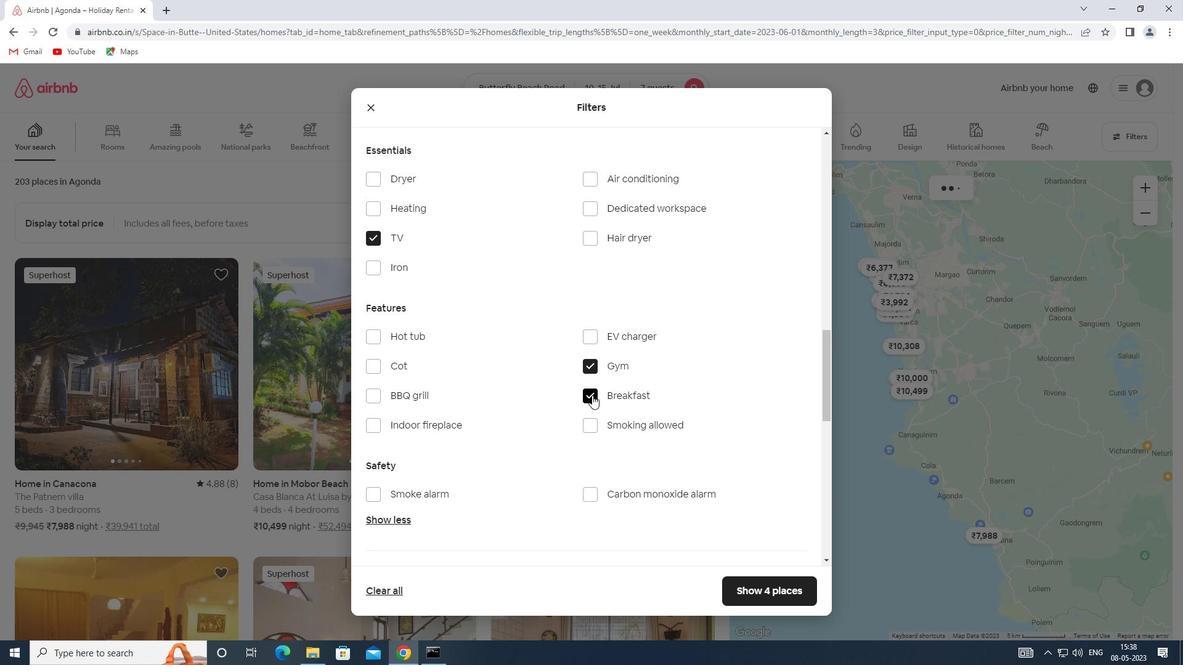 
Action: Mouse scrolled (592, 399) with delta (0, 0)
Screenshot: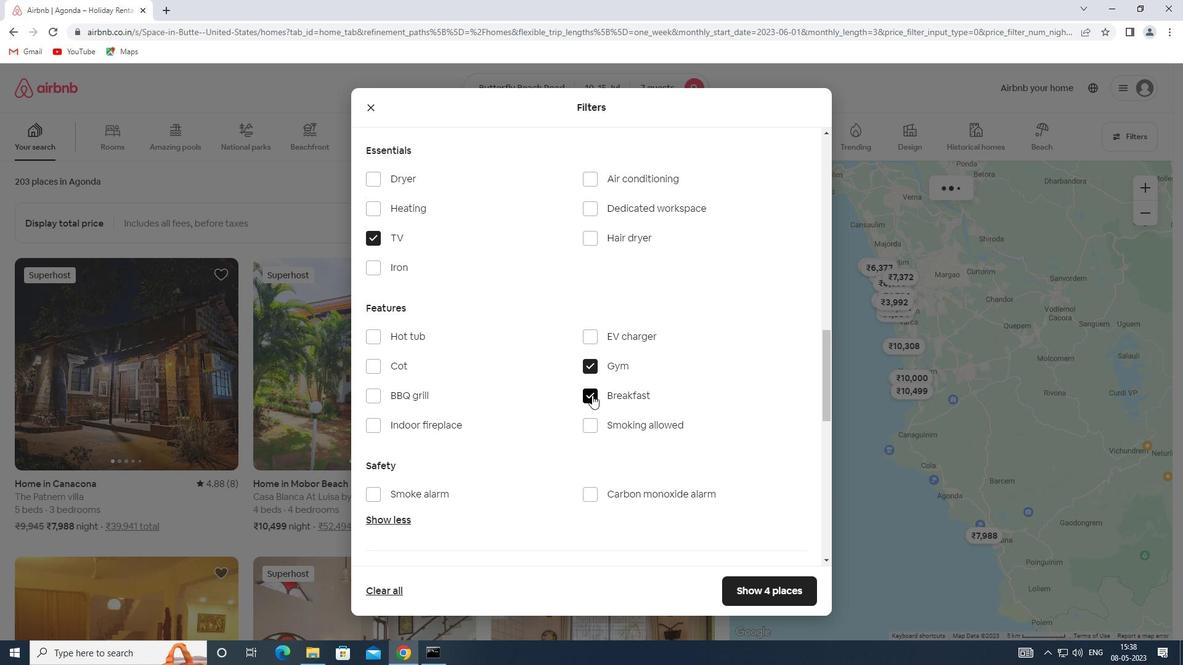 
Action: Mouse moved to (593, 399)
Screenshot: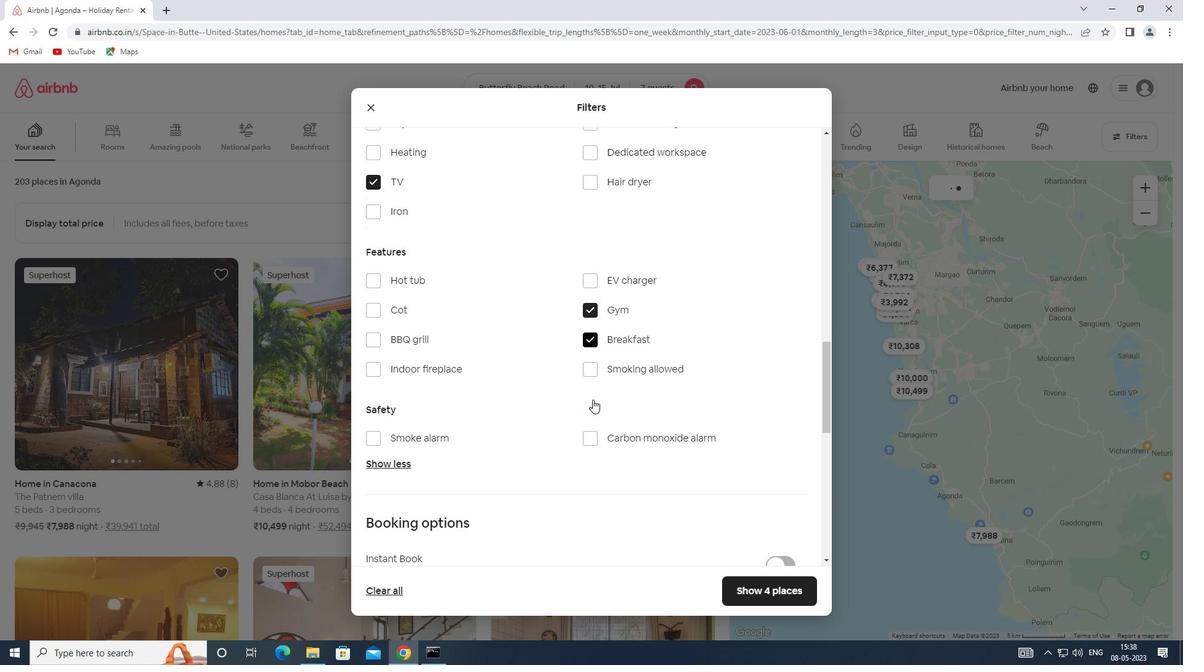 
Action: Mouse scrolled (593, 399) with delta (0, 0)
Screenshot: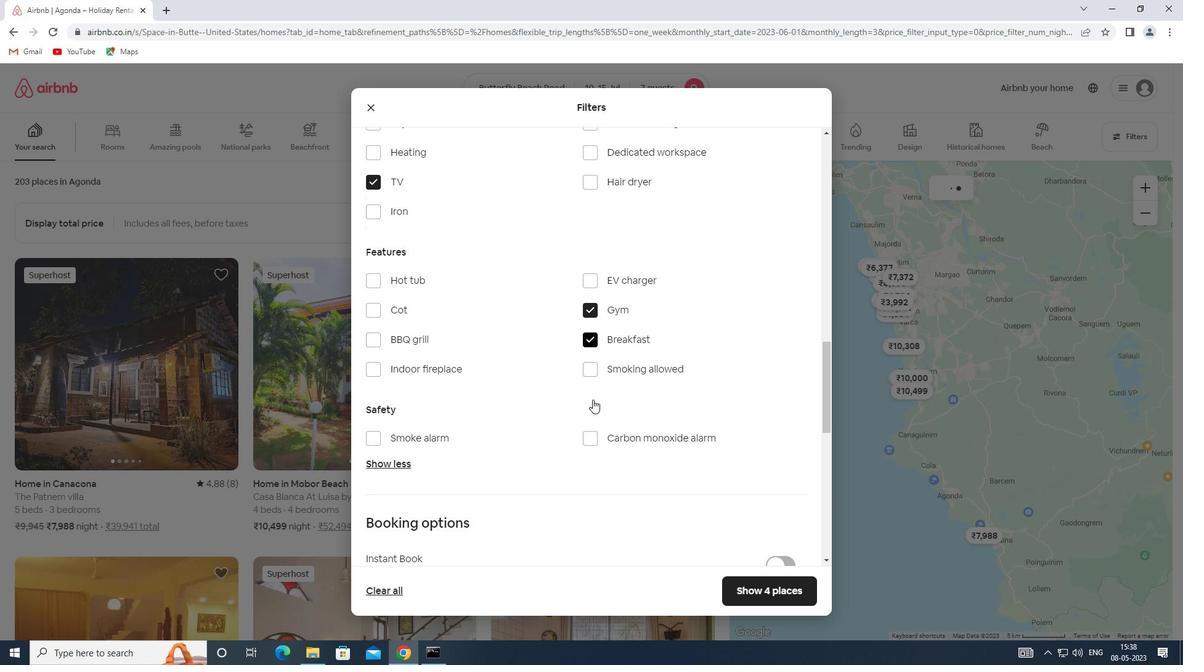 
Action: Mouse scrolled (593, 399) with delta (0, 0)
Screenshot: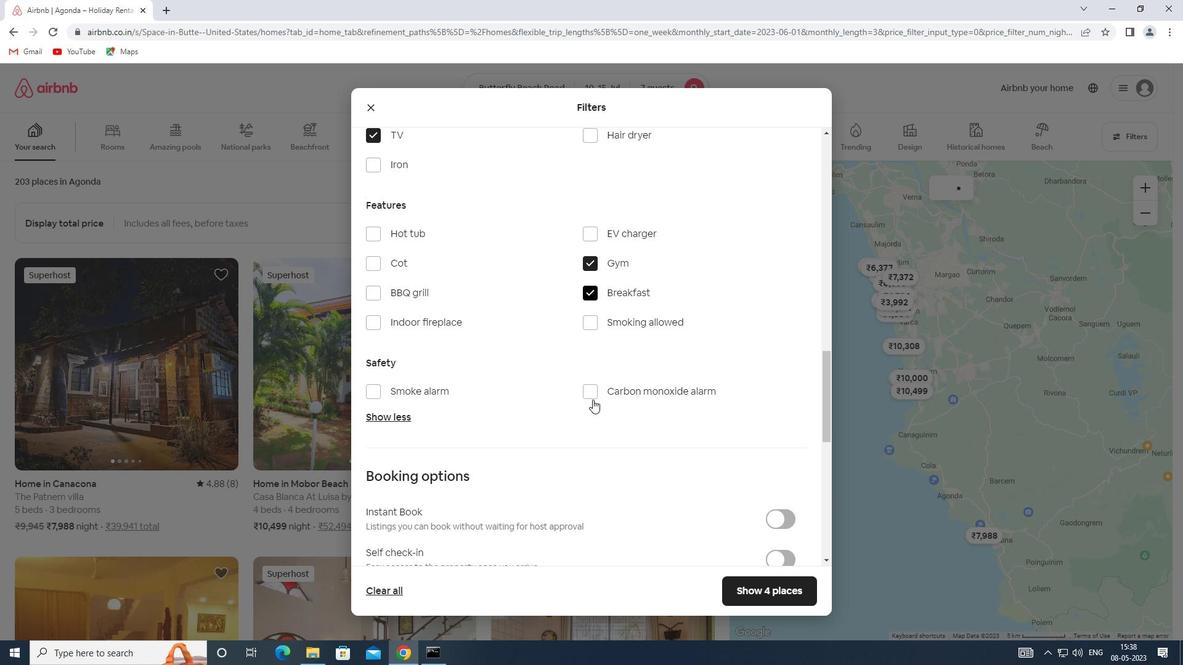 
Action: Mouse scrolled (593, 399) with delta (0, 0)
Screenshot: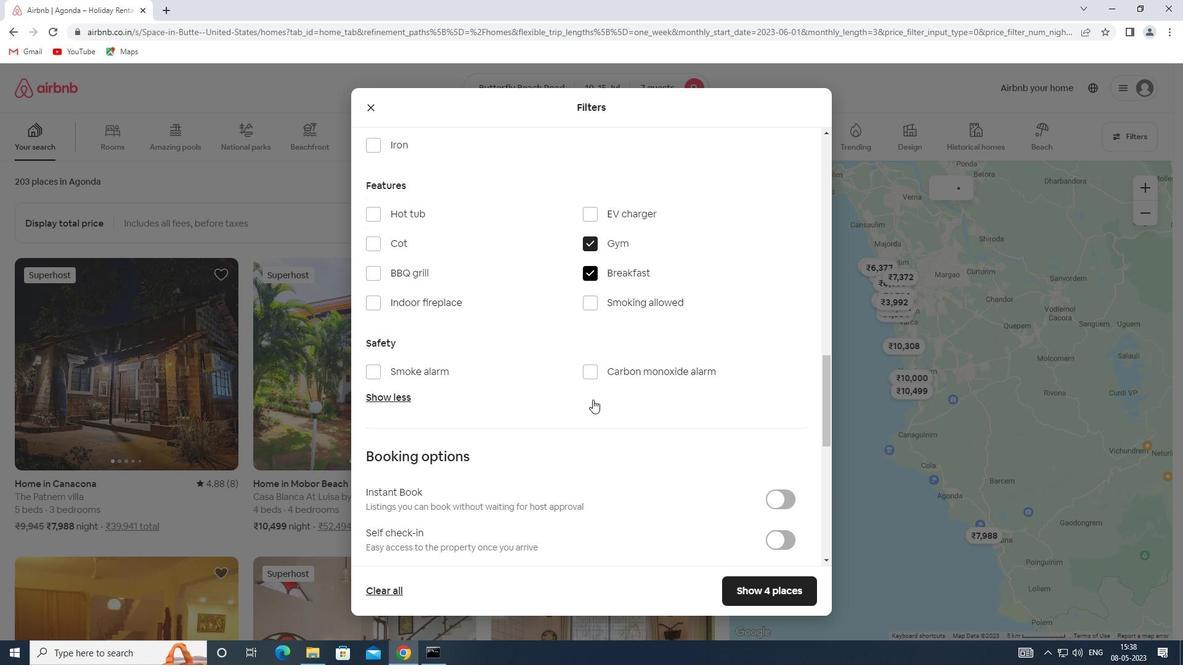 
Action: Mouse moved to (780, 357)
Screenshot: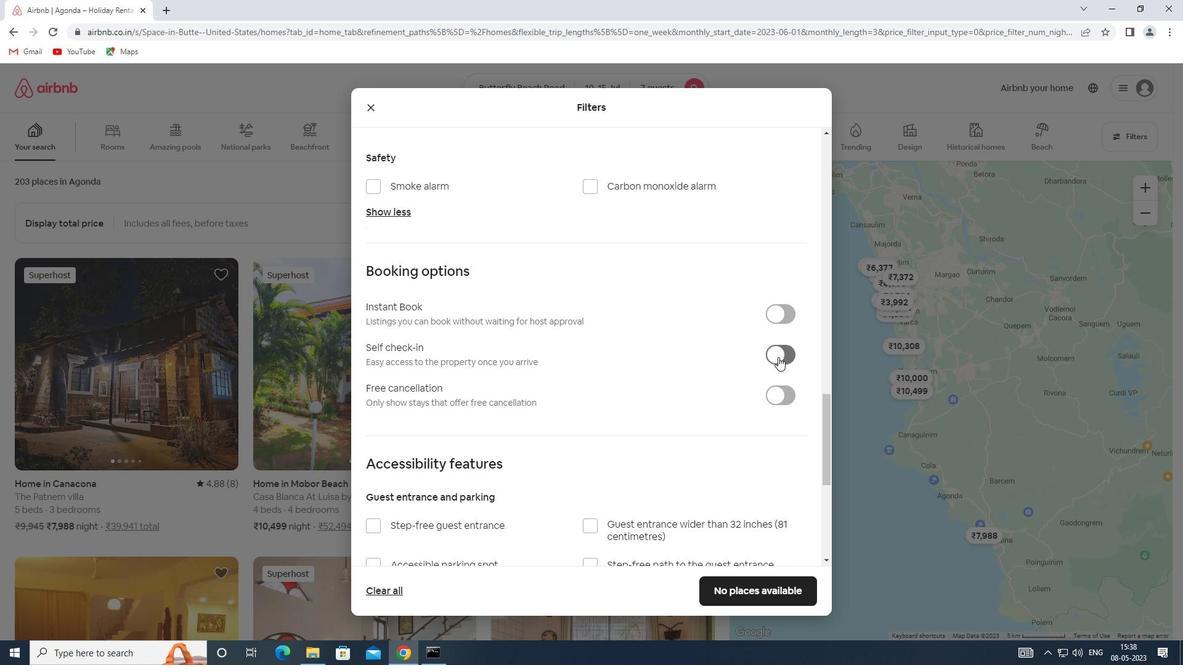 
Action: Mouse pressed left at (780, 357)
Screenshot: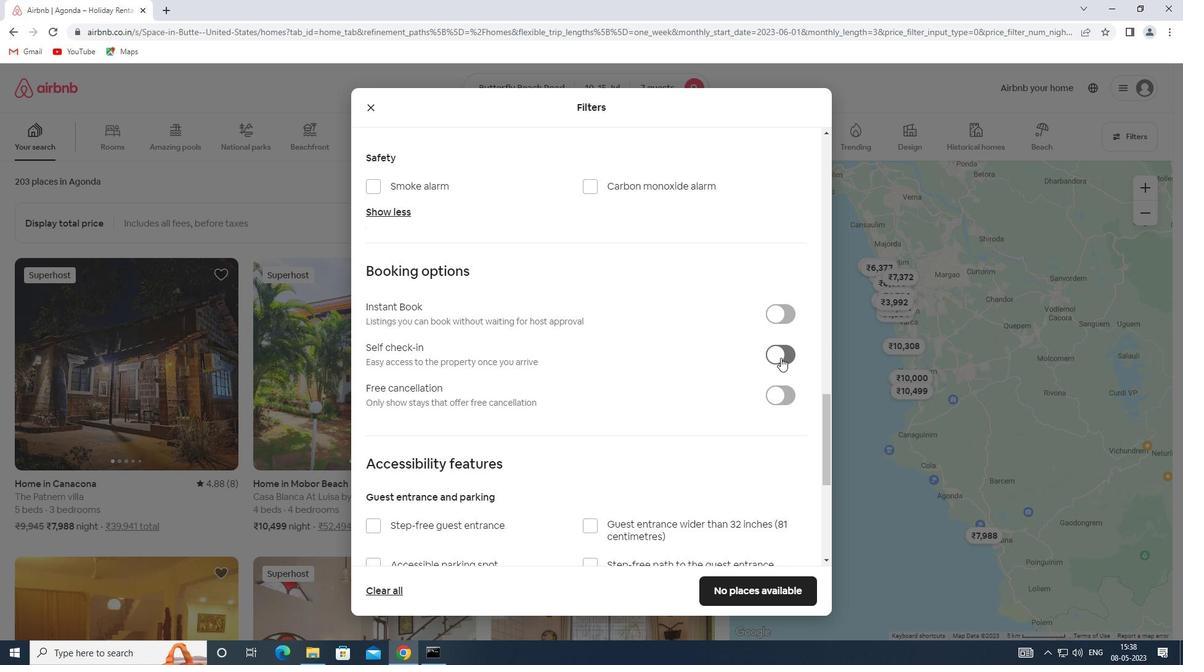 
Action: Mouse moved to (465, 415)
Screenshot: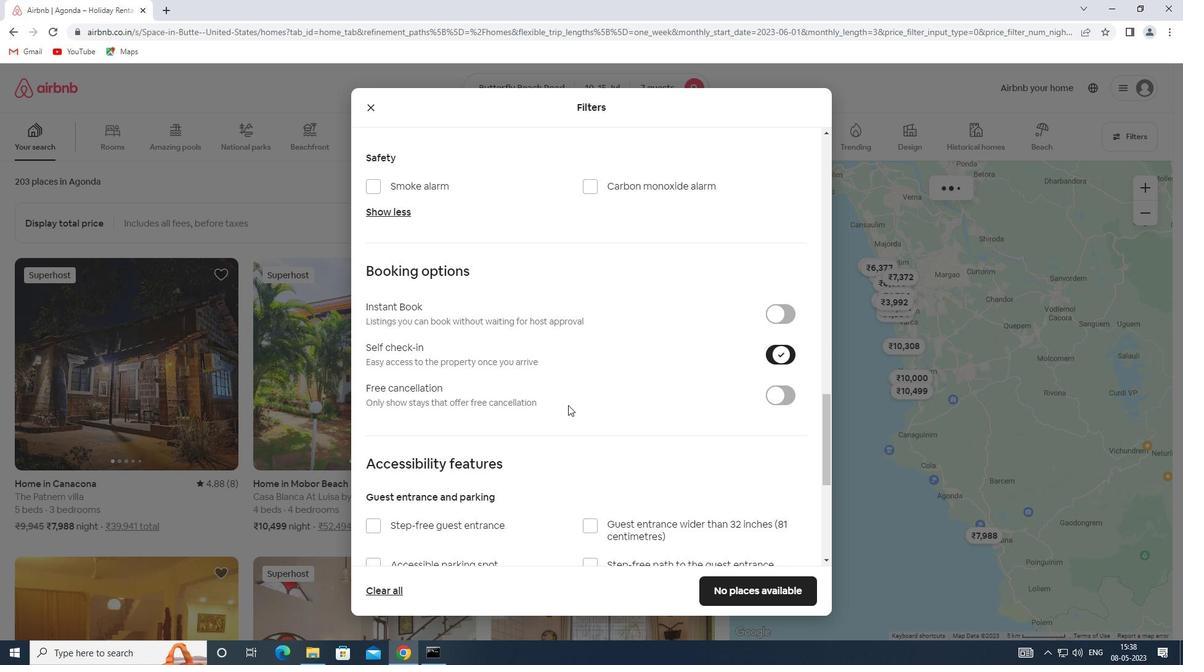 
Action: Mouse scrolled (465, 414) with delta (0, 0)
Screenshot: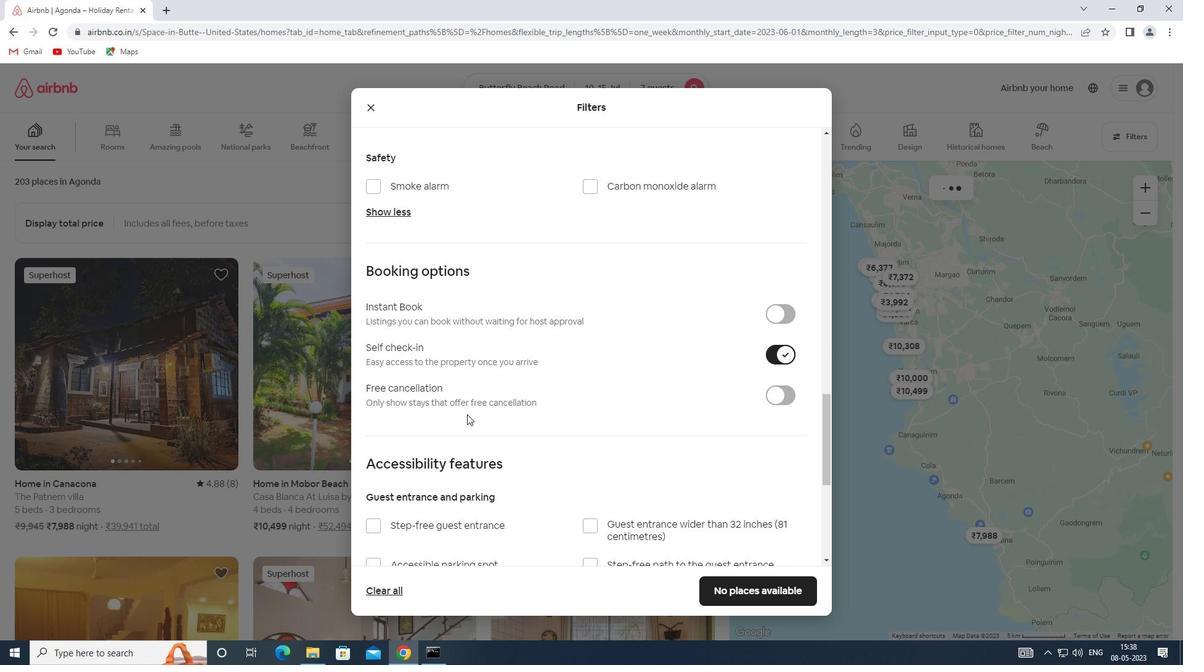 
Action: Mouse scrolled (465, 414) with delta (0, 0)
Screenshot: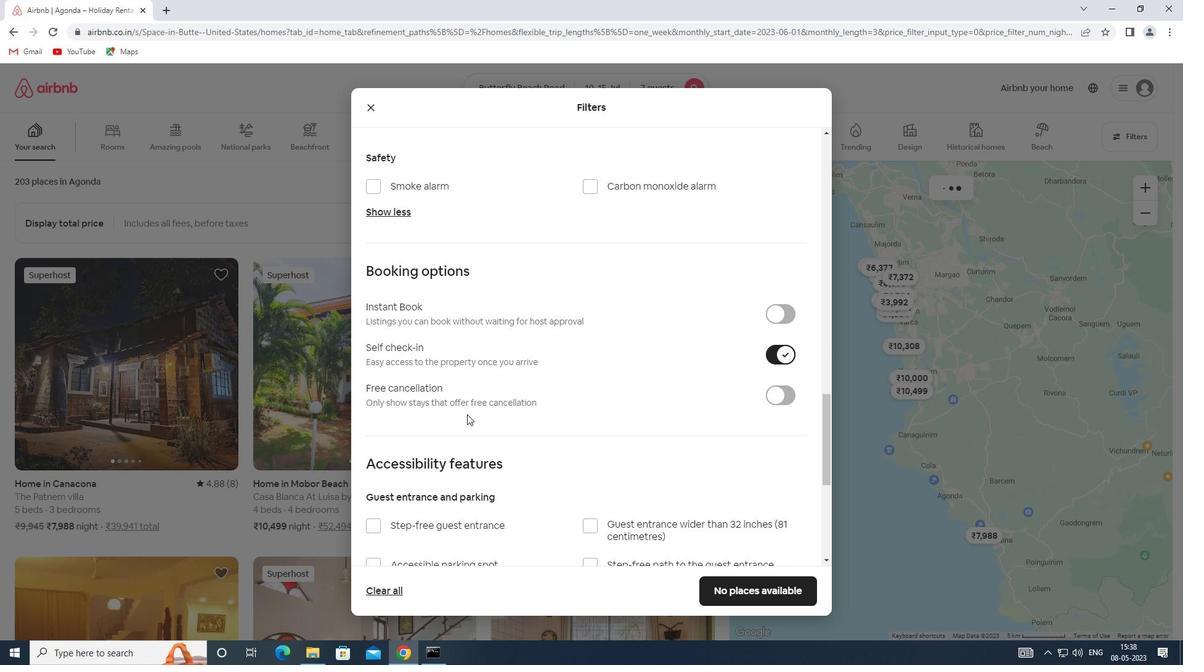 
Action: Mouse scrolled (465, 414) with delta (0, 0)
Screenshot: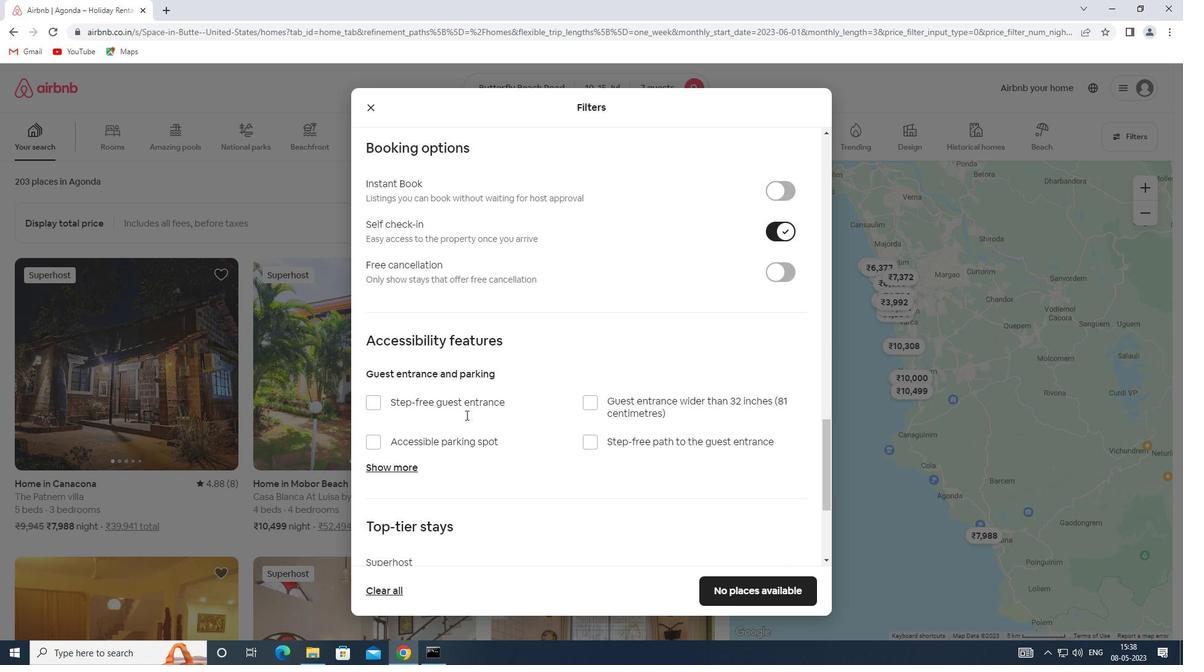 
Action: Mouse scrolled (465, 414) with delta (0, 0)
Screenshot: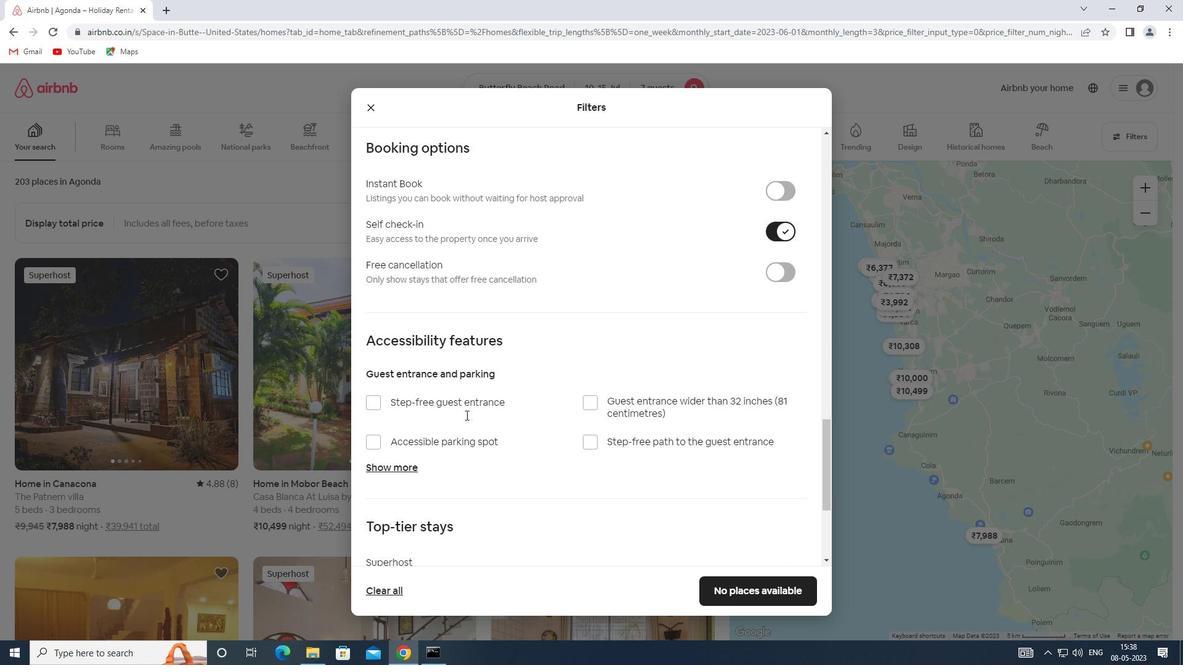 
Action: Mouse scrolled (465, 414) with delta (0, 0)
Screenshot: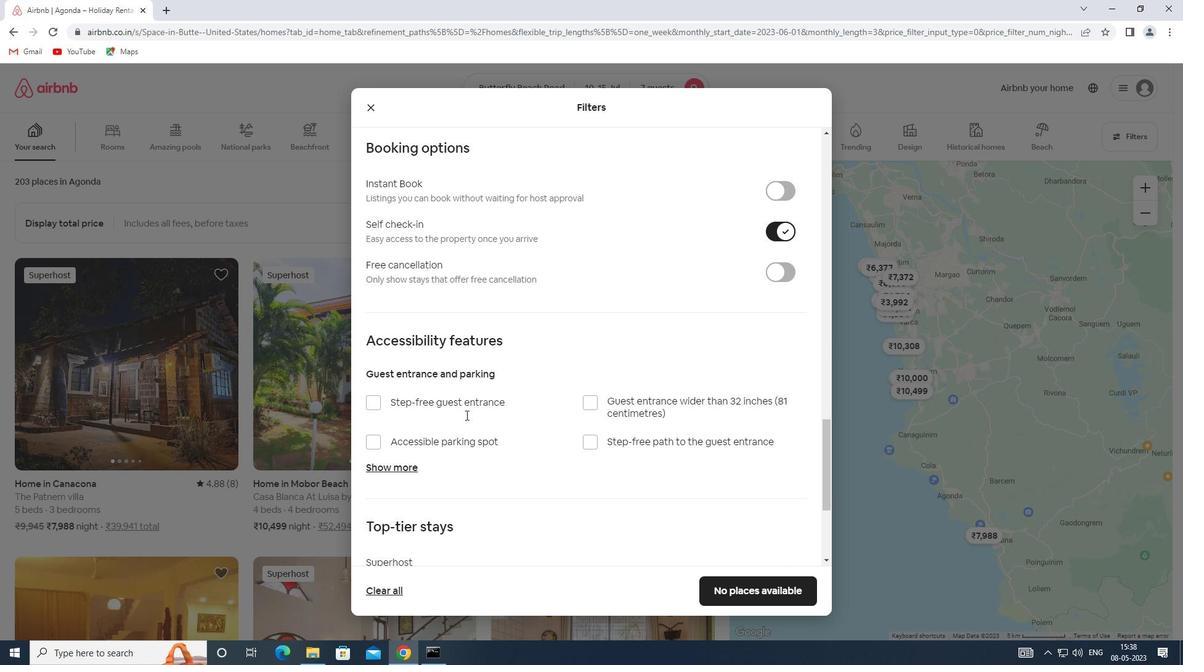 
Action: Mouse moved to (465, 416)
Screenshot: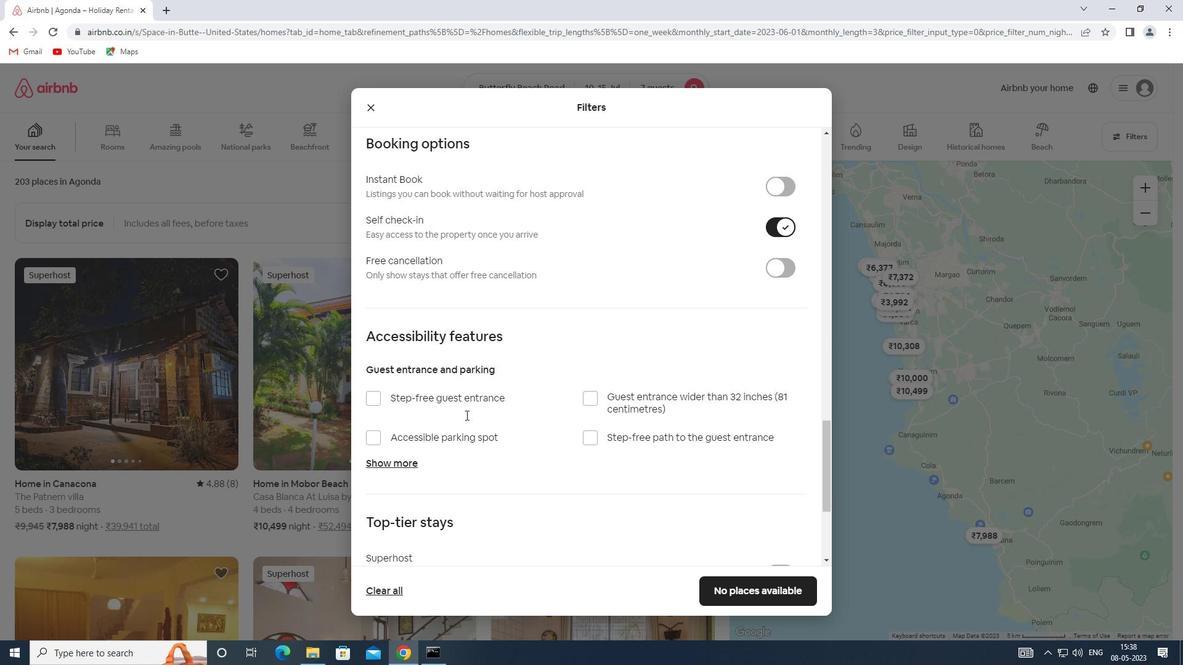 
Action: Mouse scrolled (465, 415) with delta (0, 0)
Screenshot: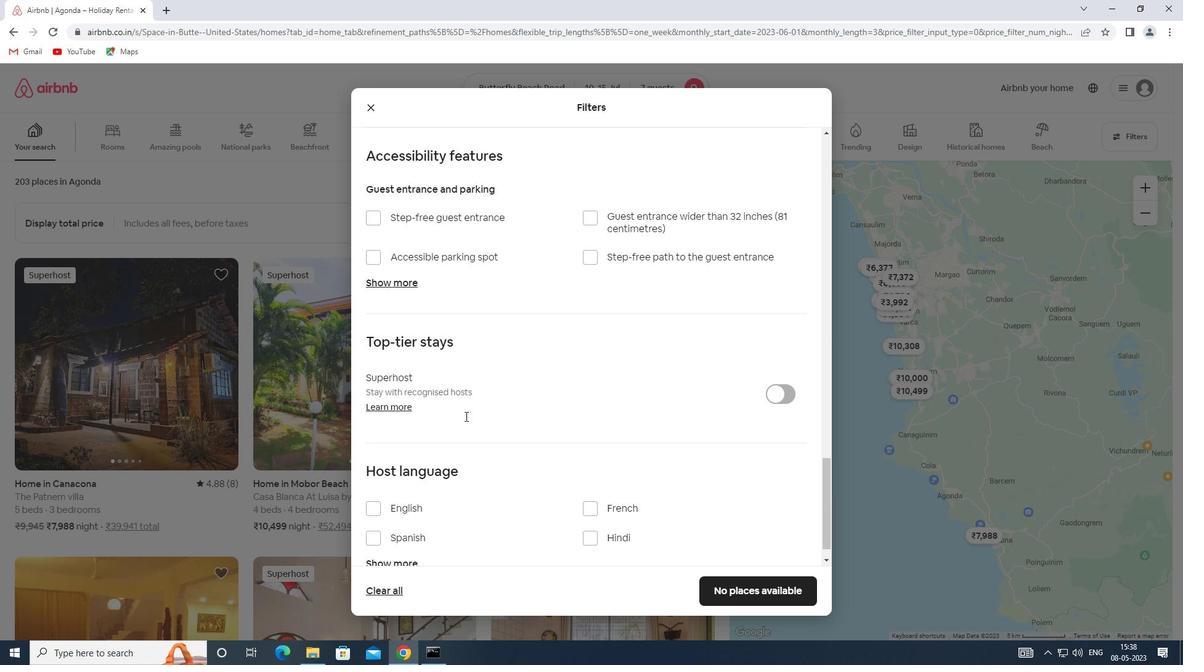 
Action: Mouse moved to (465, 417)
Screenshot: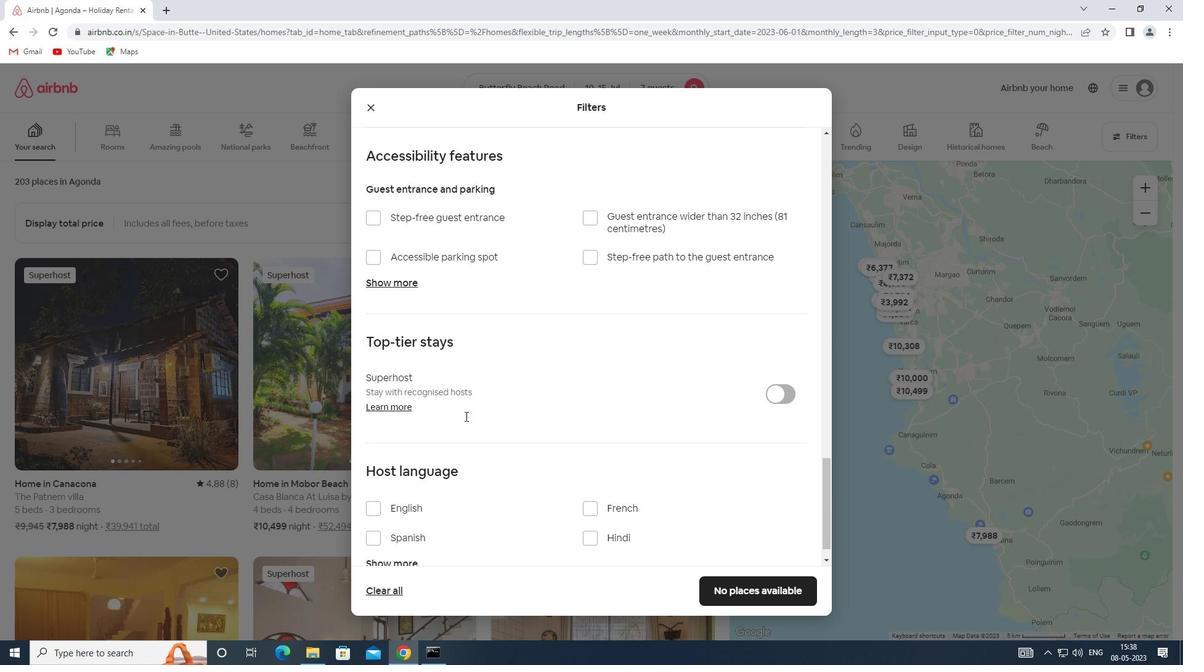 
Action: Mouse scrolled (465, 416) with delta (0, 0)
Screenshot: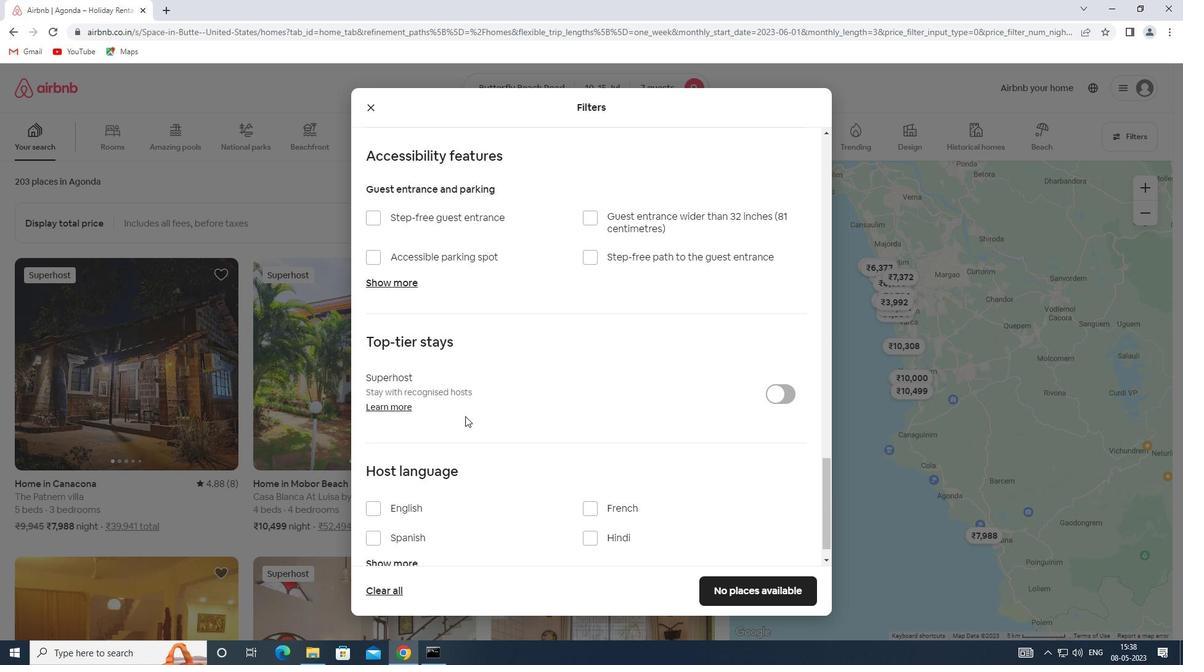 
Action: Mouse moved to (367, 481)
Screenshot: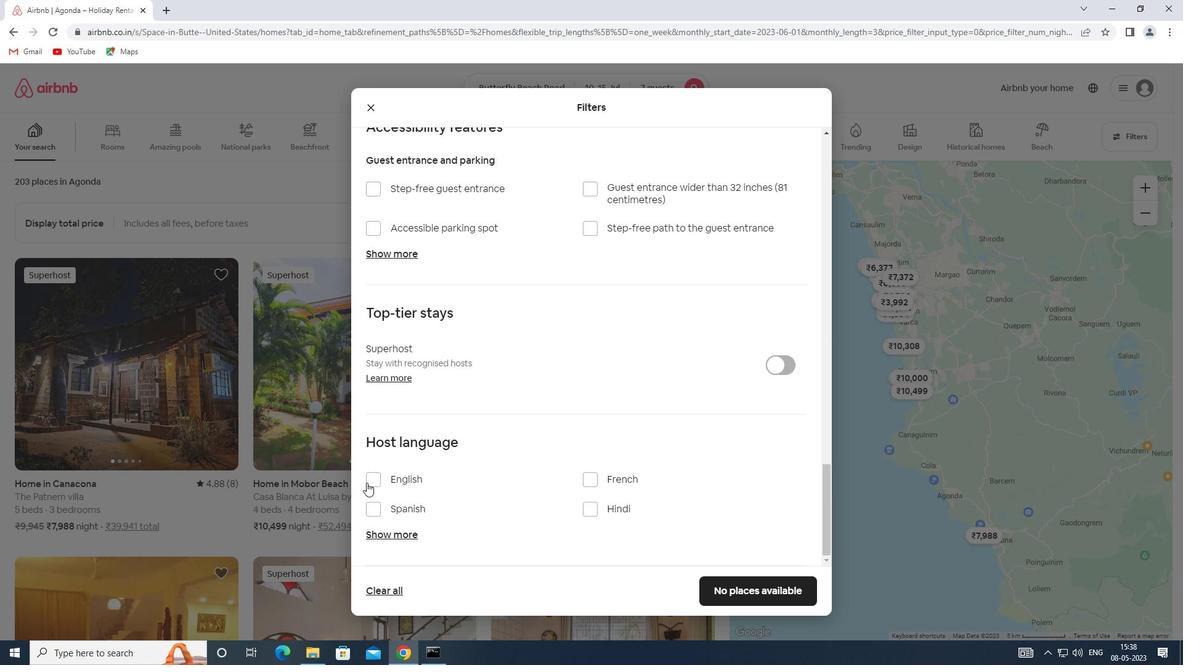 
Action: Mouse pressed left at (367, 481)
Screenshot: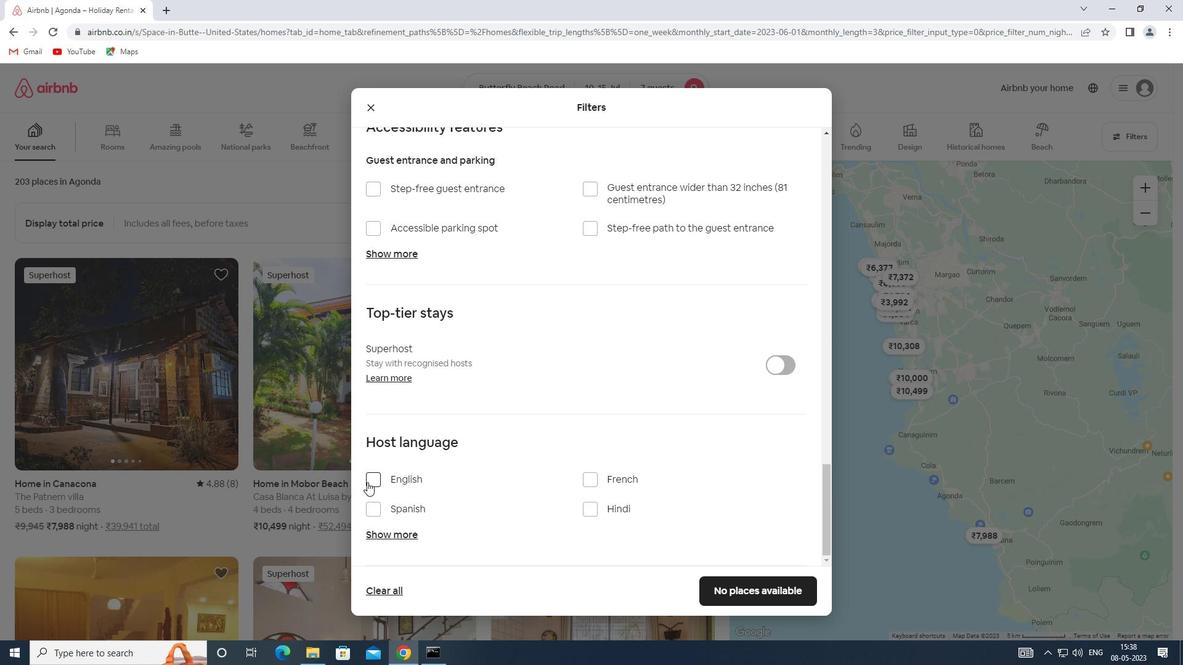 
Action: Mouse moved to (730, 592)
Screenshot: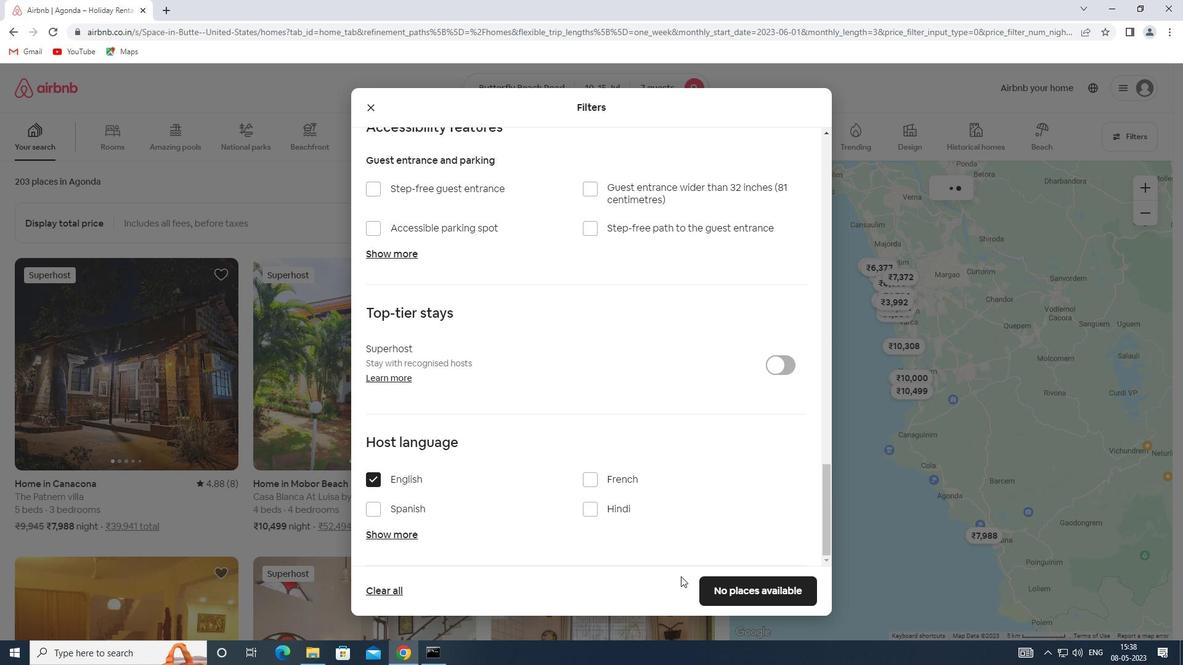 
Action: Mouse pressed left at (730, 592)
Screenshot: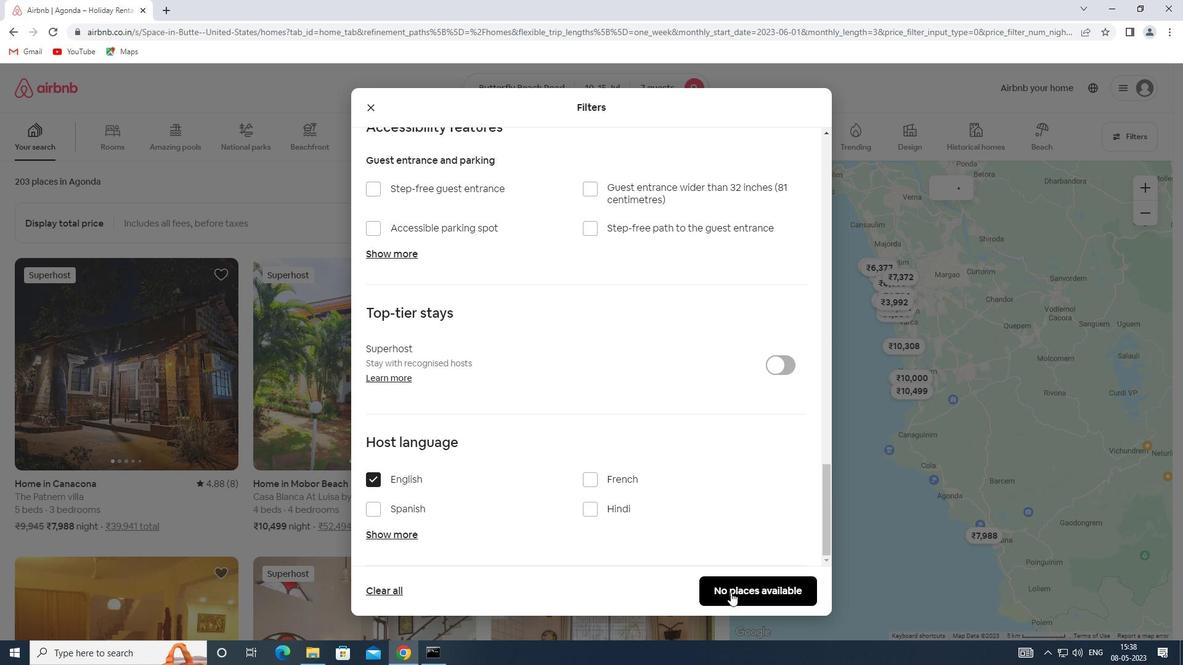 
